 Task: How's the traffic on the Stevenson Expressway (I-55)?
Action: Key pressed <Key.caps_lock>D<Key.backspace><Key.caps_lock><Key.caps_lock>S<Key.caps_lock>tev
Screenshot: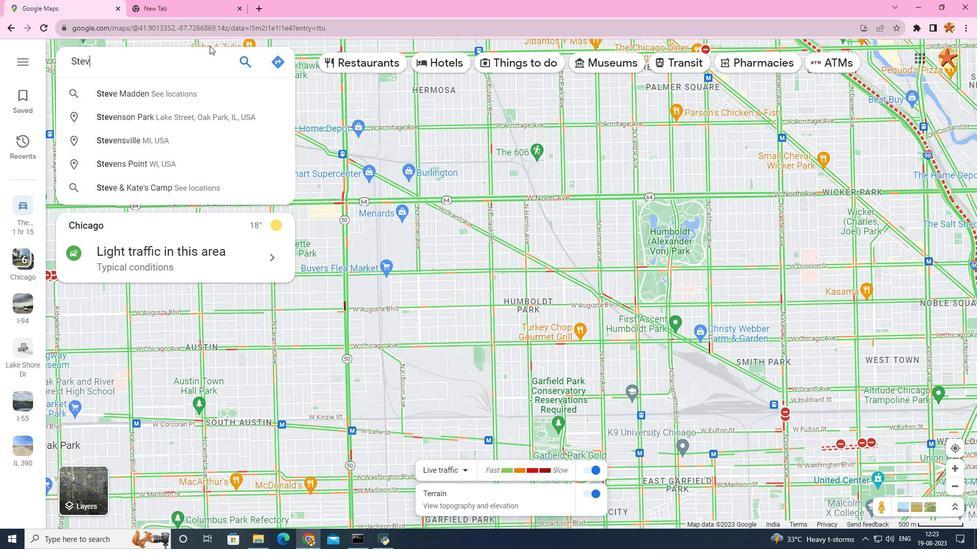 
Action: Mouse moved to (224, 59)
Screenshot: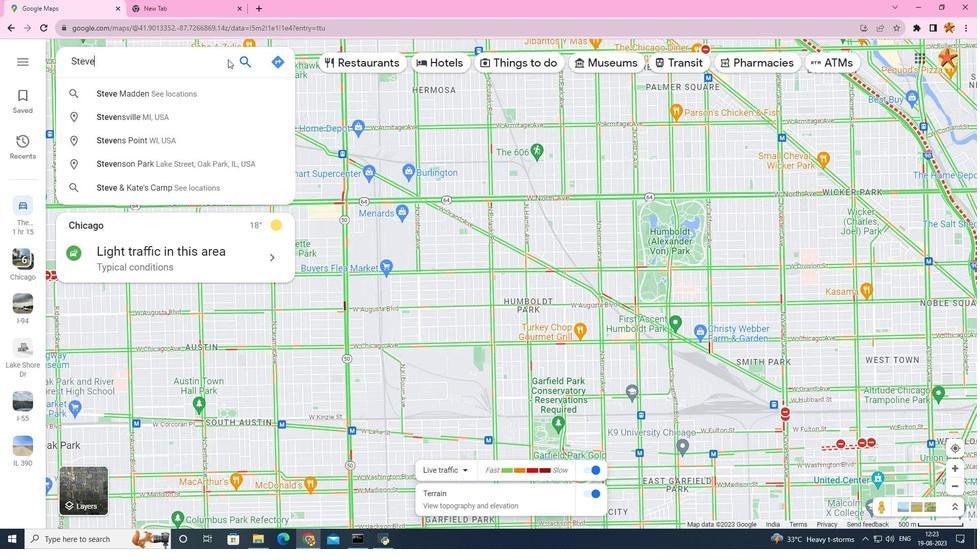 
Action: Key pressed e
Screenshot: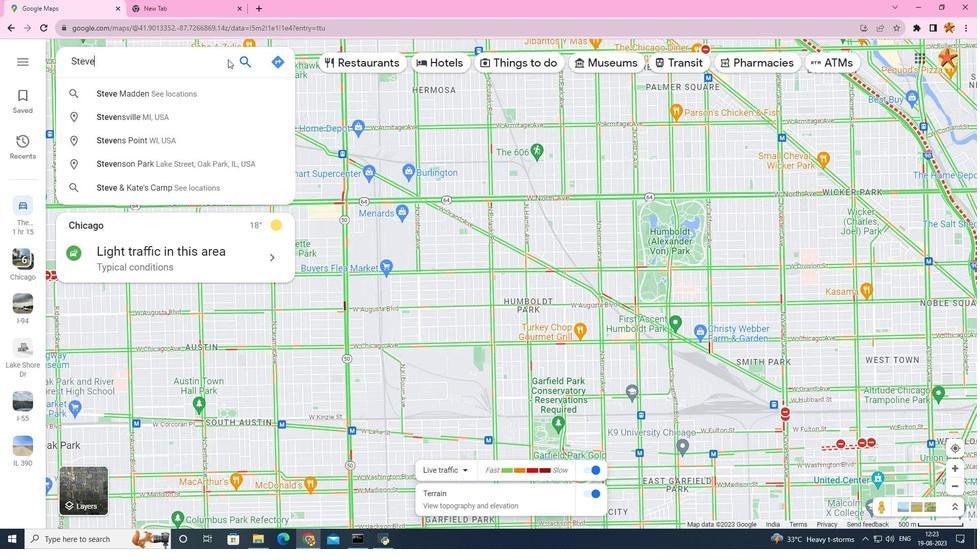
Action: Mouse moved to (228, 59)
Screenshot: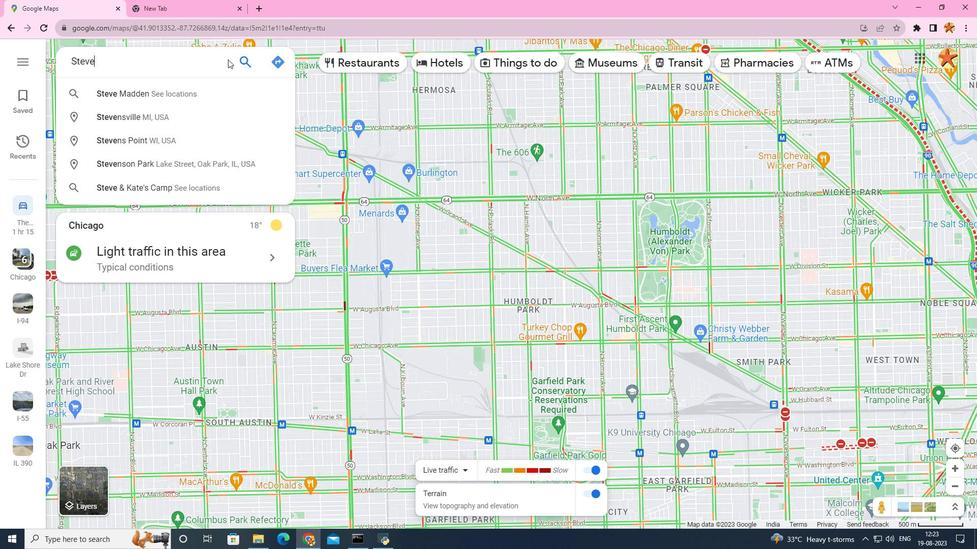 
Action: Key pressed nson<Key.space><Key.caps_lock>E<Key.caps_lock>x
Screenshot: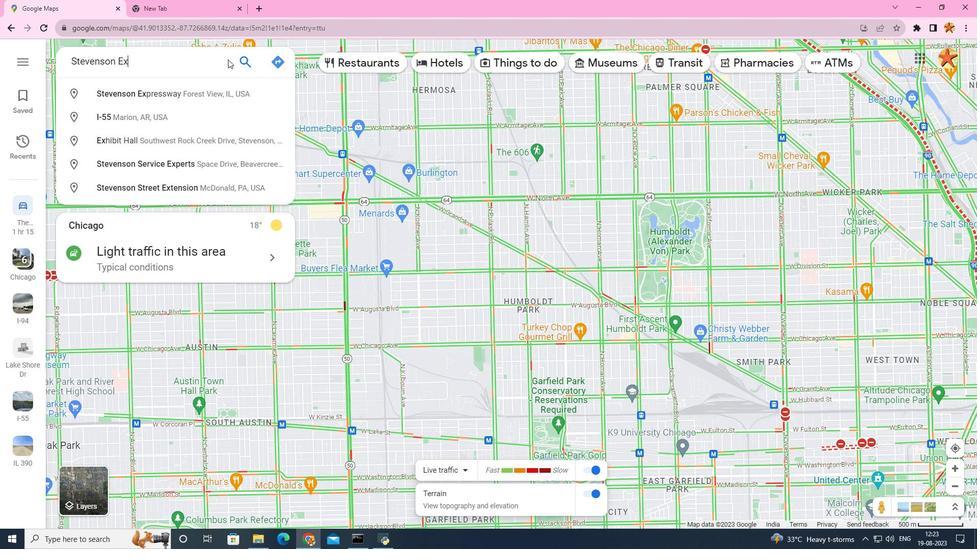 
Action: Mouse moved to (263, 90)
Screenshot: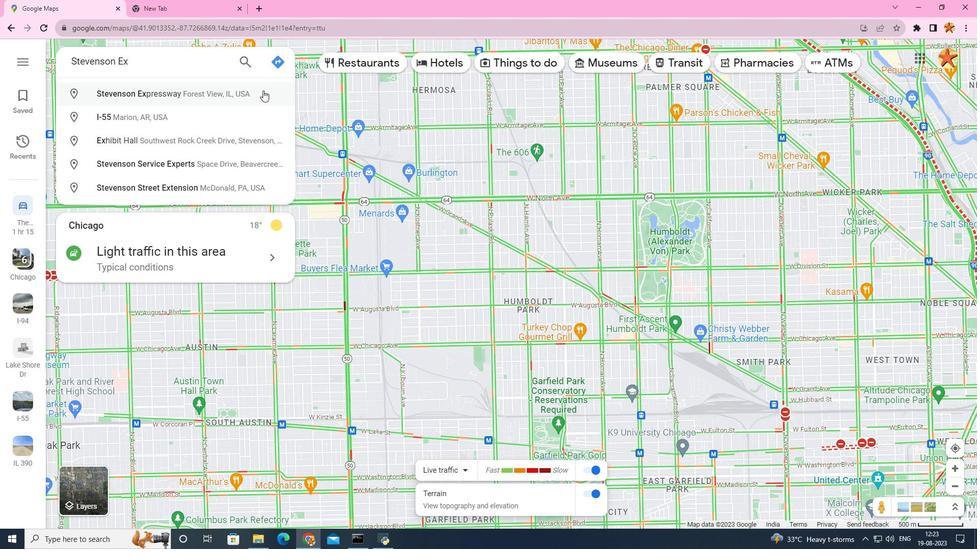 
Action: Mouse pressed left at (263, 90)
Screenshot: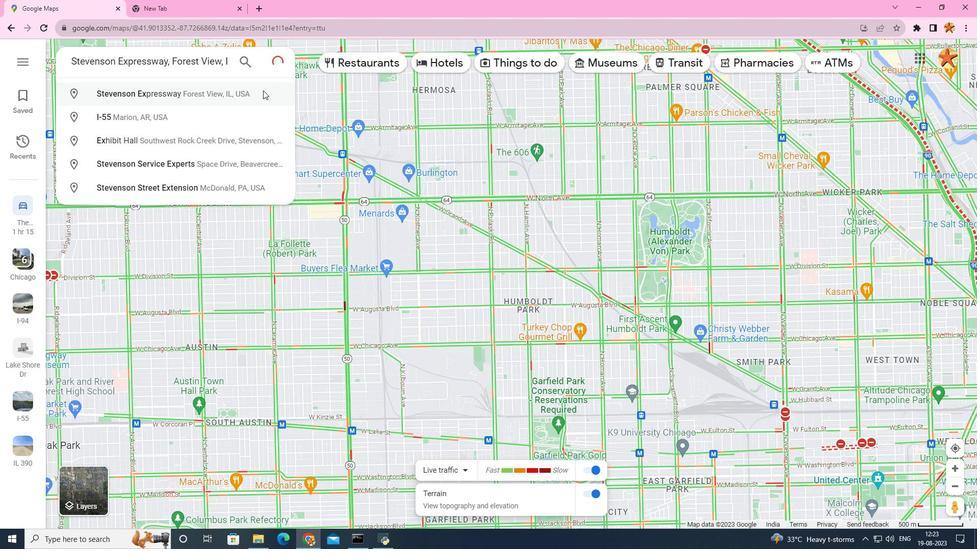 
Action: Mouse moved to (351, 495)
Screenshot: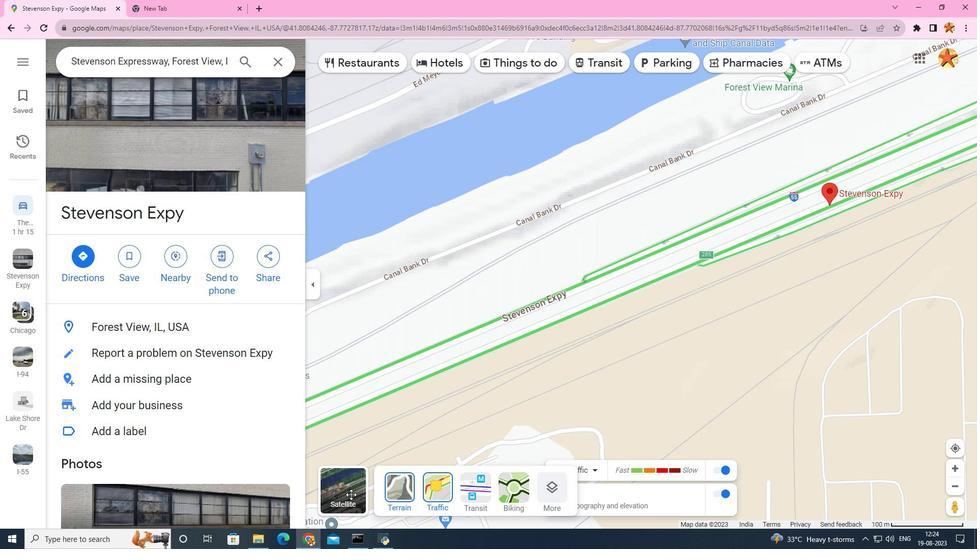 
Action: Mouse pressed left at (351, 495)
Screenshot: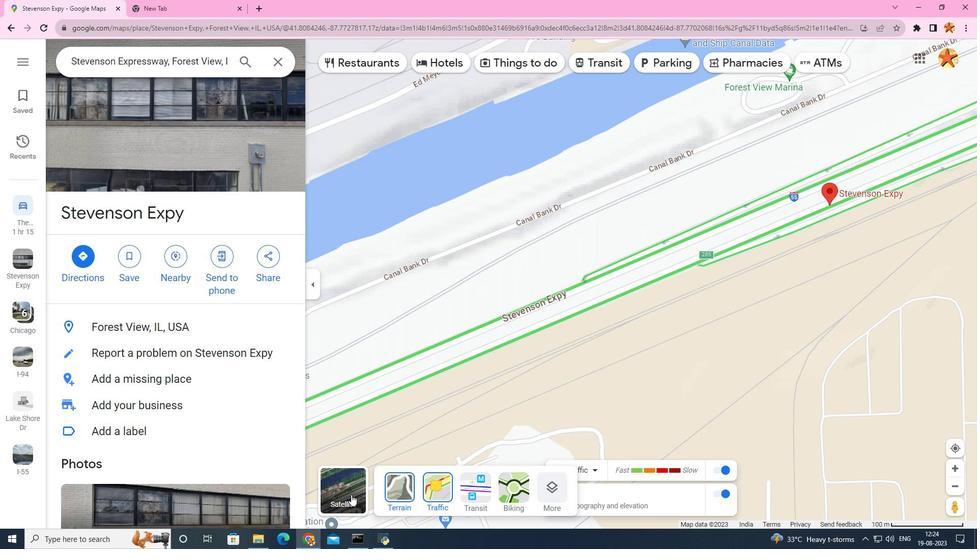 
Action: Mouse moved to (444, 487)
Screenshot: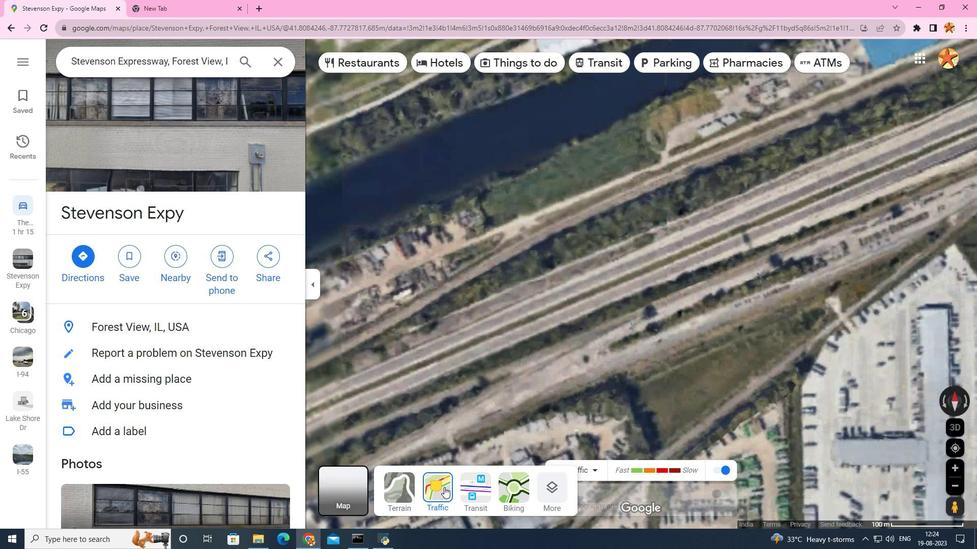 
Action: Mouse pressed left at (444, 487)
Screenshot: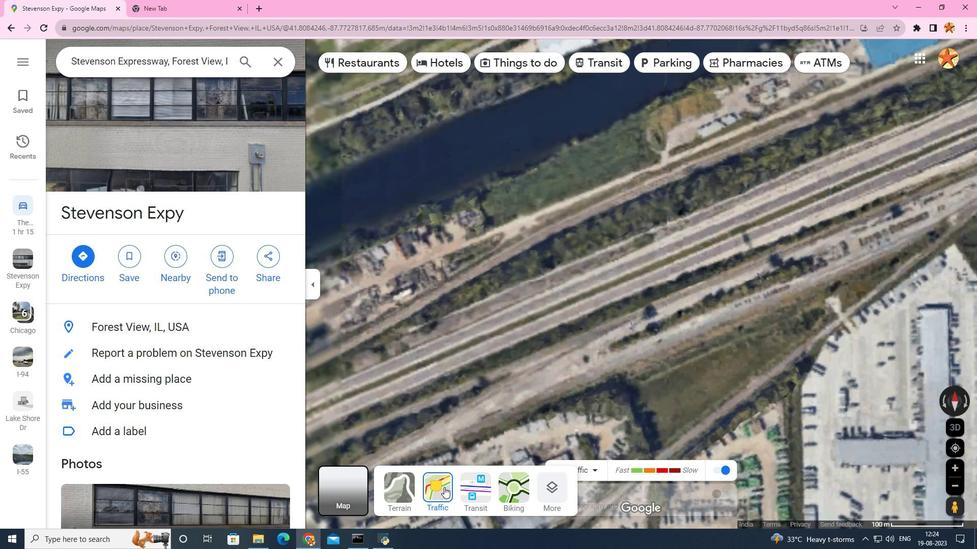 
Action: Mouse pressed left at (444, 487)
Screenshot: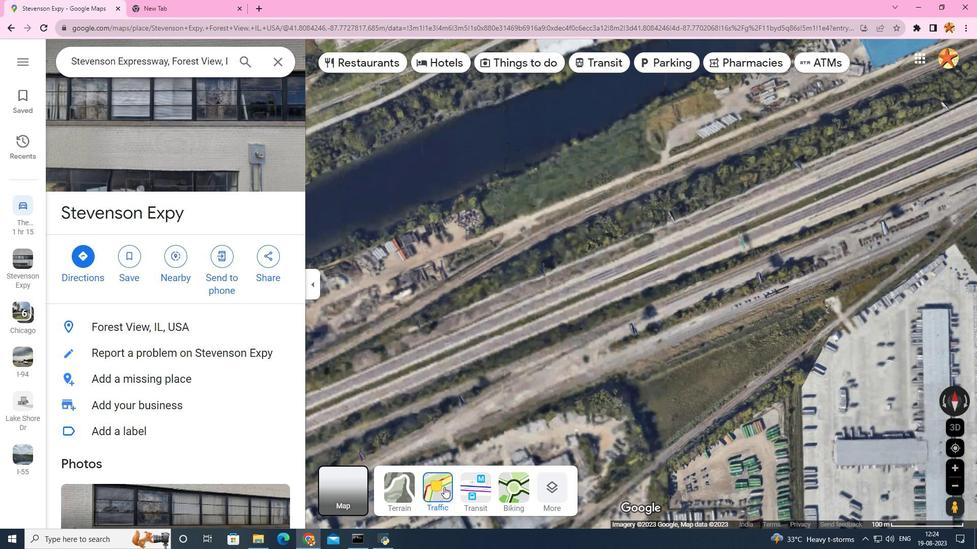 
Action: Mouse moved to (496, 378)
Screenshot: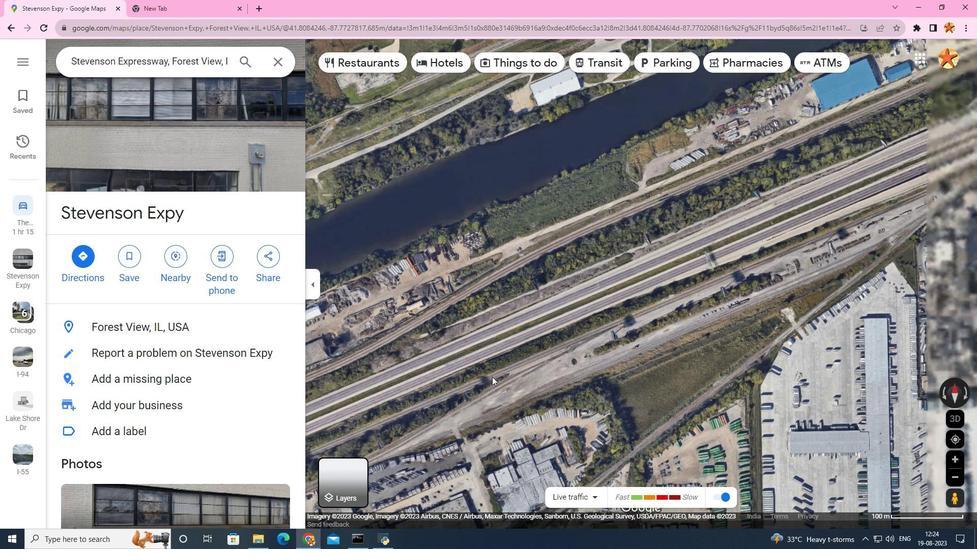 
Action: Mouse scrolled (496, 378) with delta (0, 0)
Screenshot: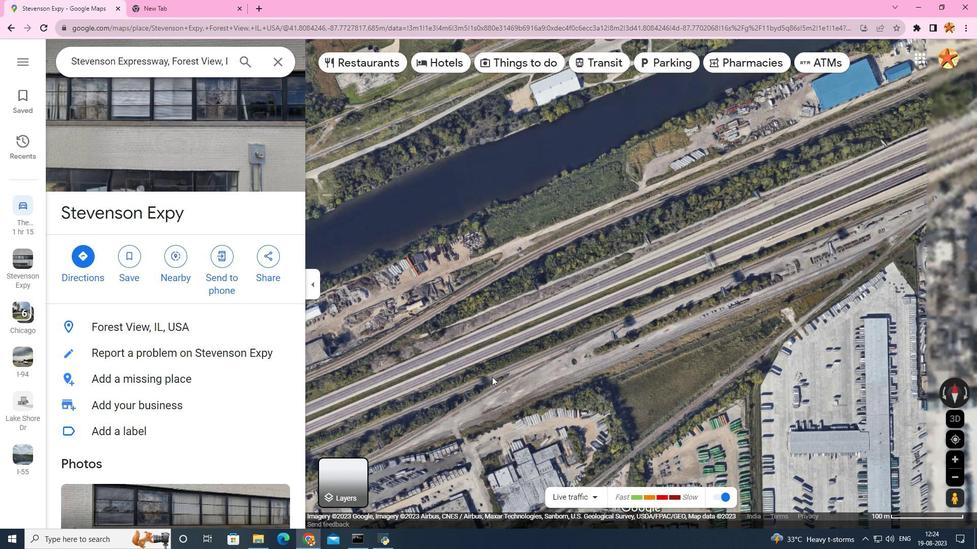 
Action: Mouse moved to (496, 378)
Screenshot: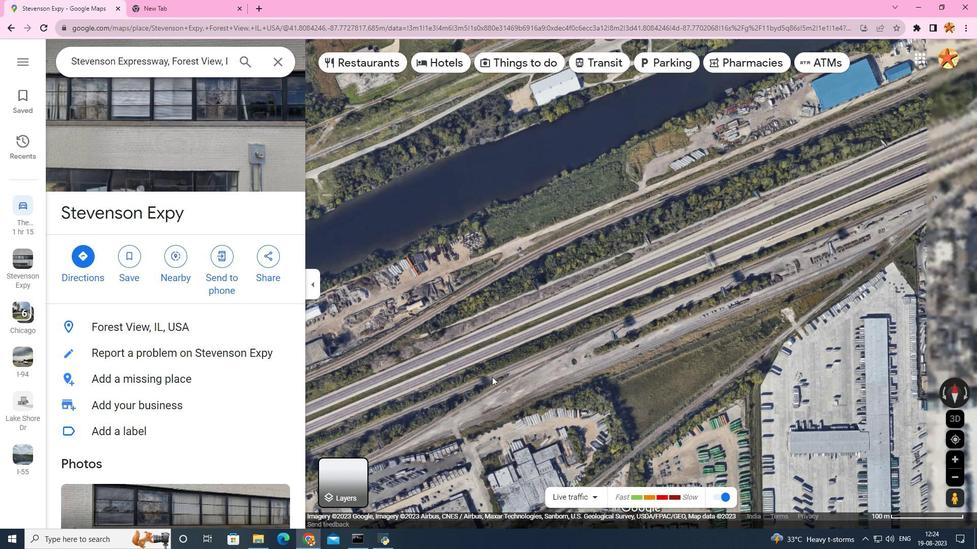 
Action: Mouse scrolled (496, 378) with delta (0, 0)
Screenshot: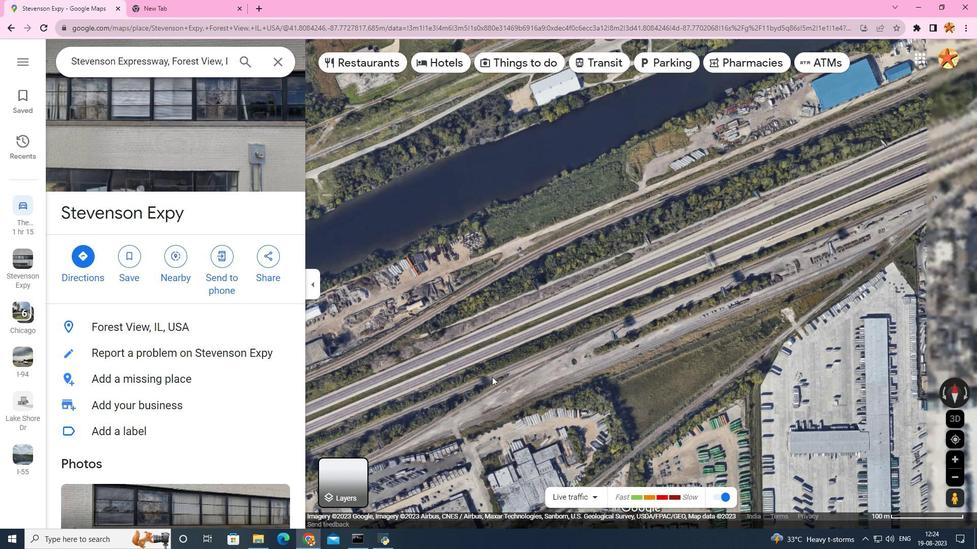 
Action: Mouse moved to (495, 378)
Screenshot: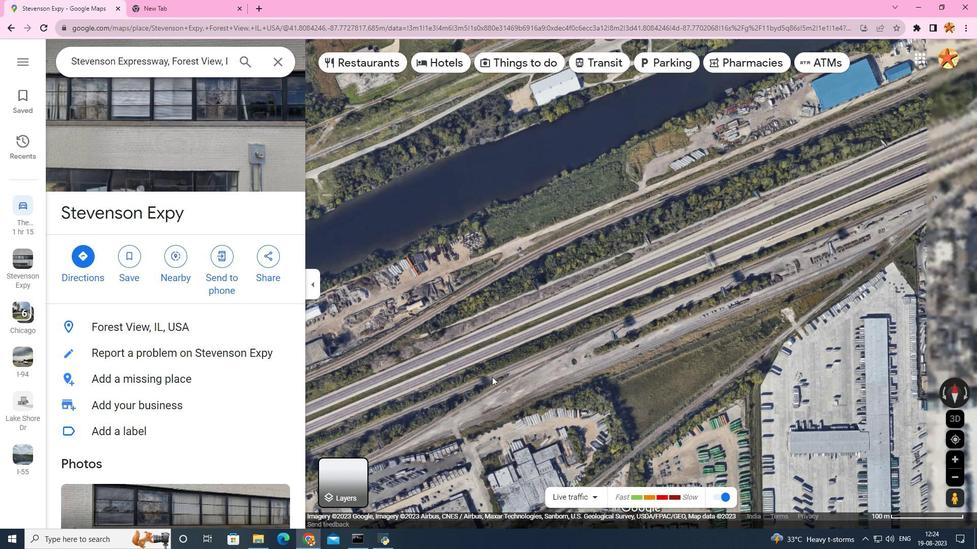
Action: Mouse scrolled (495, 378) with delta (0, 0)
Screenshot: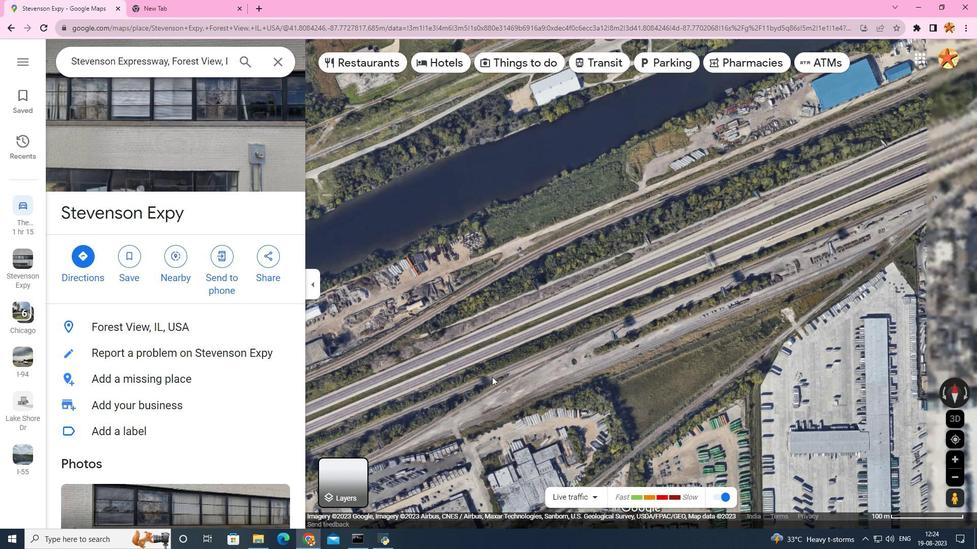 
Action: Mouse scrolled (495, 378) with delta (0, 0)
Screenshot: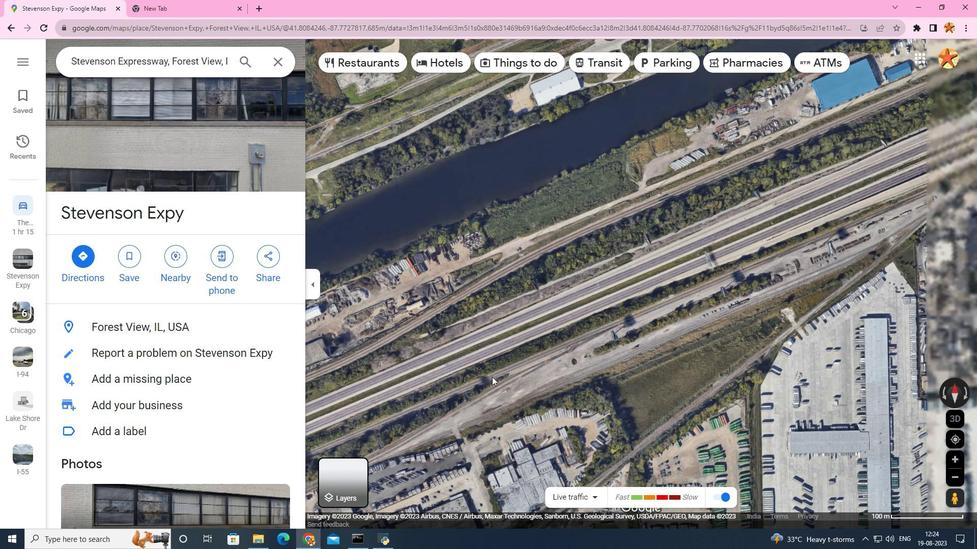 
Action: Mouse moved to (494, 378)
Screenshot: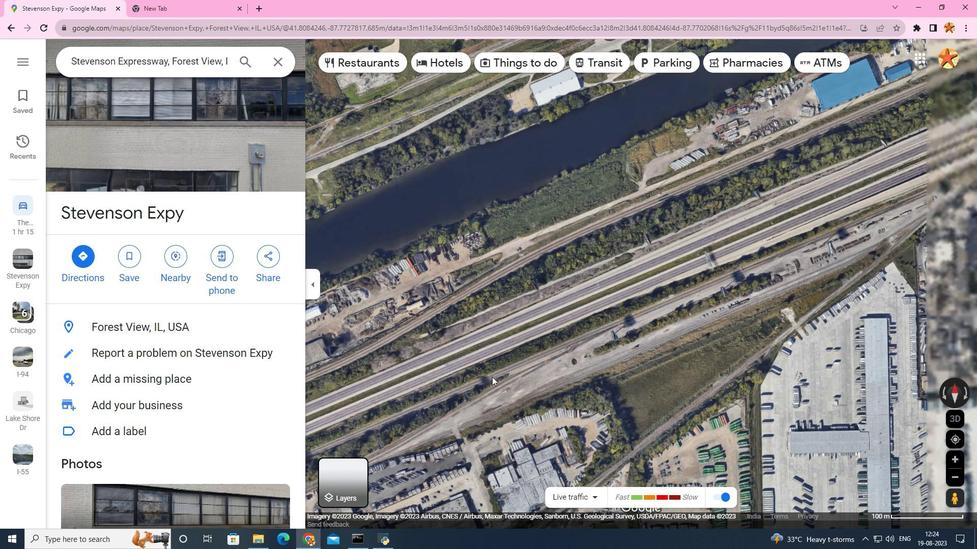 
Action: Mouse scrolled (495, 378) with delta (0, 0)
Screenshot: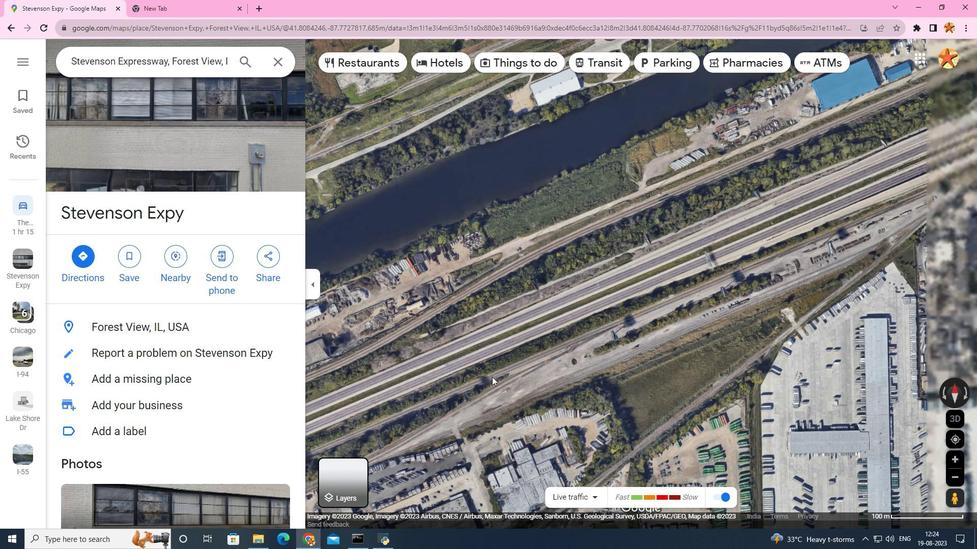
Action: Mouse moved to (493, 378)
Screenshot: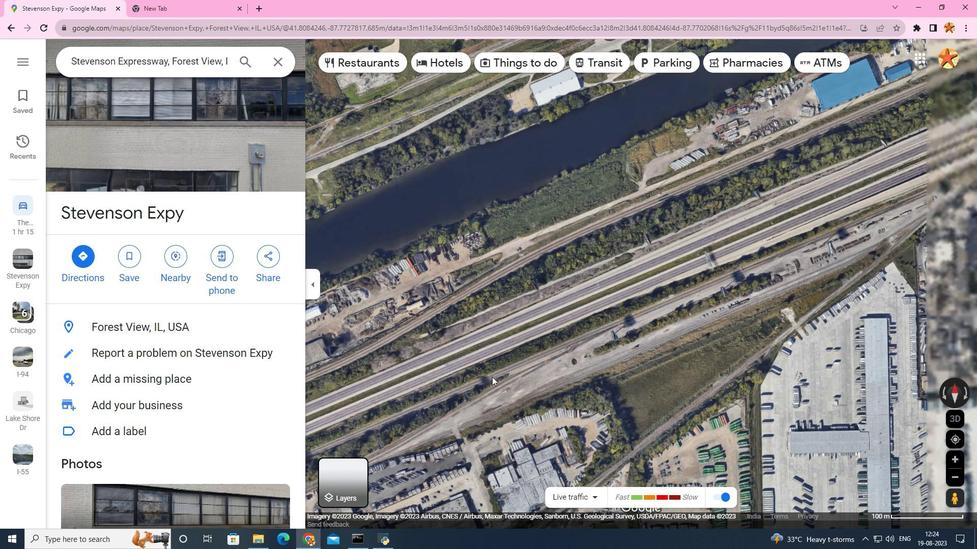 
Action: Mouse scrolled (494, 378) with delta (0, 0)
Screenshot: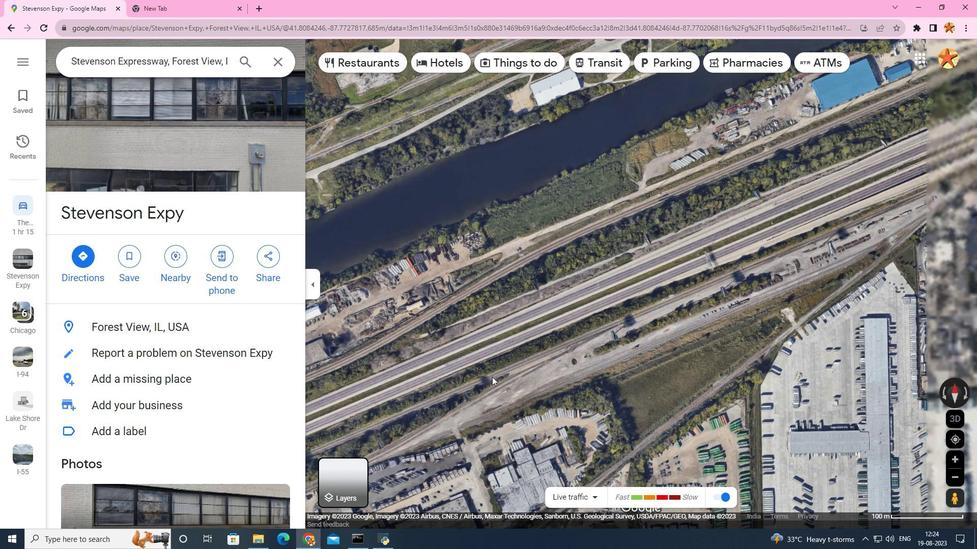 
Action: Mouse moved to (493, 378)
Screenshot: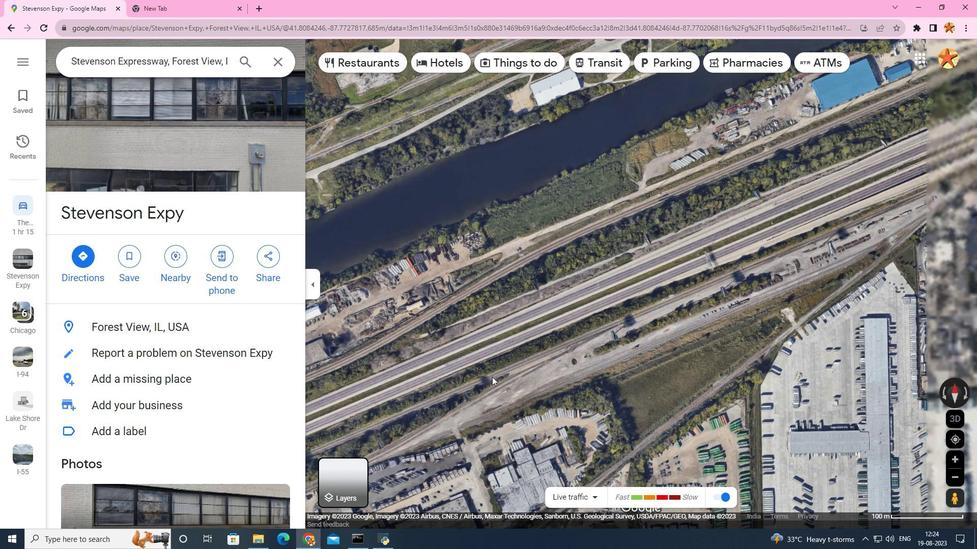 
Action: Mouse scrolled (493, 378) with delta (0, 0)
Screenshot: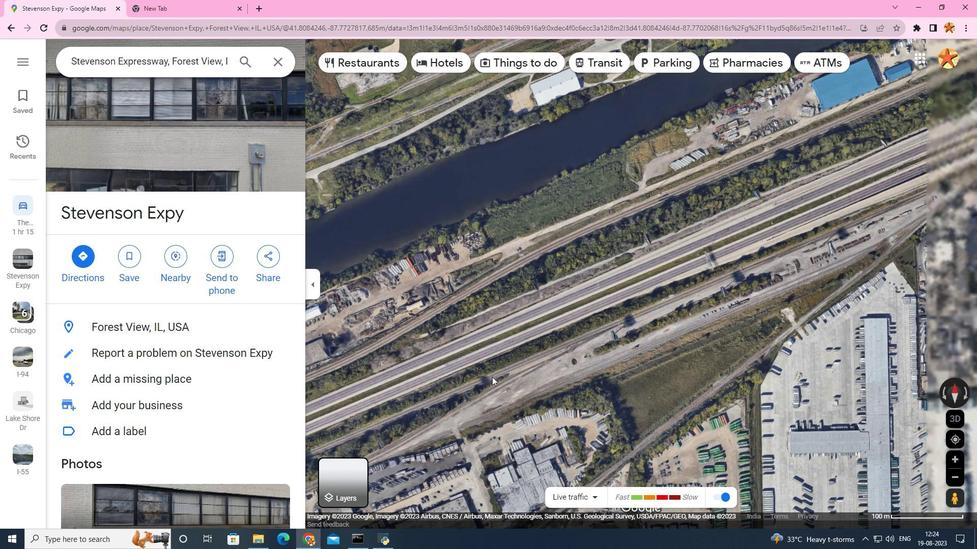 
Action: Mouse scrolled (493, 378) with delta (0, 0)
Screenshot: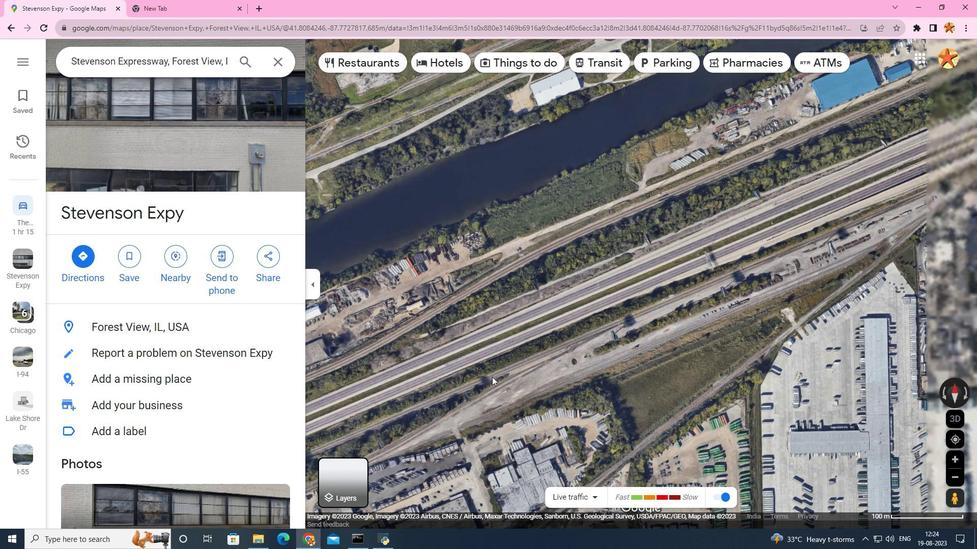 
Action: Mouse moved to (492, 376)
Screenshot: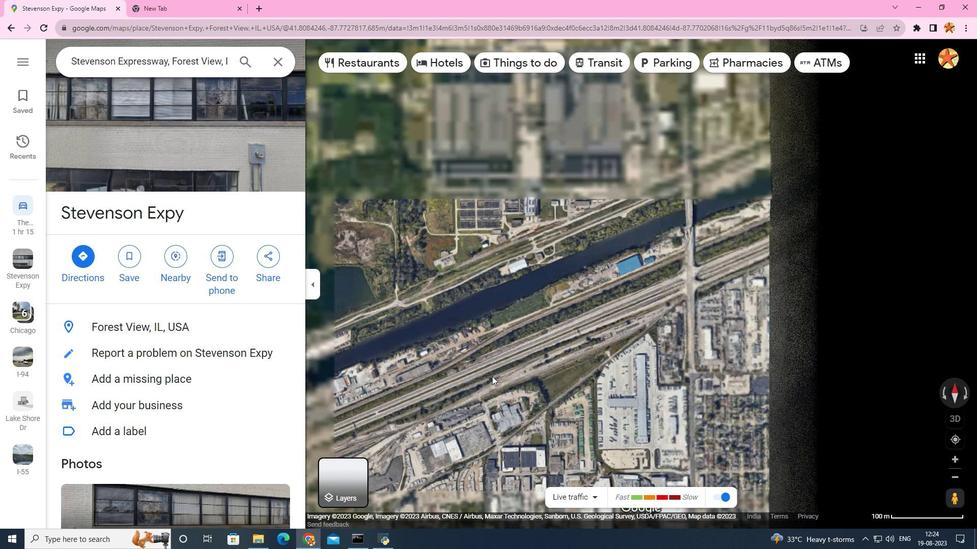 
Action: Mouse scrolled (492, 376) with delta (0, 0)
Screenshot: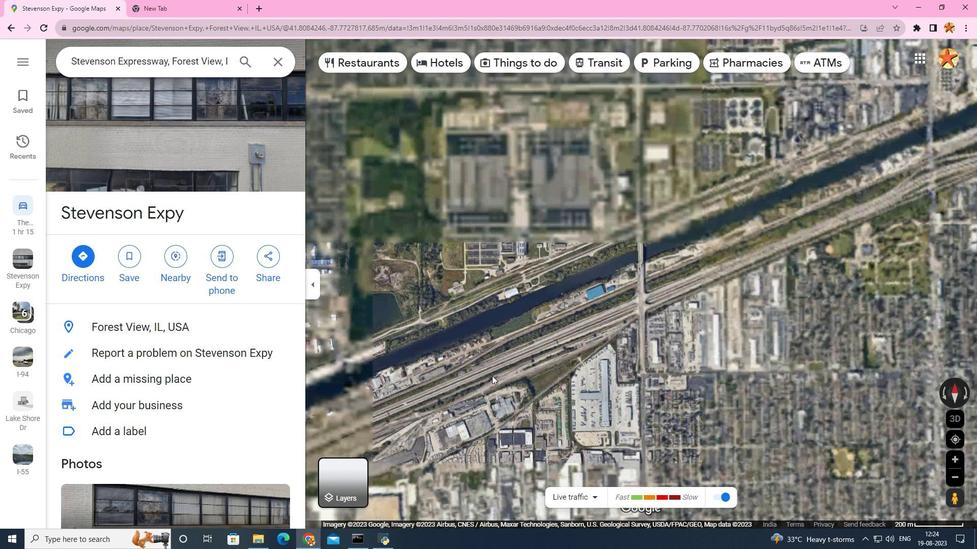 
Action: Mouse scrolled (492, 376) with delta (0, 0)
Screenshot: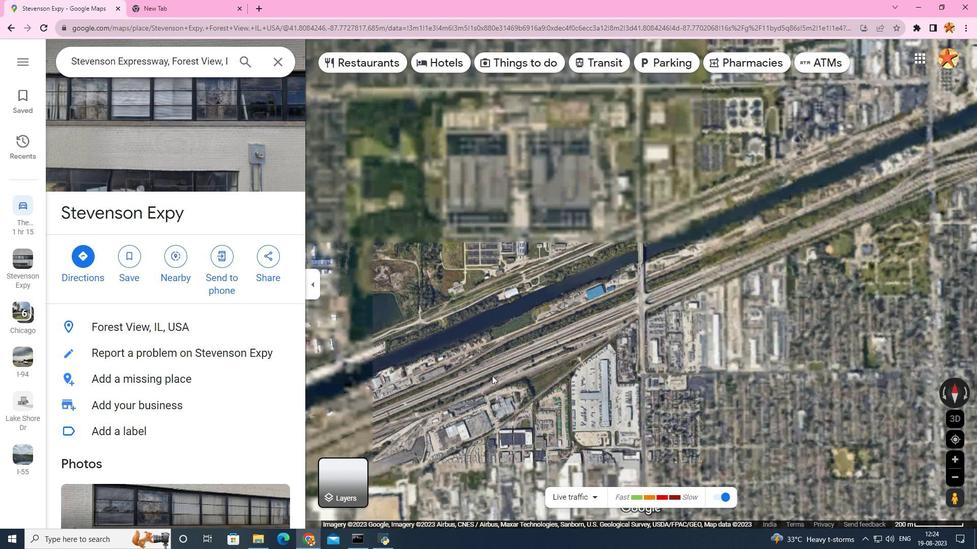 
Action: Mouse scrolled (492, 376) with delta (0, 0)
Screenshot: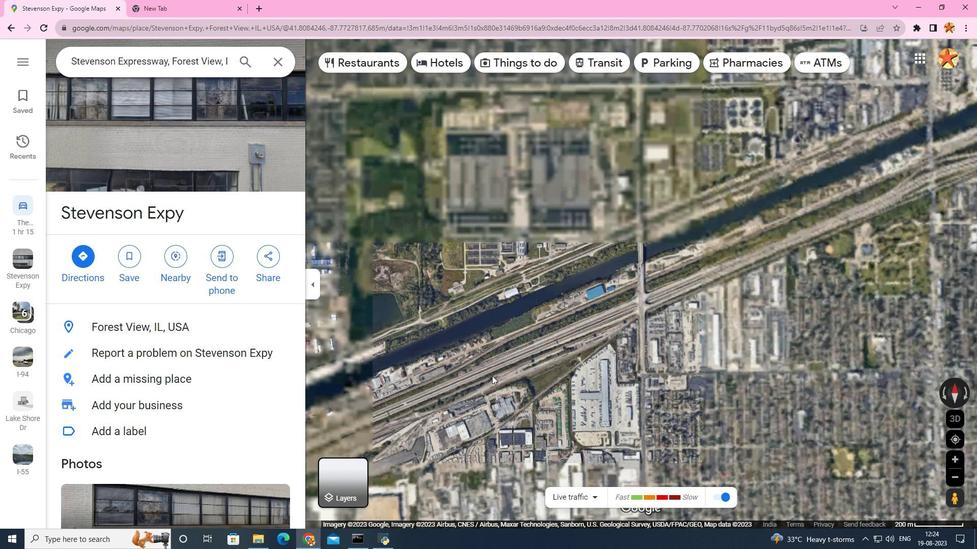
Action: Mouse scrolled (492, 376) with delta (0, 0)
Screenshot: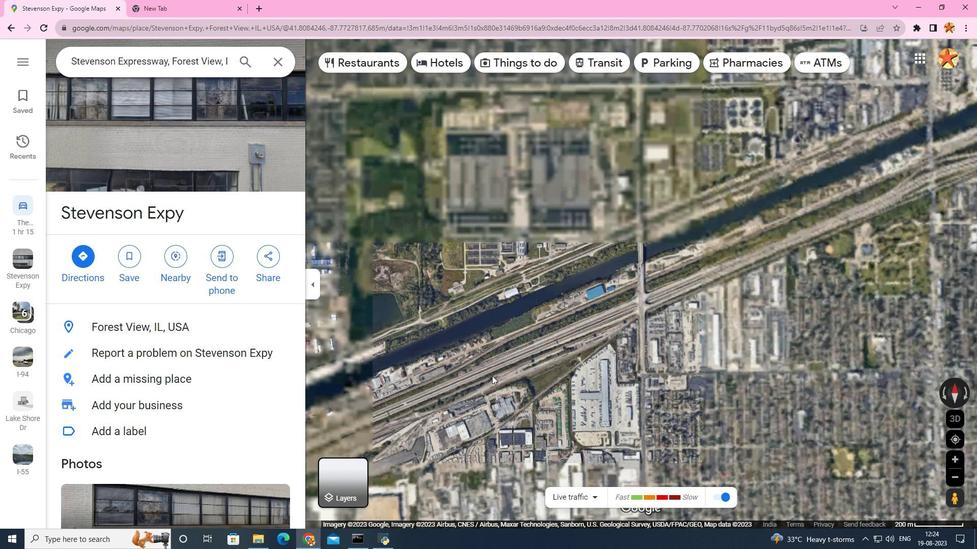 
Action: Mouse scrolled (492, 376) with delta (0, 0)
Screenshot: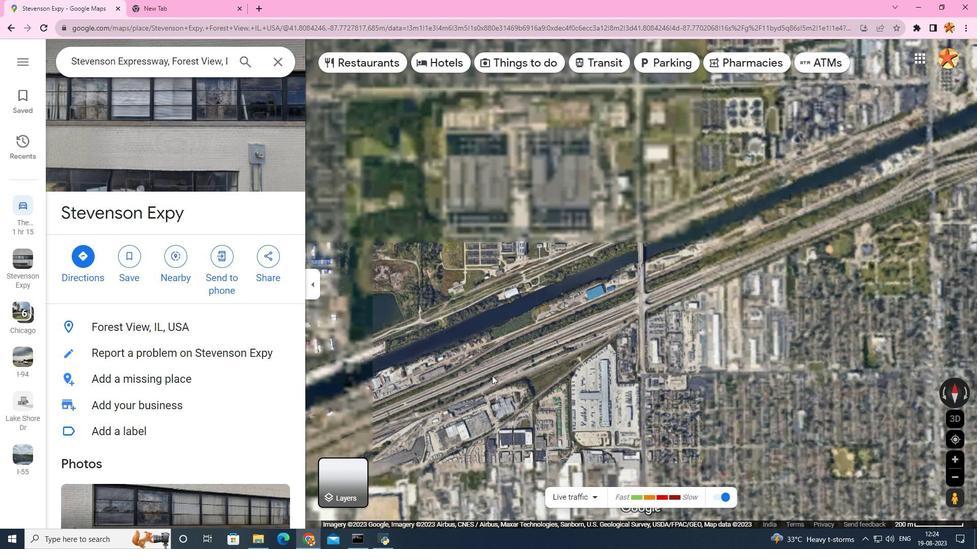 
Action: Mouse scrolled (492, 376) with delta (0, 0)
Screenshot: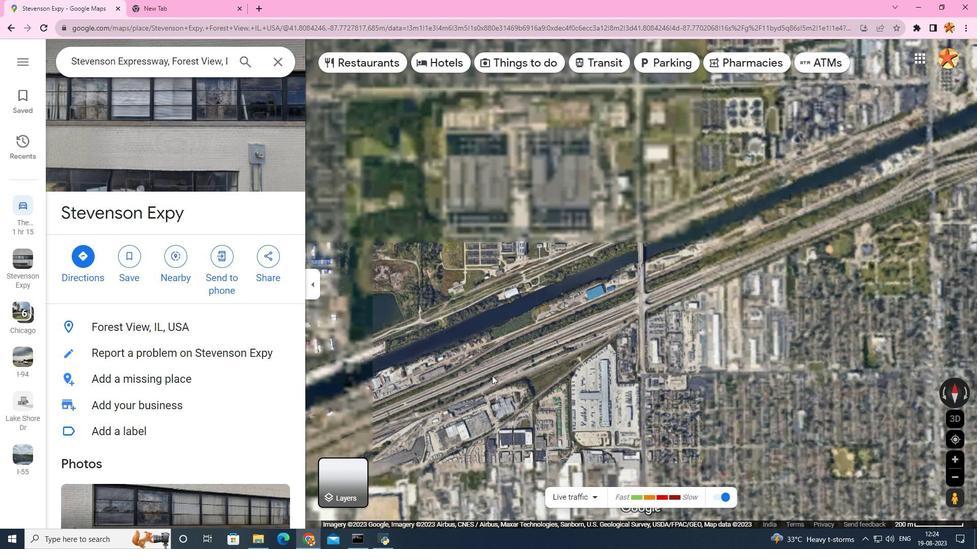 
Action: Mouse scrolled (492, 376) with delta (0, 0)
Screenshot: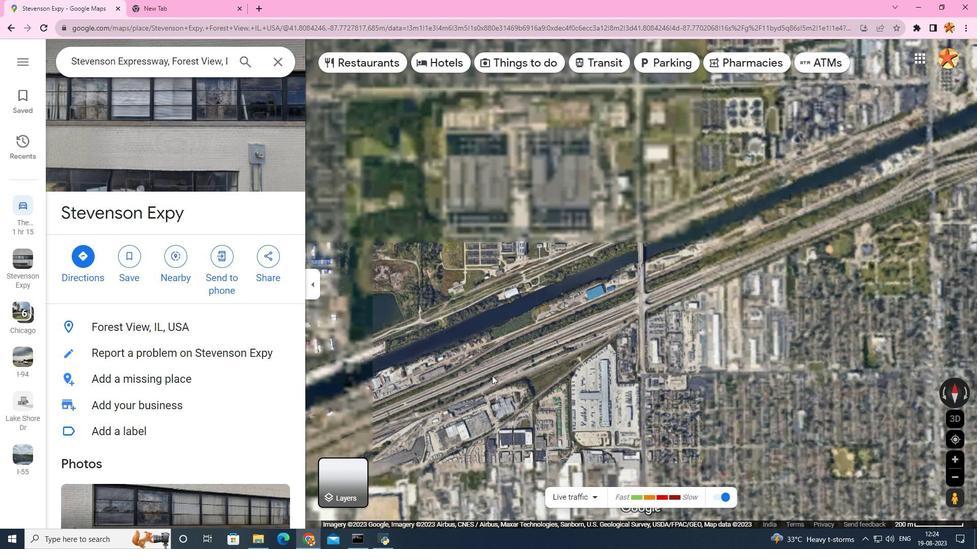 
Action: Mouse scrolled (492, 376) with delta (0, 0)
Screenshot: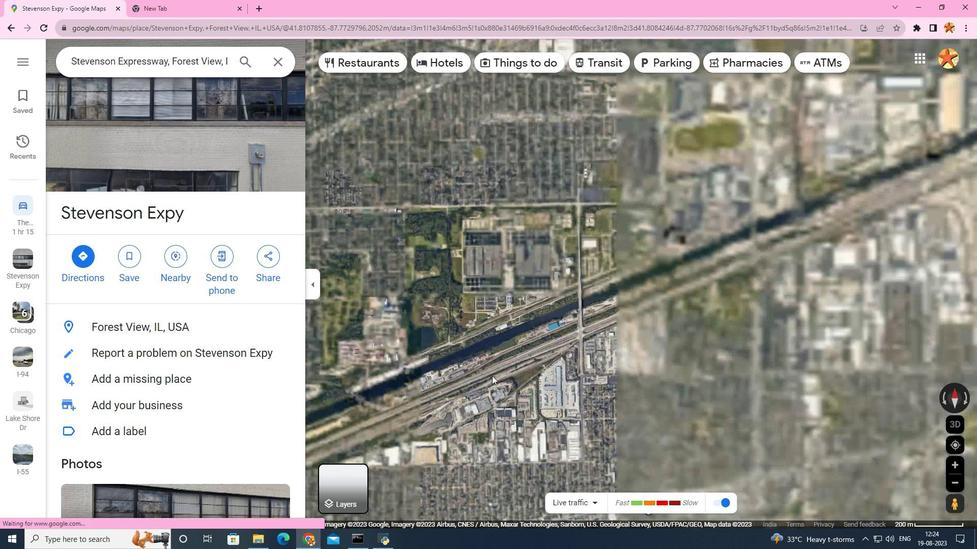 
Action: Mouse moved to (433, 477)
Screenshot: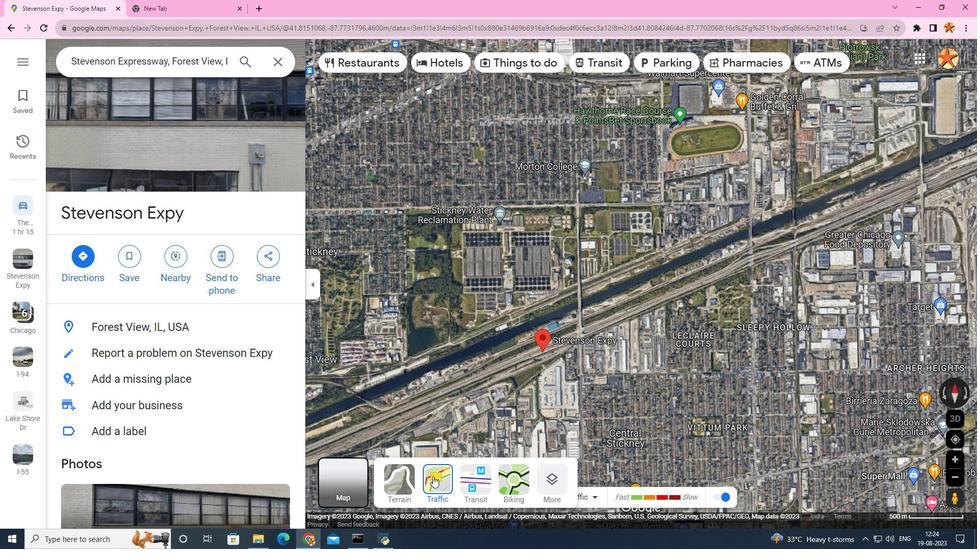 
Action: Mouse pressed left at (433, 477)
Screenshot: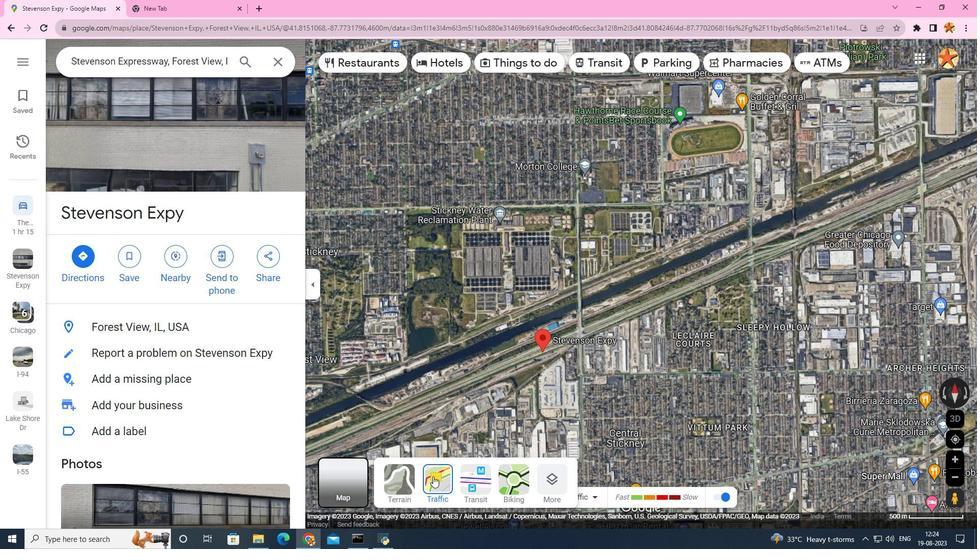 
Action: Mouse moved to (512, 336)
Screenshot: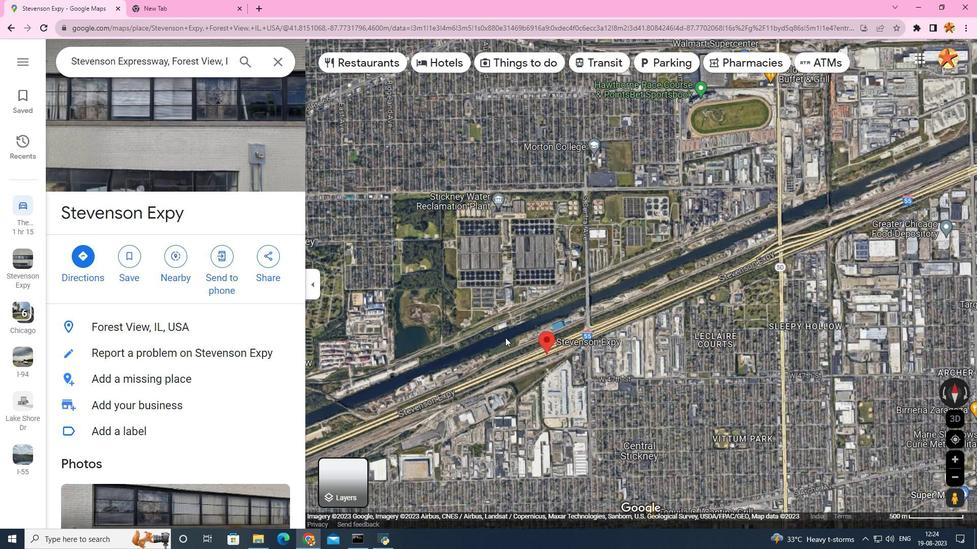 
Action: Mouse scrolled (512, 336) with delta (0, 0)
Screenshot: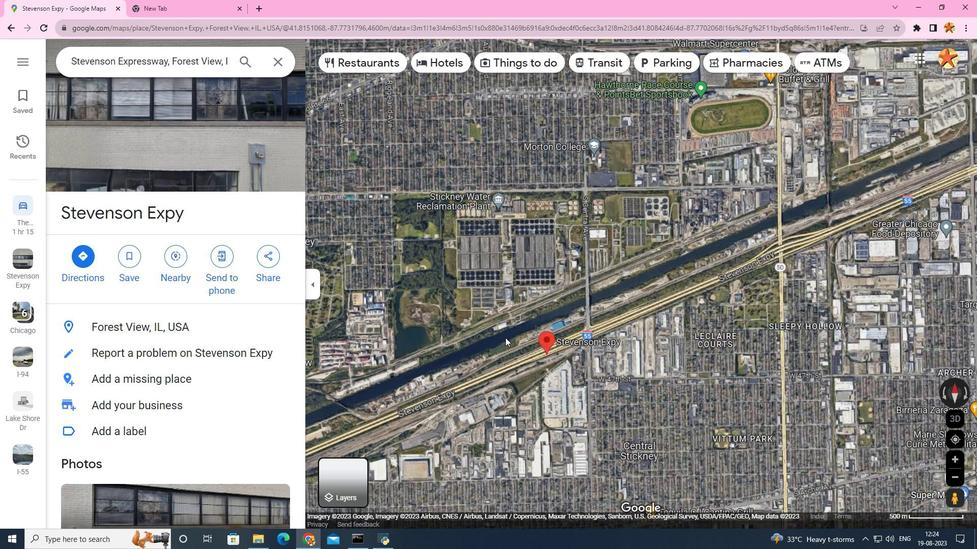 
Action: Mouse moved to (507, 337)
Screenshot: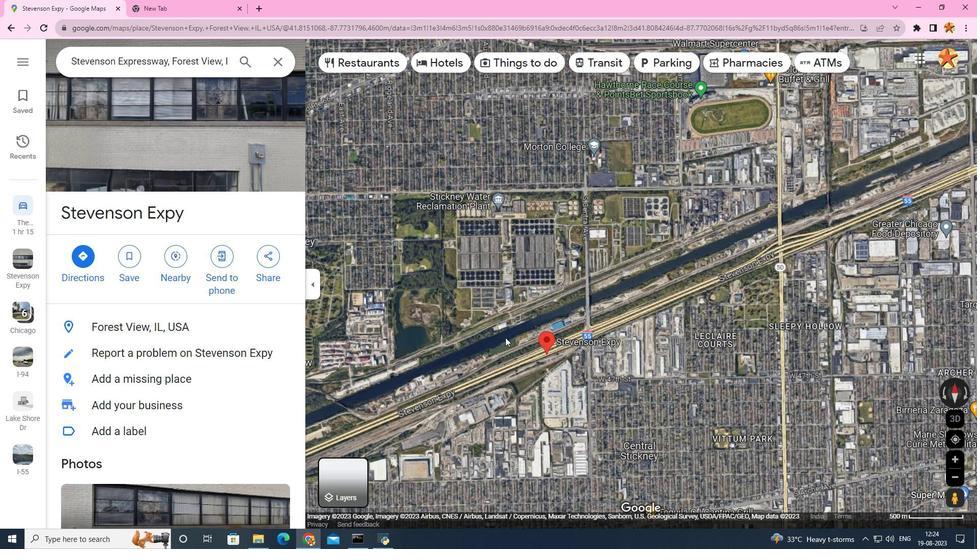 
Action: Mouse scrolled (510, 336) with delta (0, 0)
Screenshot: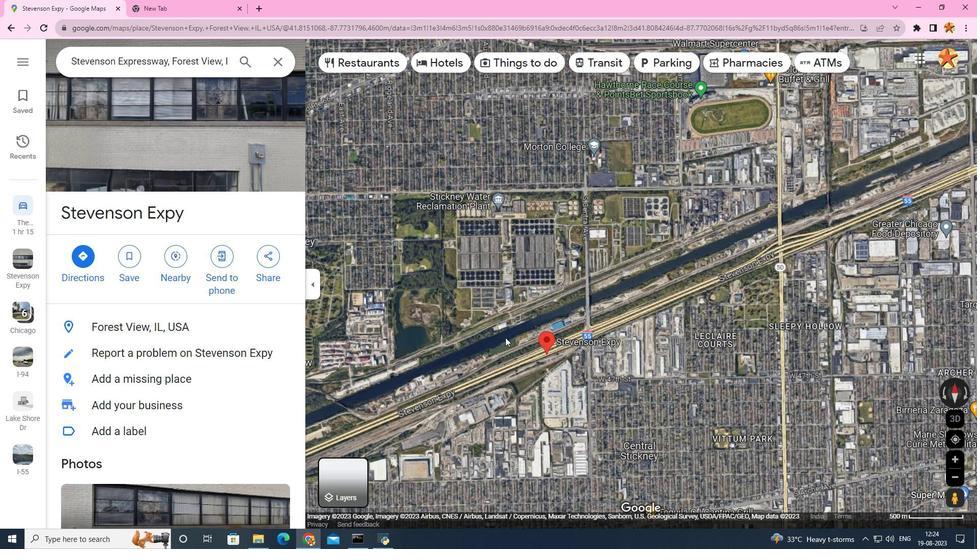 
Action: Mouse moved to (507, 337)
Screenshot: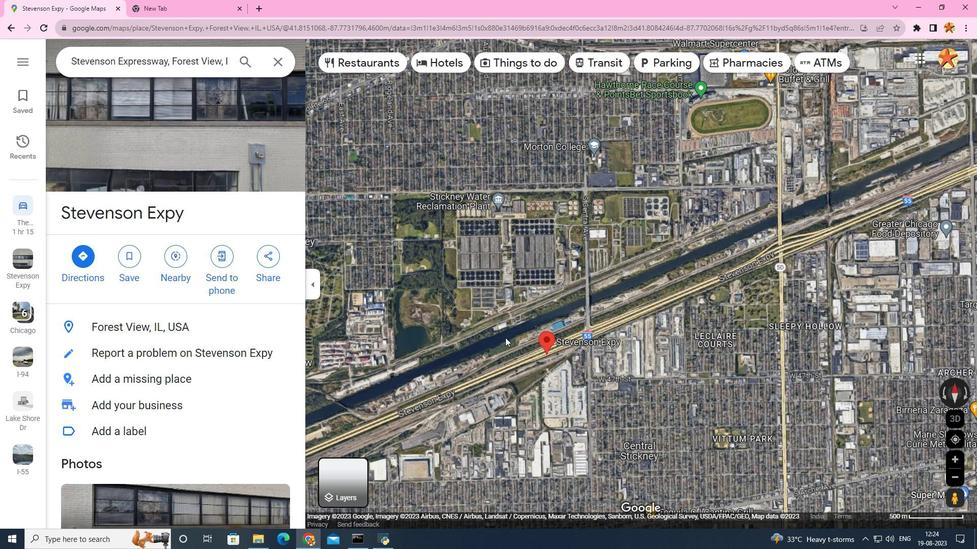
Action: Mouse scrolled (507, 337) with delta (0, 0)
Screenshot: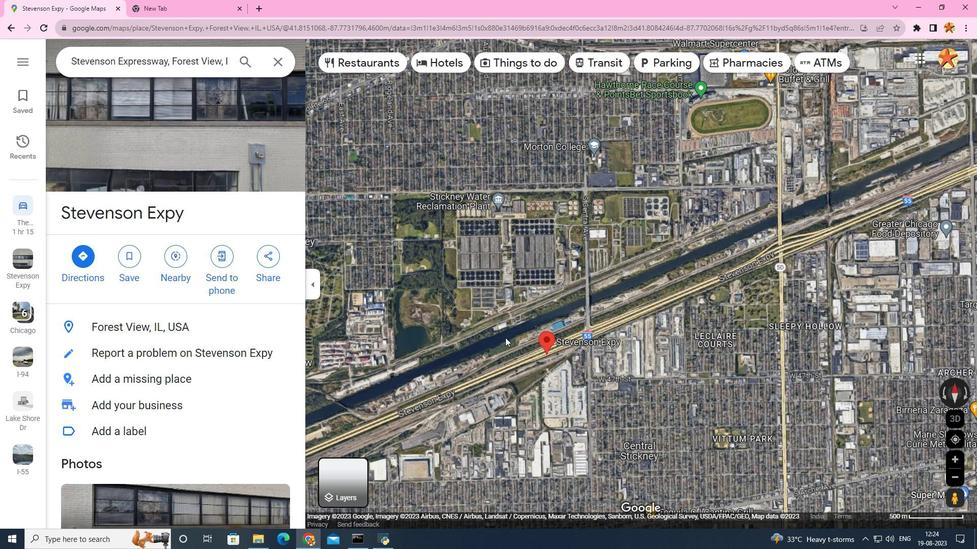 
Action: Mouse moved to (507, 337)
Screenshot: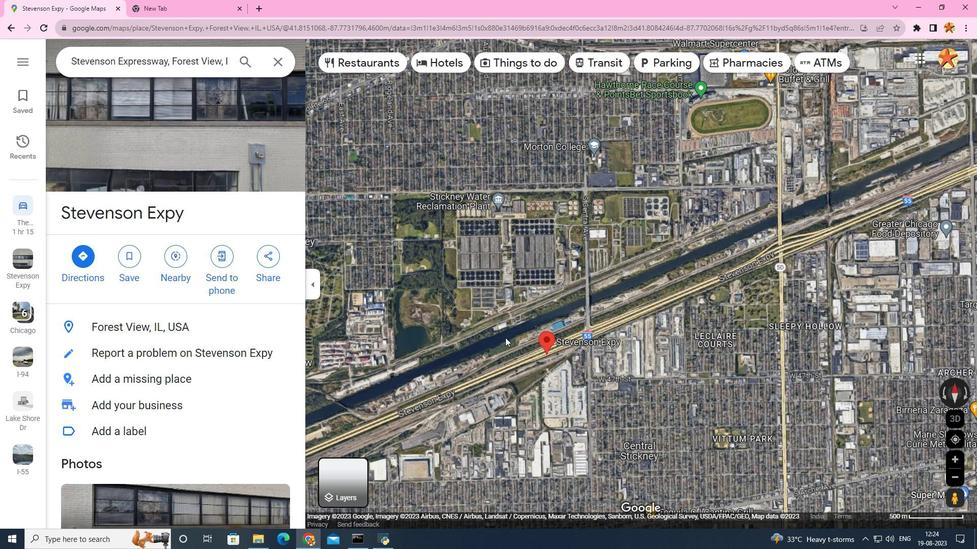 
Action: Mouse scrolled (507, 337) with delta (0, 0)
Screenshot: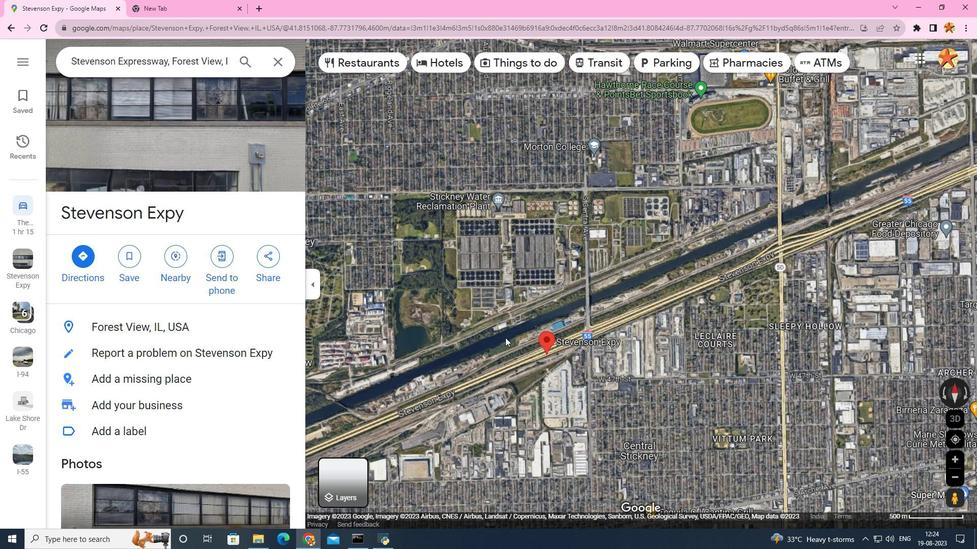 
Action: Mouse moved to (506, 338)
Screenshot: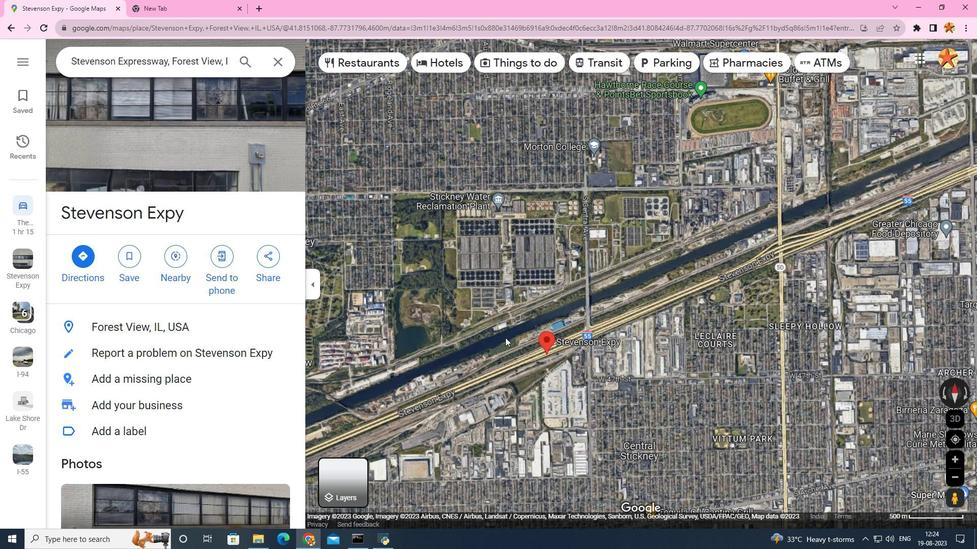 
Action: Mouse scrolled (506, 338) with delta (0, 0)
Screenshot: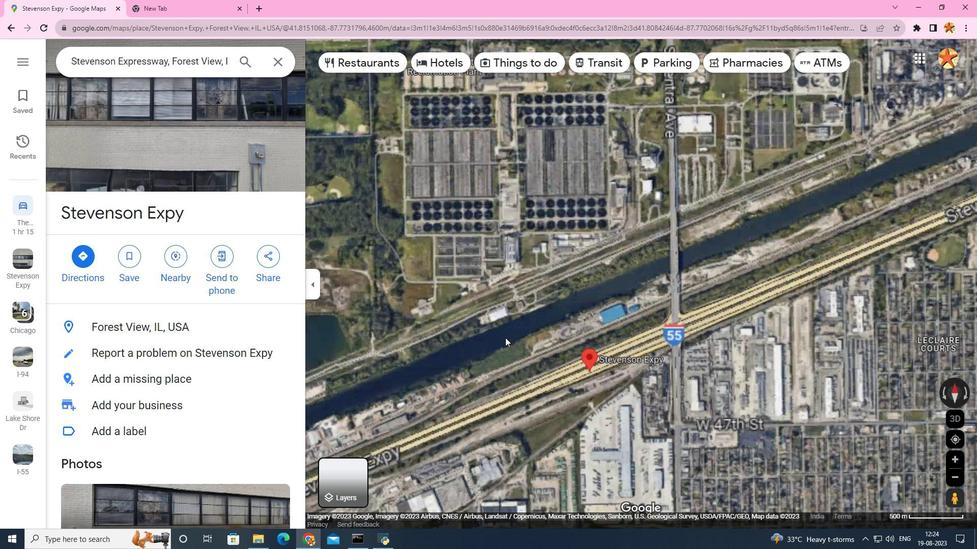 
Action: Mouse moved to (505, 338)
Screenshot: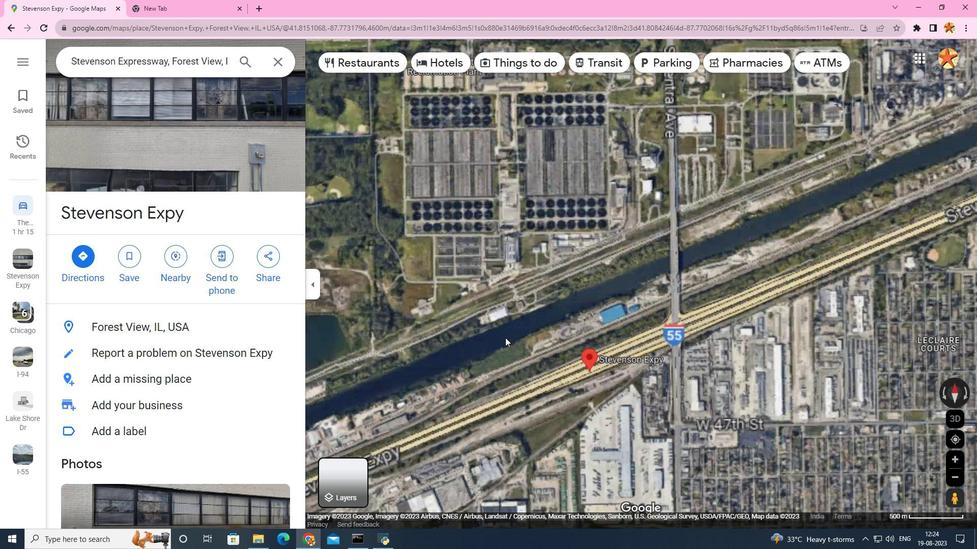 
Action: Mouse scrolled (505, 338) with delta (0, 0)
Screenshot: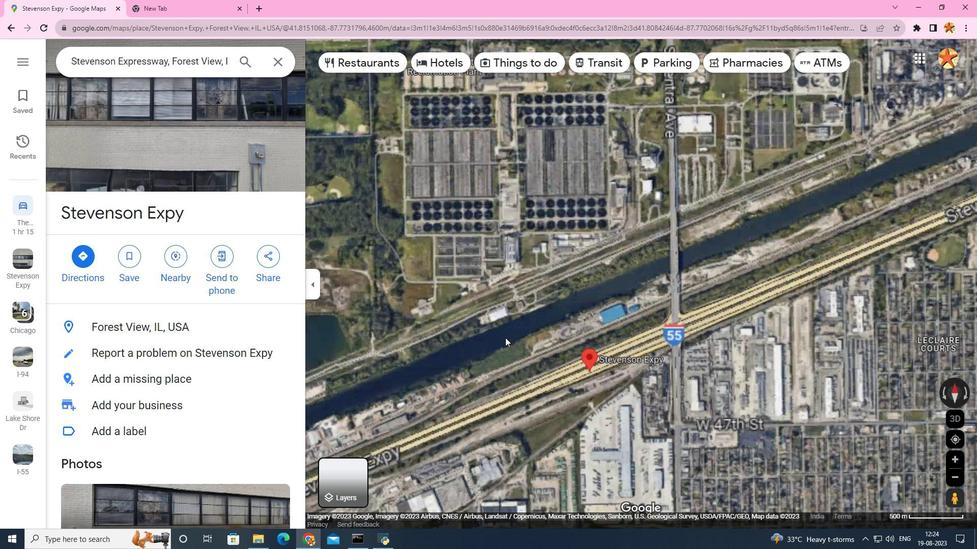 
Action: Mouse scrolled (505, 338) with delta (0, 0)
Screenshot: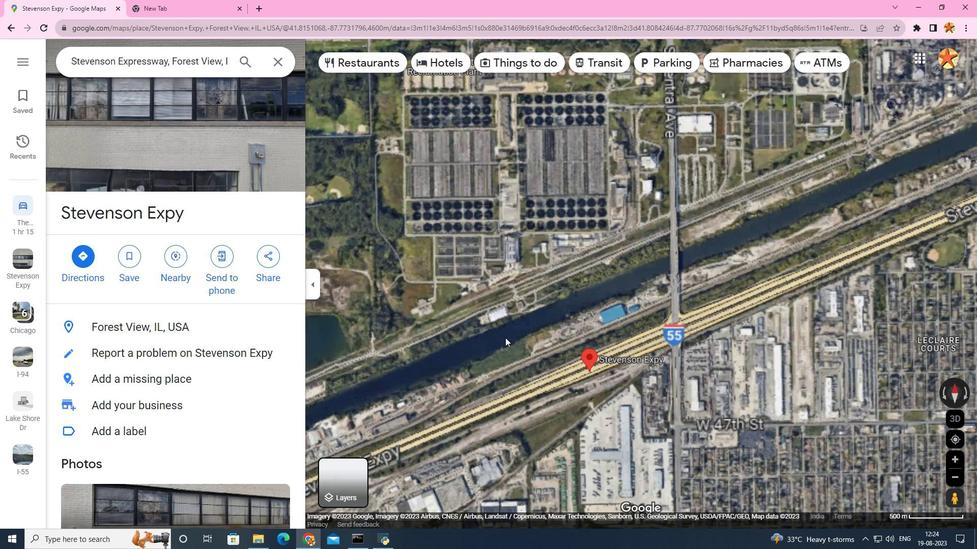 
Action: Mouse moved to (505, 340)
Screenshot: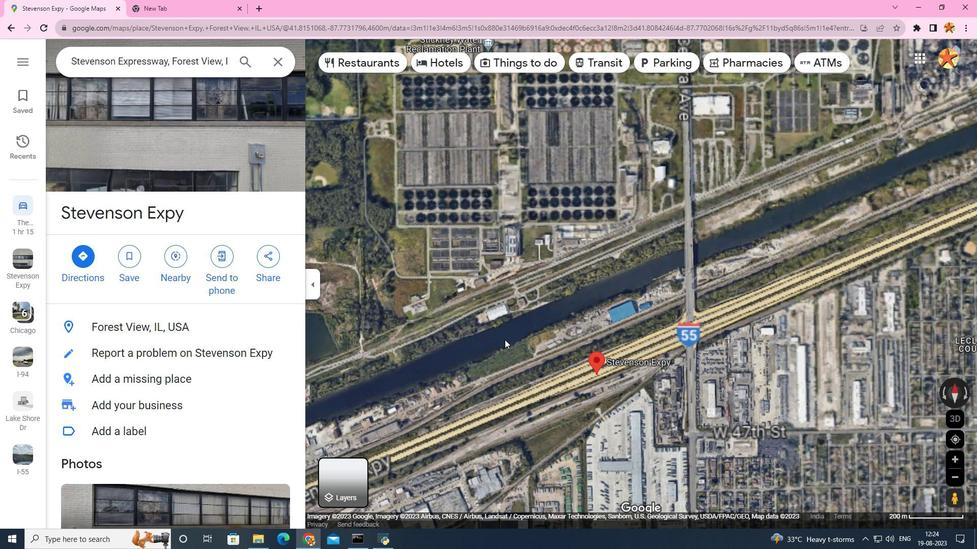 
Action: Mouse scrolled (505, 340) with delta (0, 0)
Screenshot: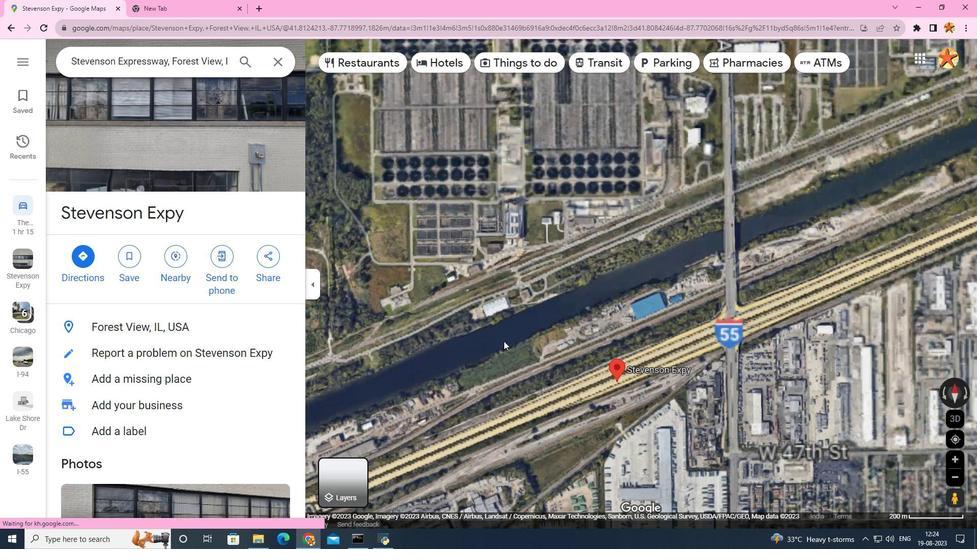 
Action: Mouse scrolled (505, 340) with delta (0, 0)
Screenshot: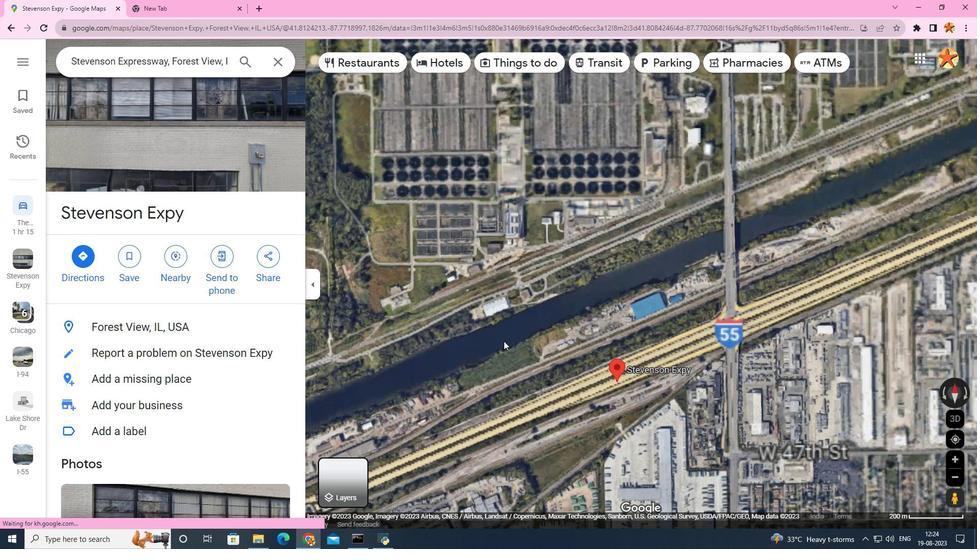 
Action: Mouse moved to (505, 340)
Screenshot: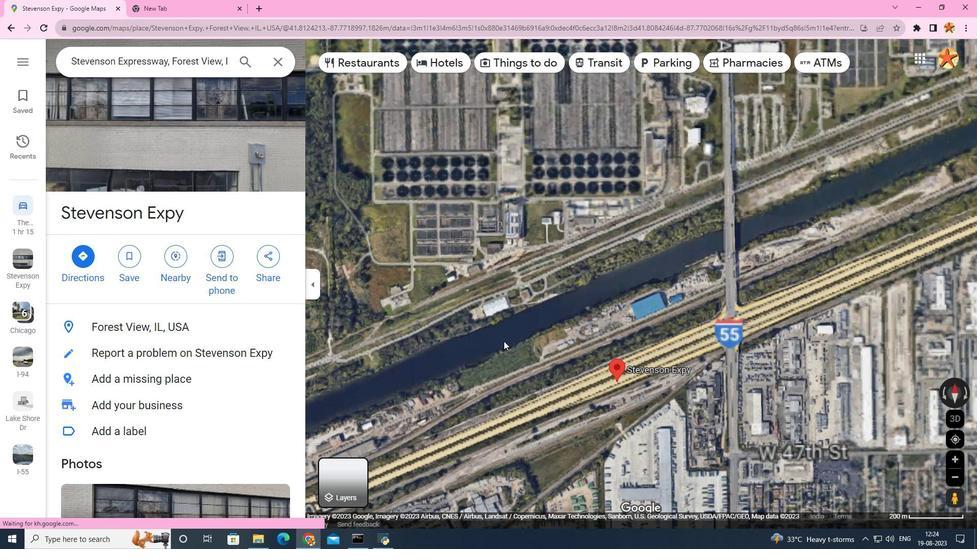 
Action: Mouse scrolled (505, 341) with delta (0, 0)
Screenshot: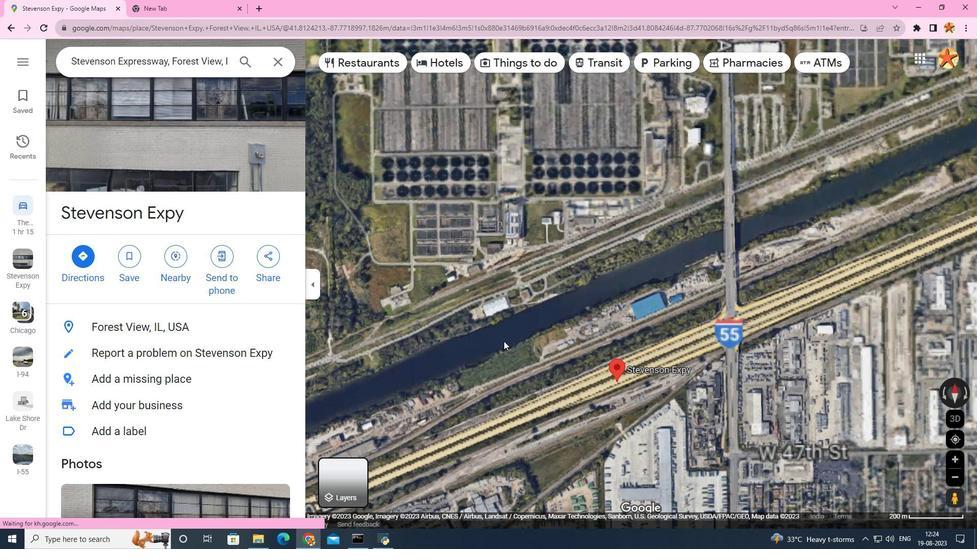 
Action: Mouse moved to (504, 341)
Screenshot: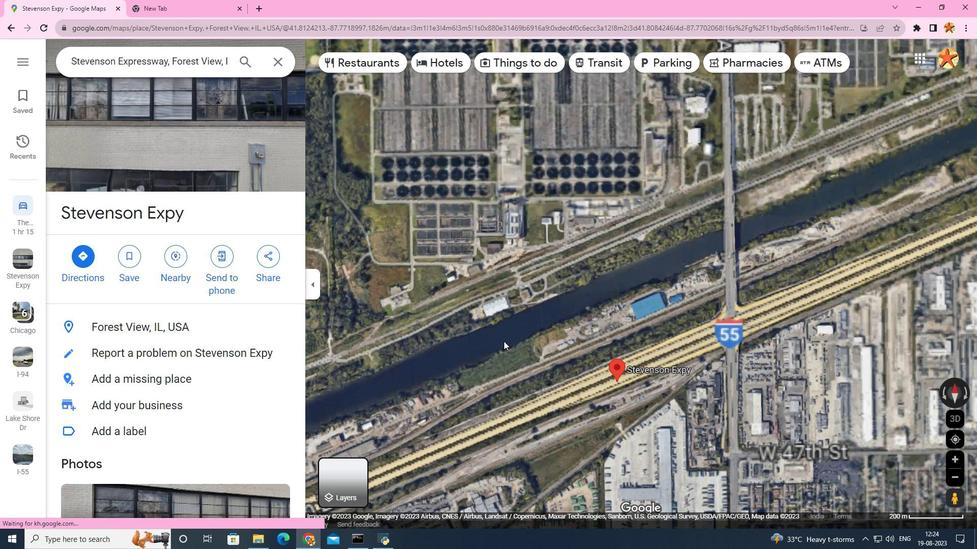 
Action: Mouse scrolled (504, 341) with delta (0, 0)
Screenshot: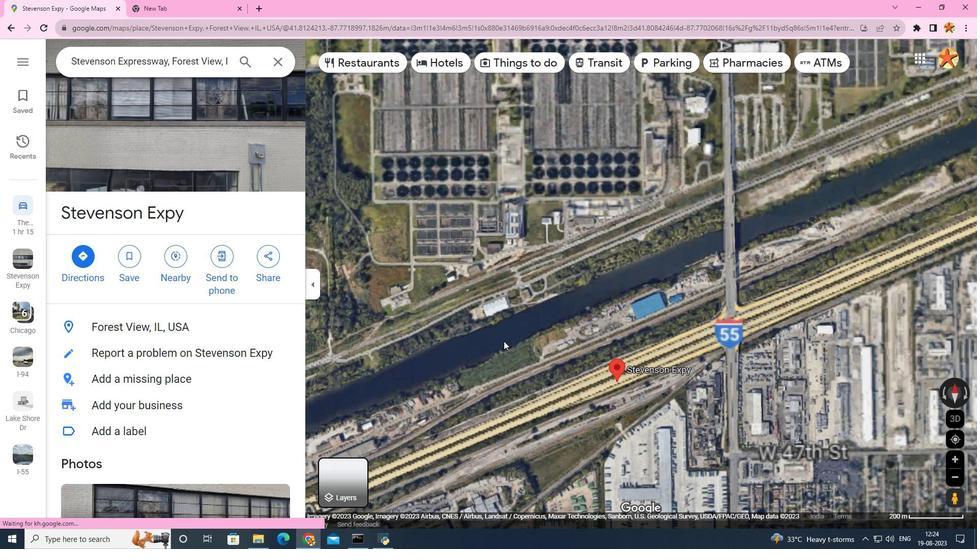 
Action: Mouse moved to (504, 341)
Screenshot: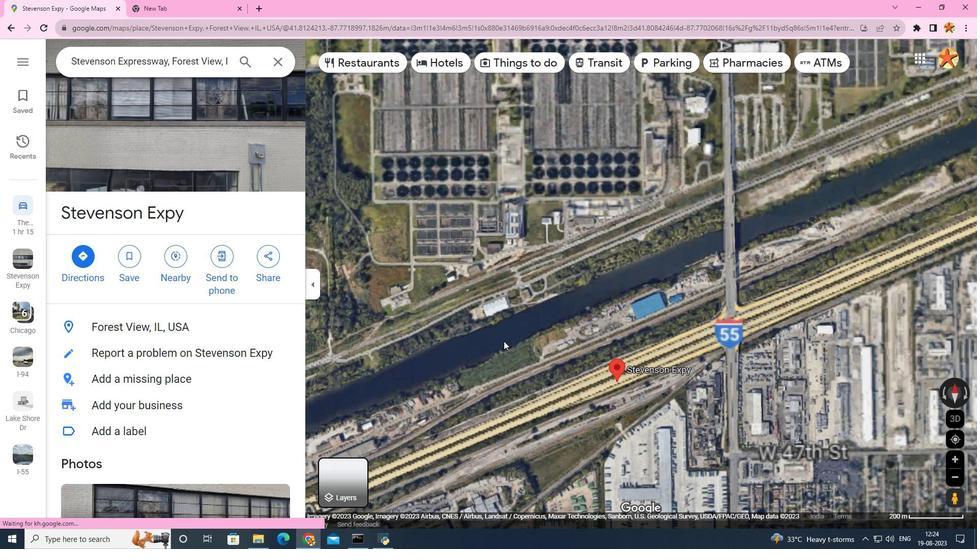 
Action: Mouse scrolled (504, 342) with delta (0, 0)
Screenshot: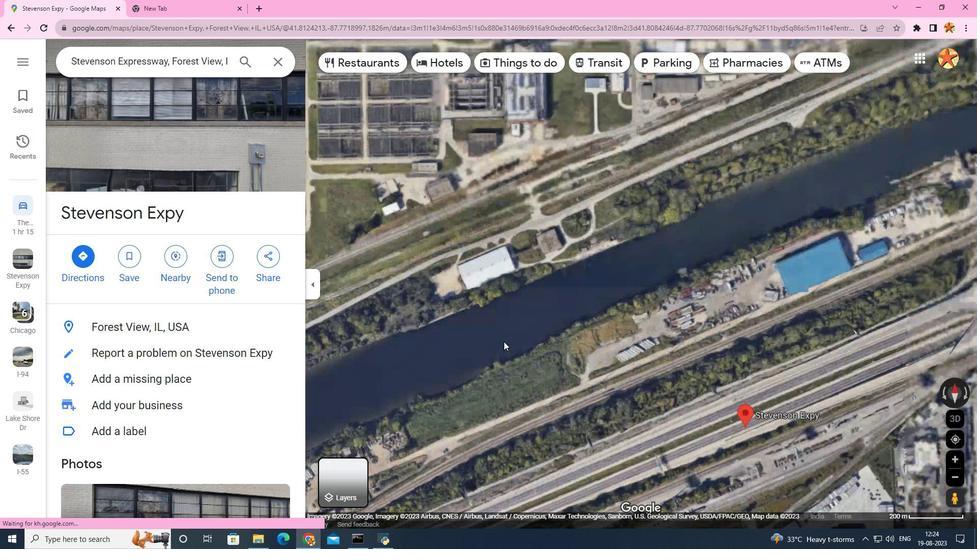 
Action: Mouse moved to (504, 342)
Screenshot: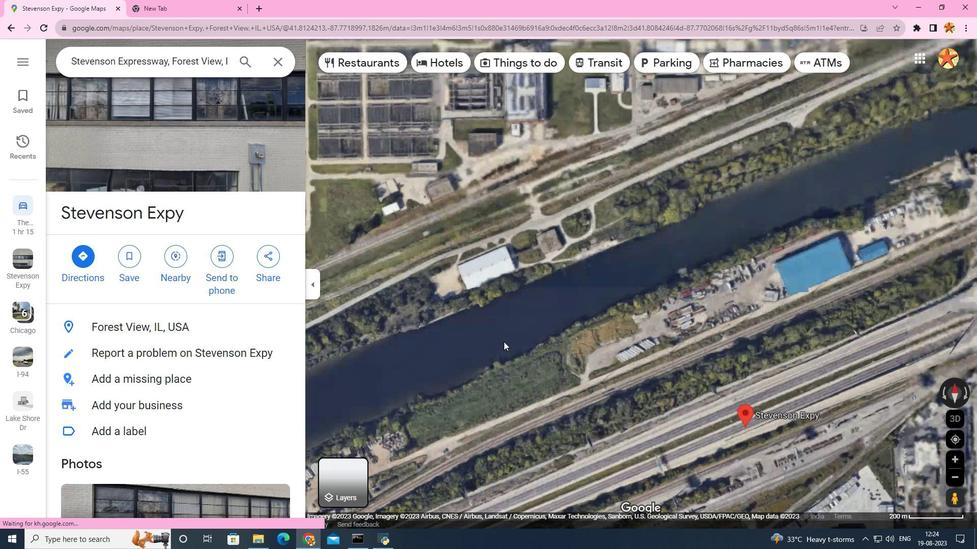 
Action: Mouse scrolled (504, 342) with delta (0, 0)
Screenshot: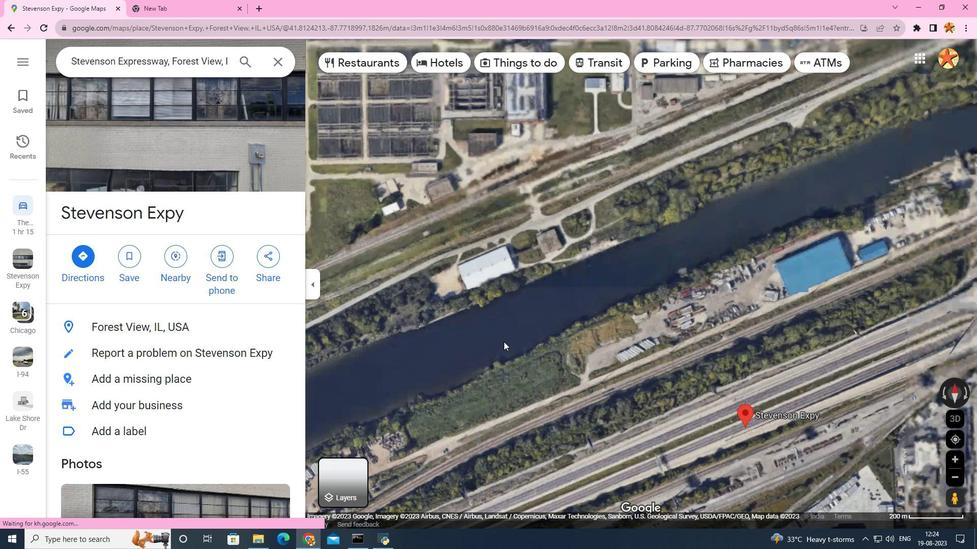 
Action: Mouse scrolled (504, 341) with delta (0, 0)
Screenshot: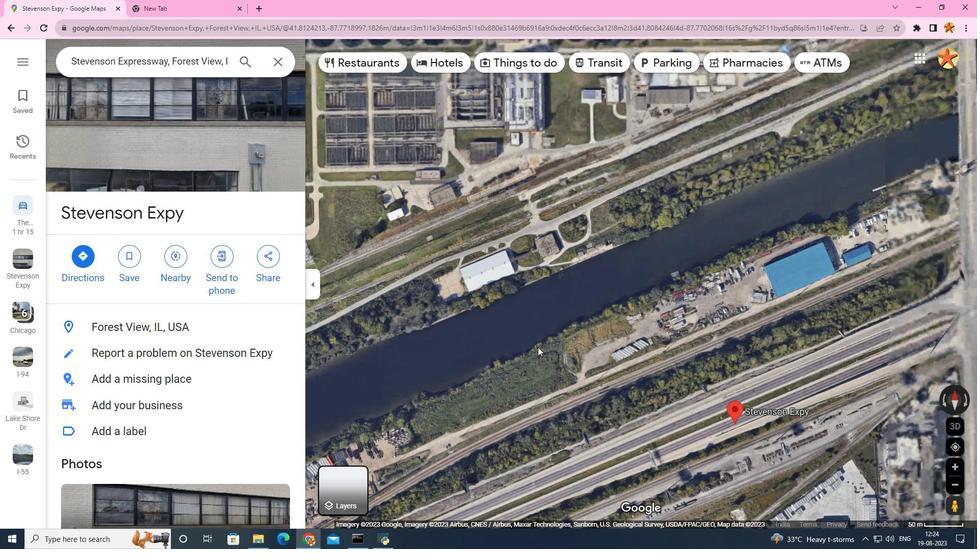 
Action: Mouse moved to (800, 367)
Screenshot: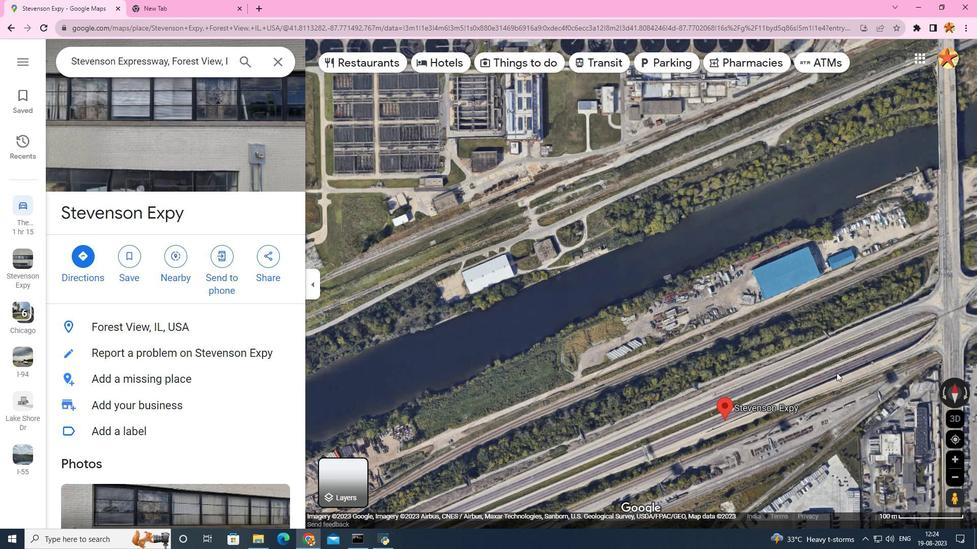
Action: Mouse scrolled (800, 366) with delta (0, 0)
Screenshot: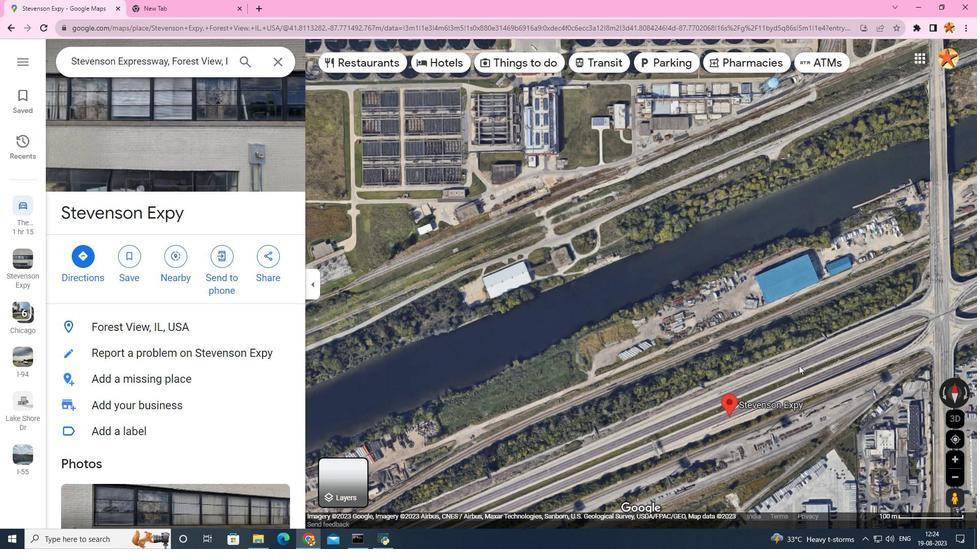 
Action: Mouse scrolled (800, 366) with delta (0, 0)
Screenshot: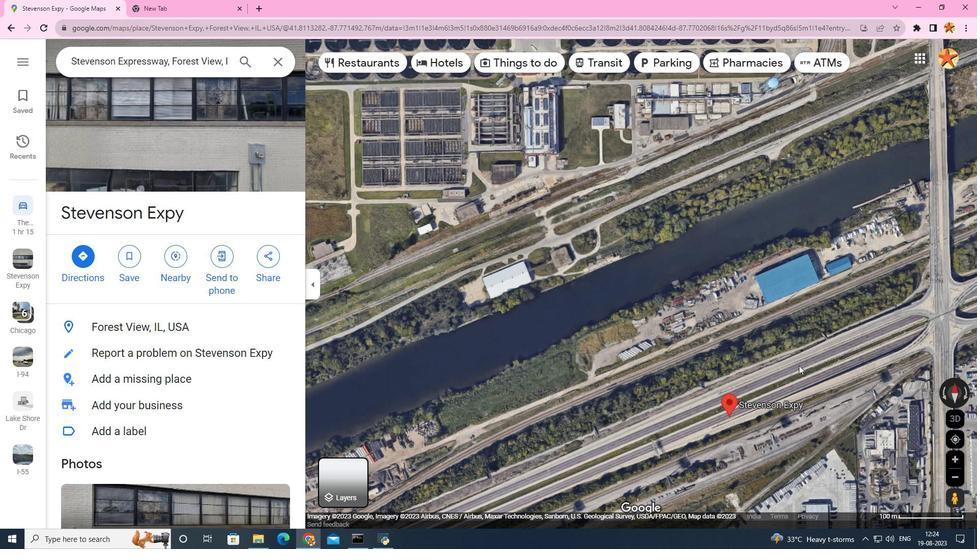 
Action: Mouse scrolled (800, 366) with delta (0, 0)
Screenshot: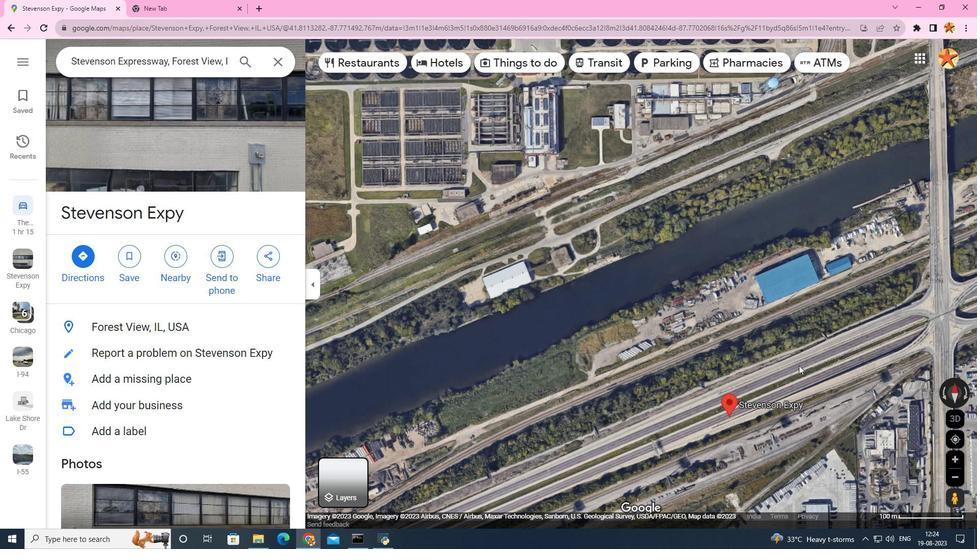 
Action: Mouse scrolled (800, 366) with delta (0, 0)
Screenshot: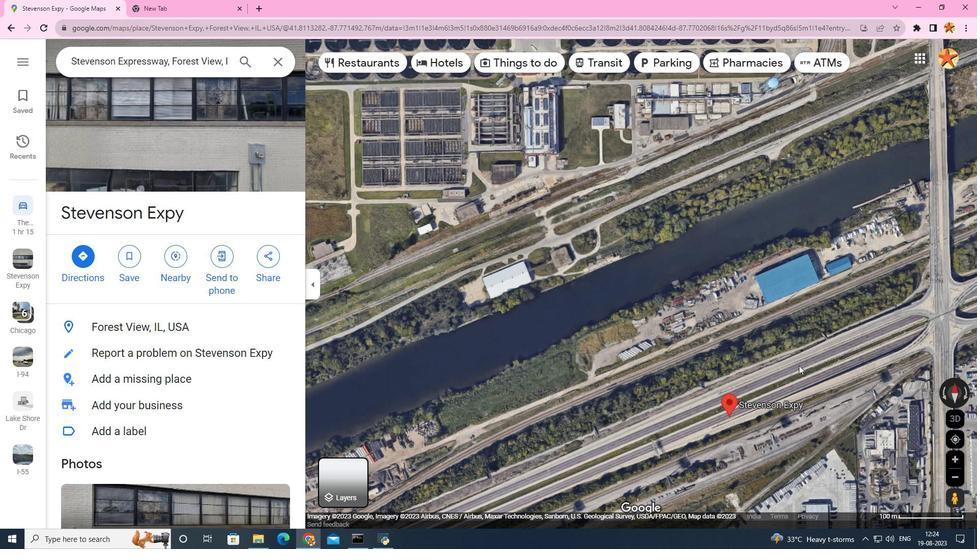 
Action: Mouse scrolled (800, 366) with delta (0, 0)
Screenshot: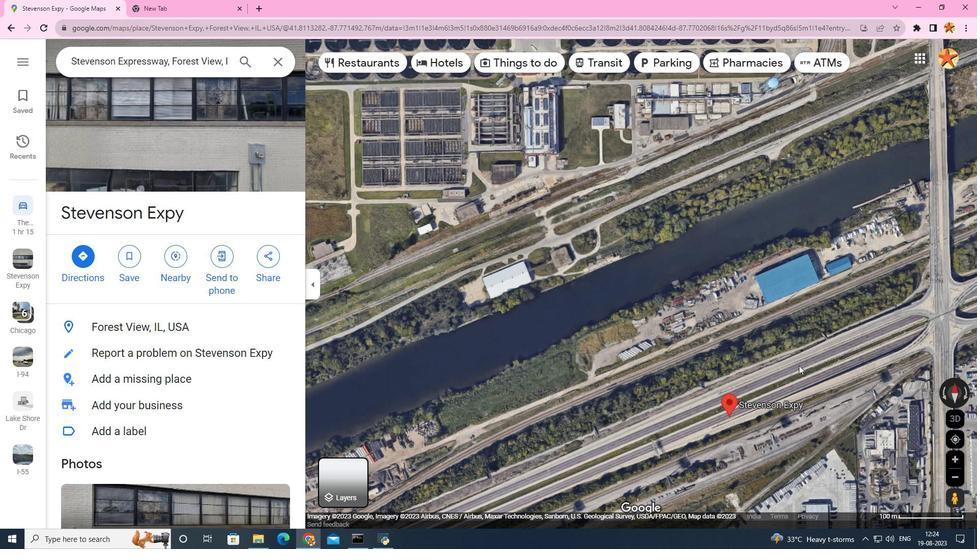 
Action: Mouse scrolled (800, 366) with delta (0, 0)
Screenshot: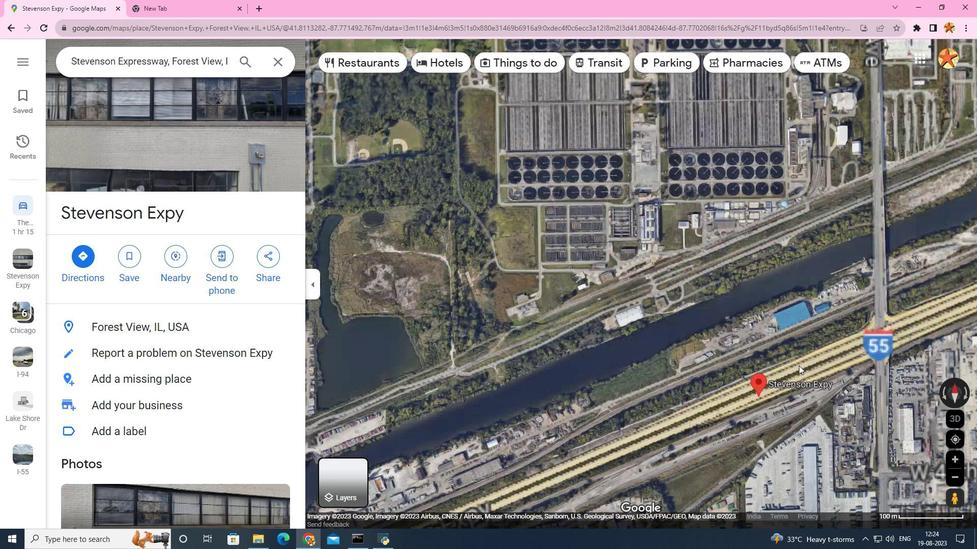 
Action: Mouse scrolled (800, 366) with delta (0, 0)
Screenshot: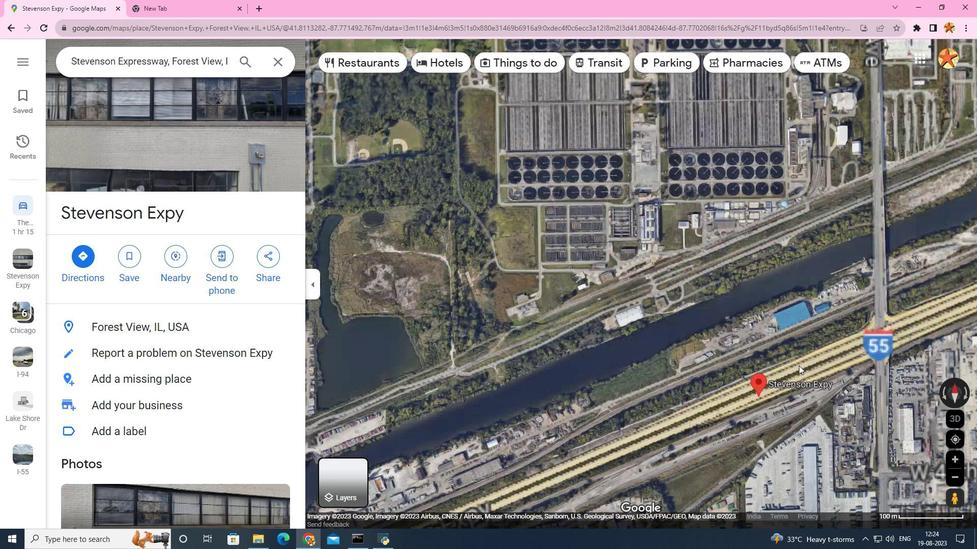 
Action: Mouse moved to (799, 365)
Screenshot: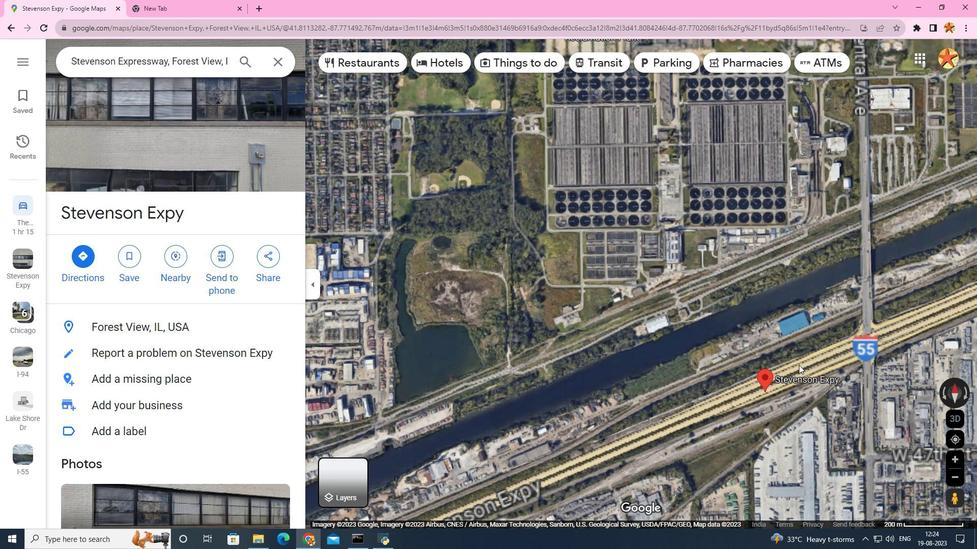 
Action: Mouse scrolled (799, 365) with delta (0, 0)
Screenshot: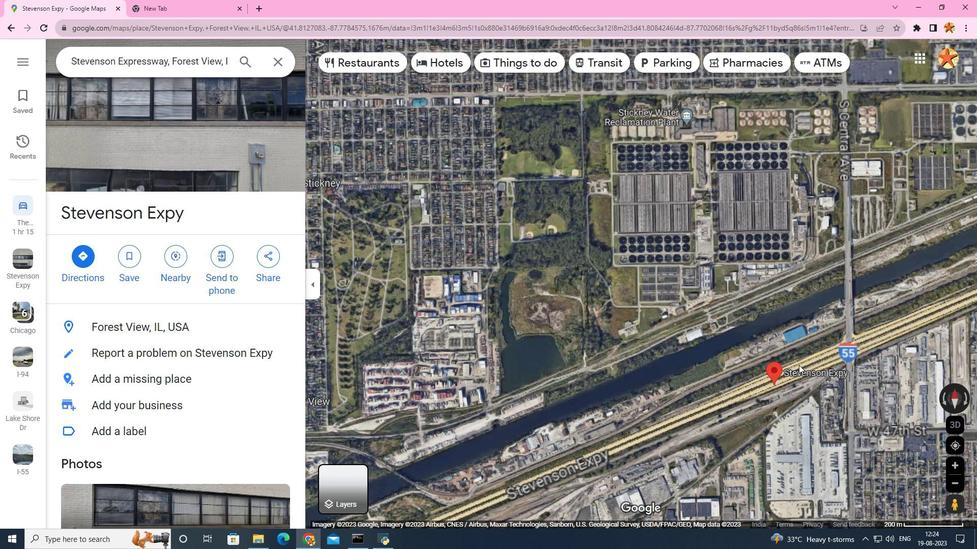 
Action: Mouse scrolled (799, 365) with delta (0, 0)
Screenshot: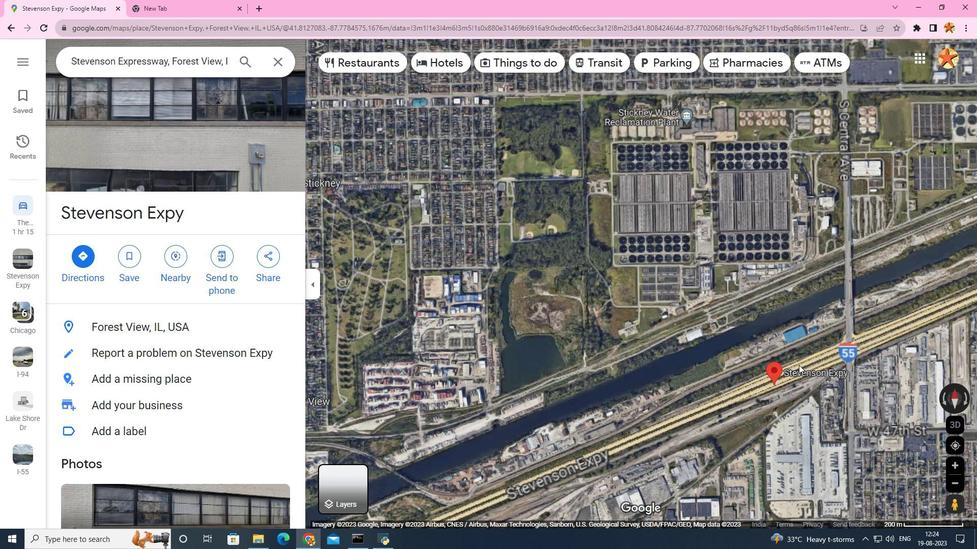 
Action: Mouse scrolled (799, 365) with delta (0, 0)
Screenshot: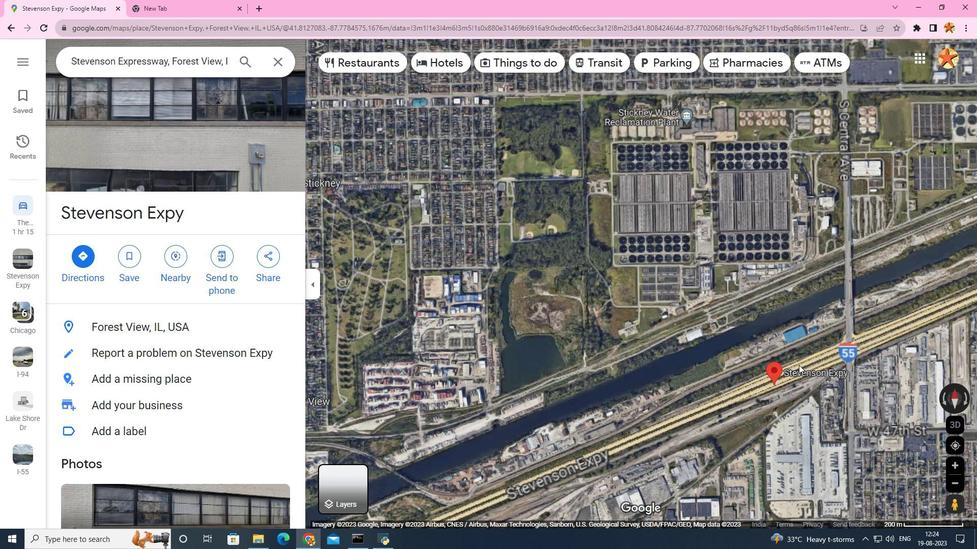 
Action: Mouse scrolled (799, 365) with delta (0, 0)
Screenshot: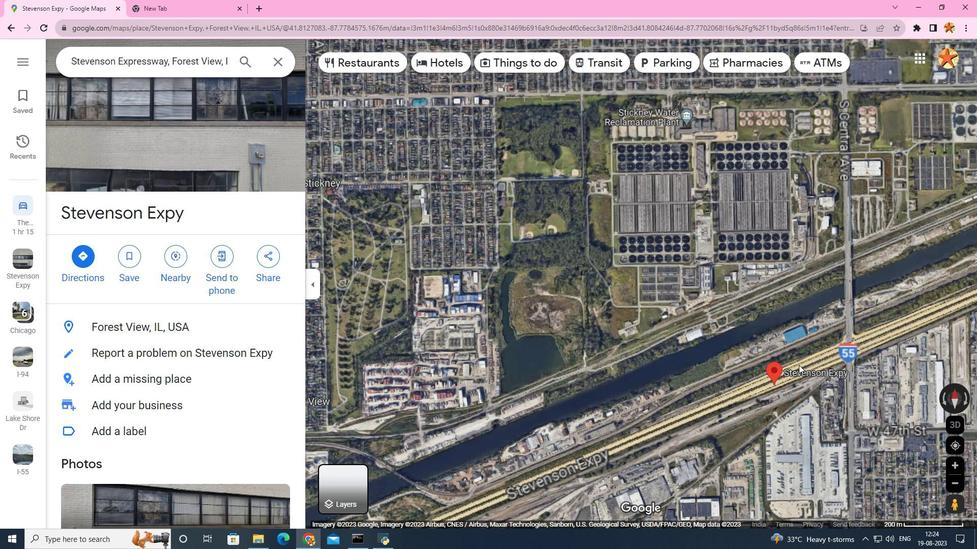 
Action: Mouse scrolled (799, 365) with delta (0, 0)
Screenshot: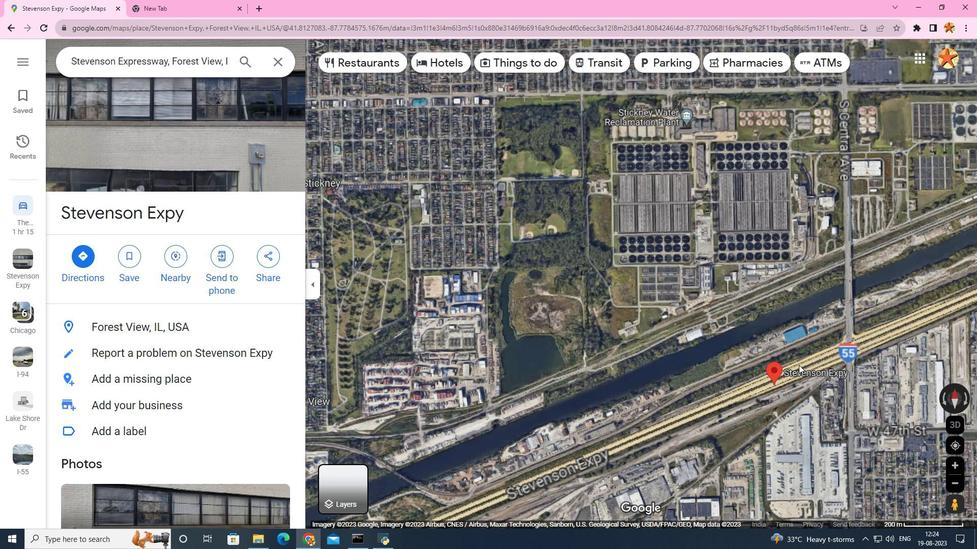 
Action: Mouse scrolled (799, 365) with delta (0, 0)
Screenshot: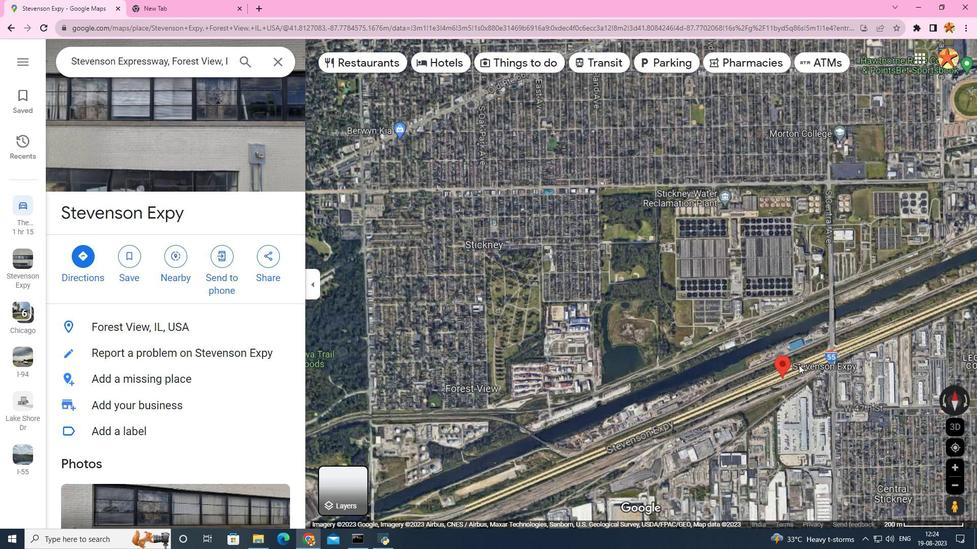 
Action: Mouse scrolled (799, 365) with delta (0, 0)
Screenshot: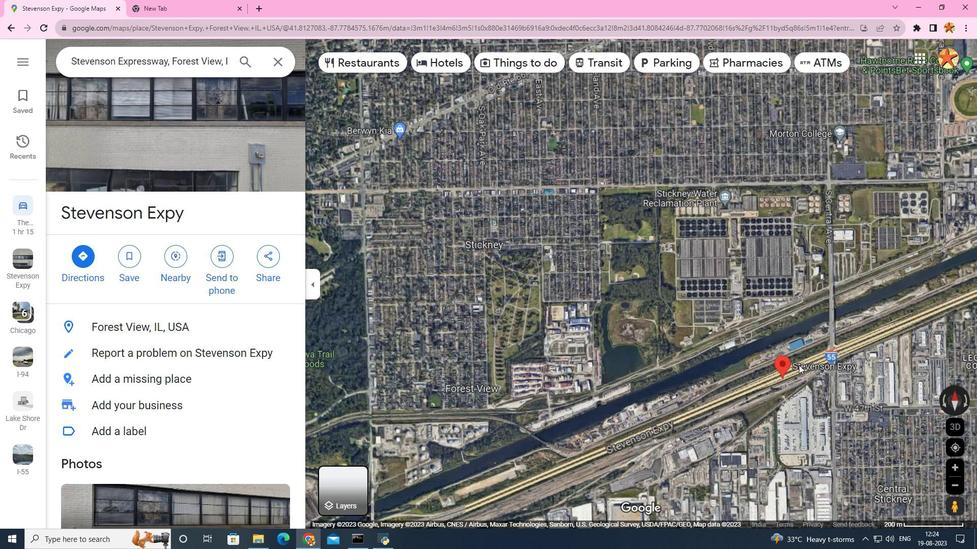 
Action: Mouse moved to (169, 401)
Screenshot: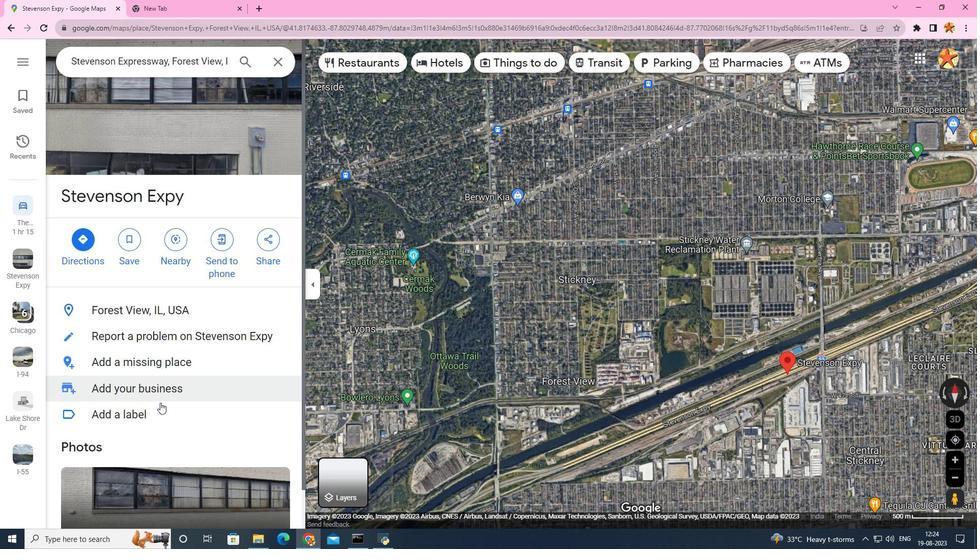 
Action: Mouse scrolled (171, 400) with delta (0, 0)
Screenshot: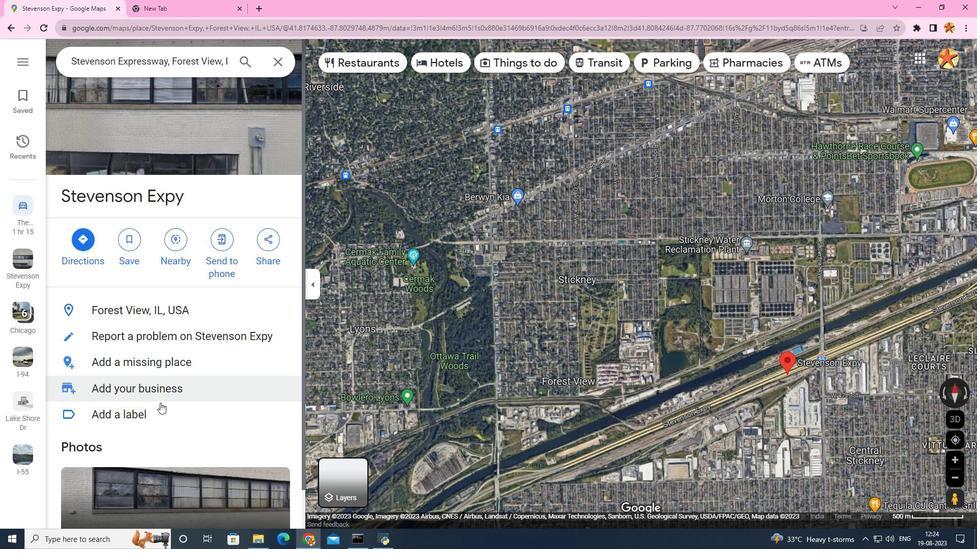 
Action: Mouse moved to (164, 402)
Screenshot: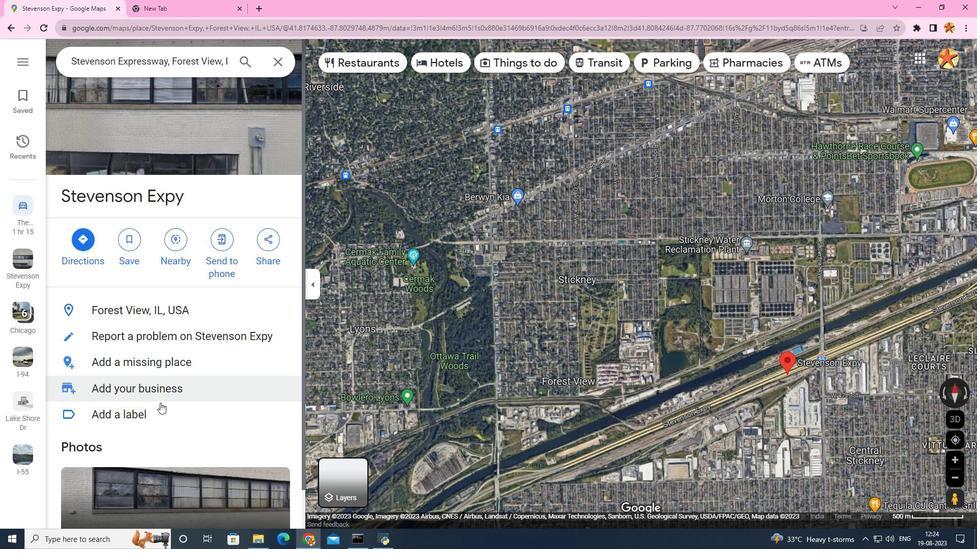 
Action: Mouse scrolled (167, 401) with delta (0, 0)
Screenshot: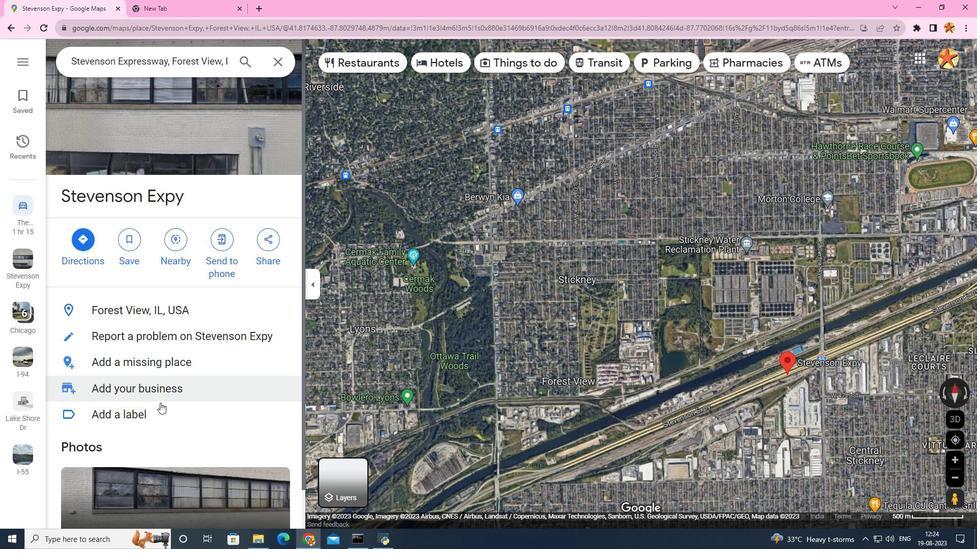 
Action: Mouse moved to (161, 403)
Screenshot: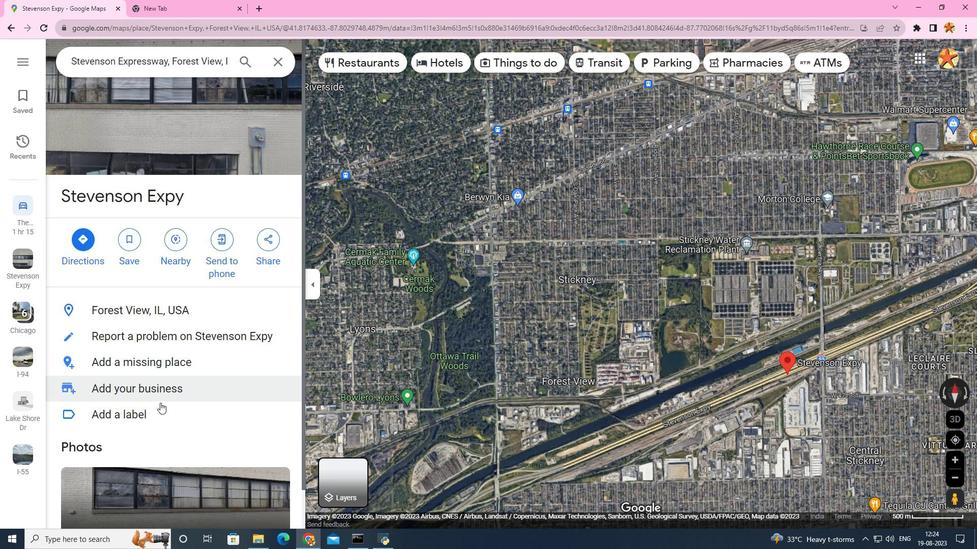 
Action: Mouse scrolled (163, 402) with delta (0, 0)
Screenshot: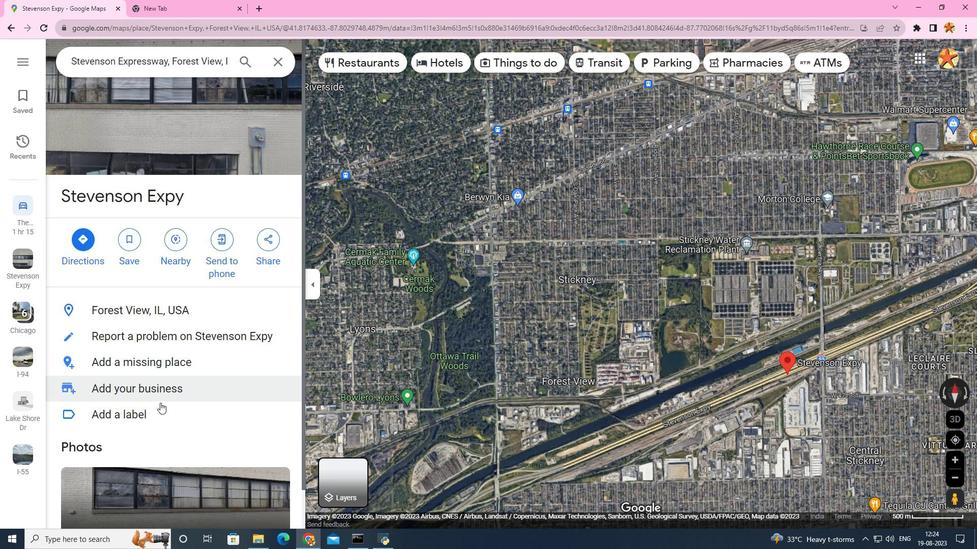 
Action: Mouse moved to (160, 403)
Screenshot: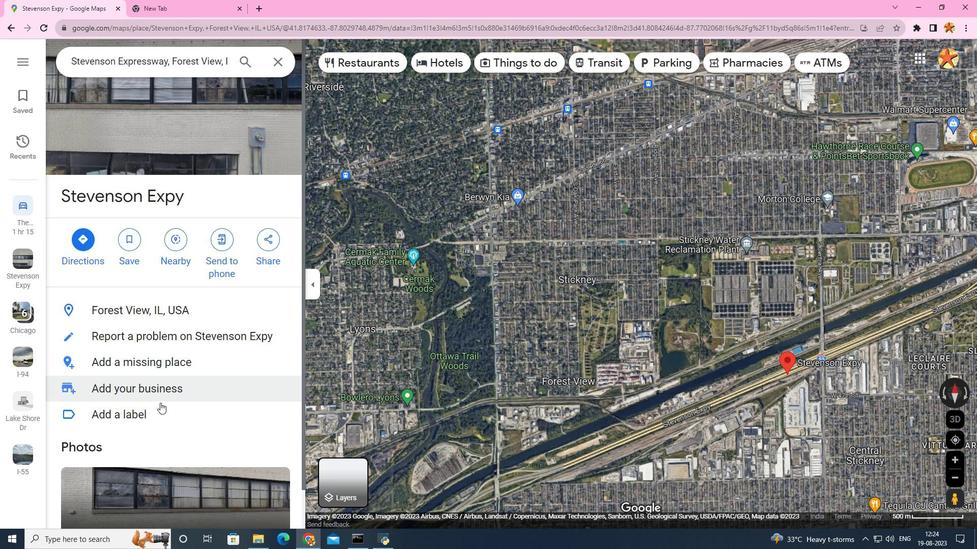 
Action: Mouse scrolled (161, 402) with delta (0, 0)
Screenshot: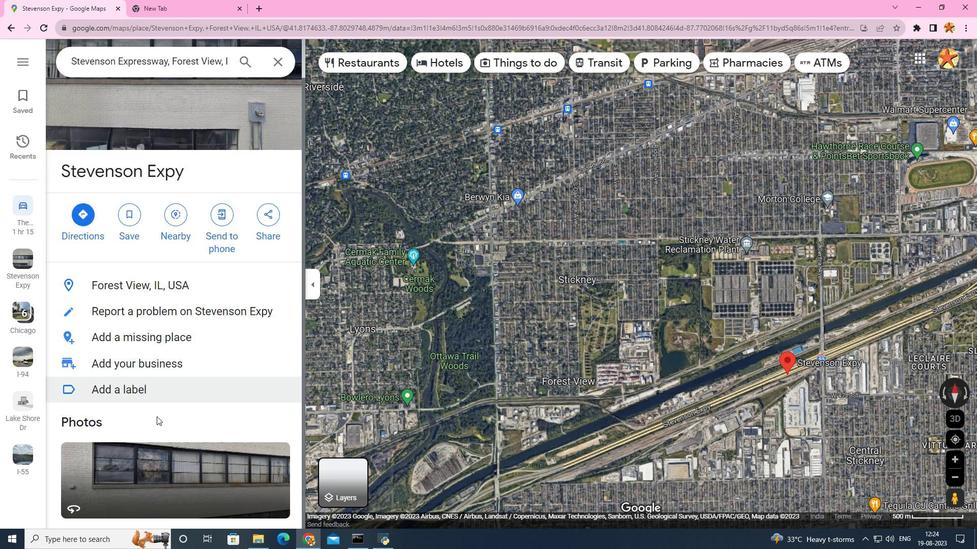 
Action: Mouse moved to (160, 403)
Screenshot: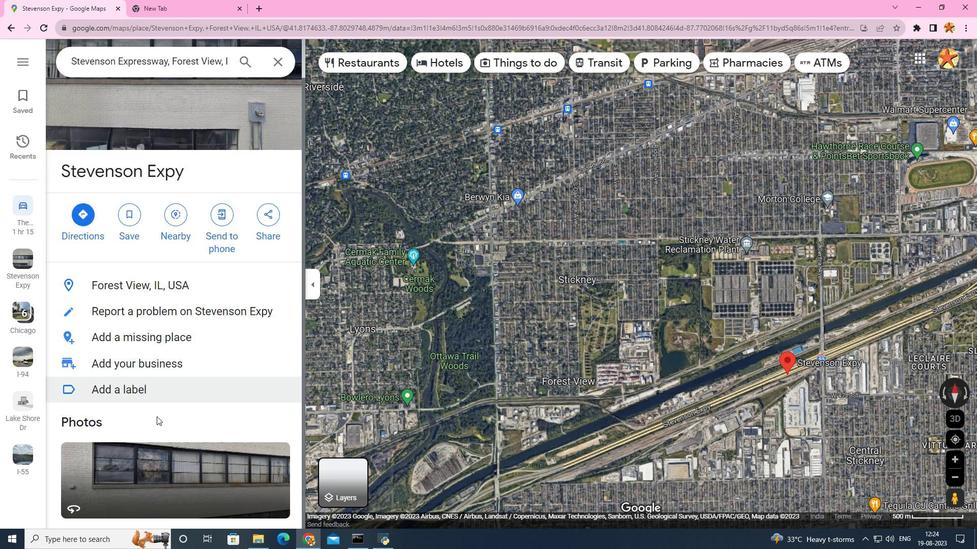 
Action: Mouse scrolled (160, 402) with delta (0, 0)
Screenshot: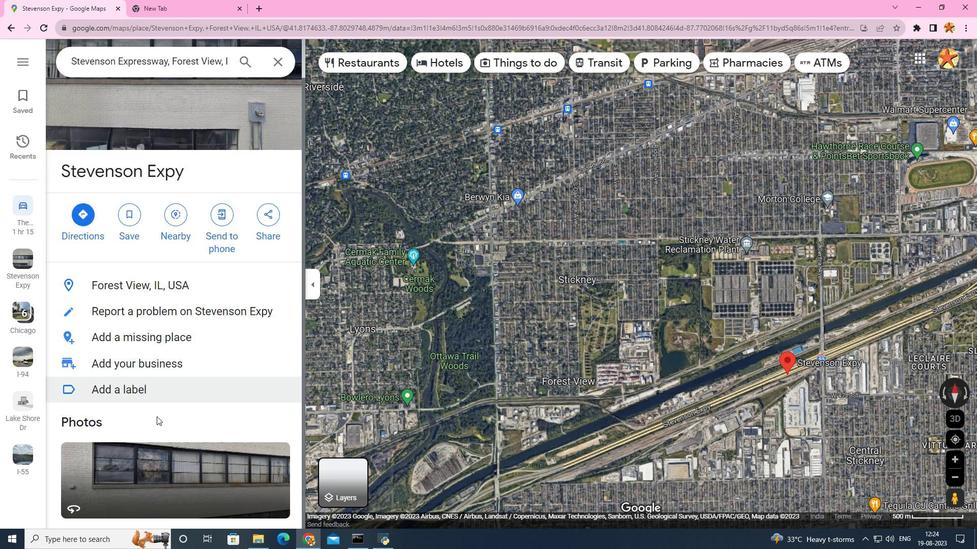 
Action: Mouse scrolled (160, 402) with delta (0, 0)
Screenshot: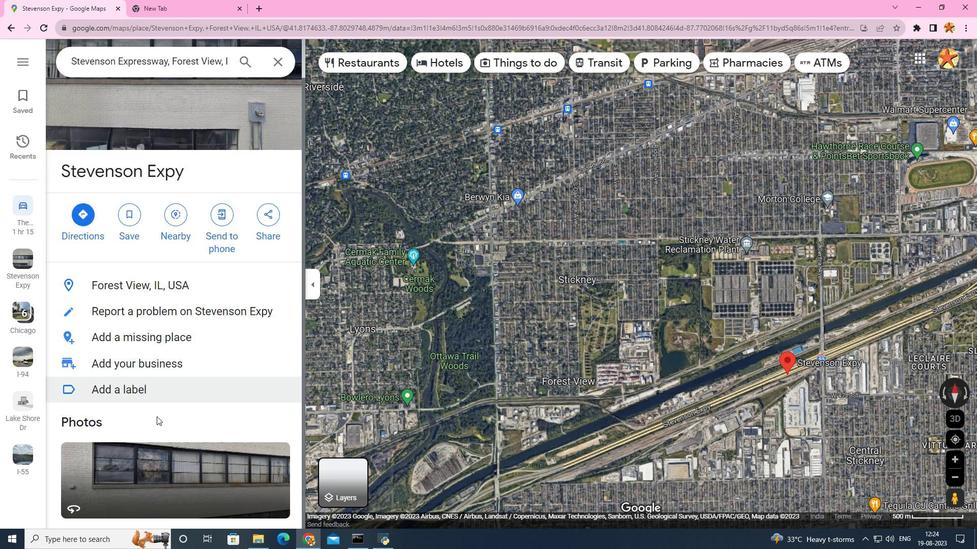 
Action: Mouse moved to (149, 463)
Screenshot: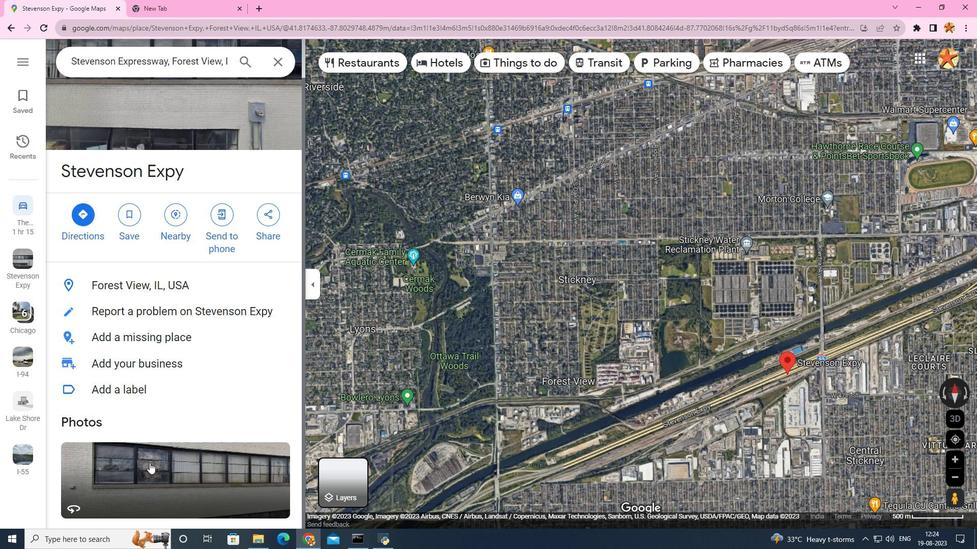 
Action: Mouse pressed left at (149, 463)
Screenshot: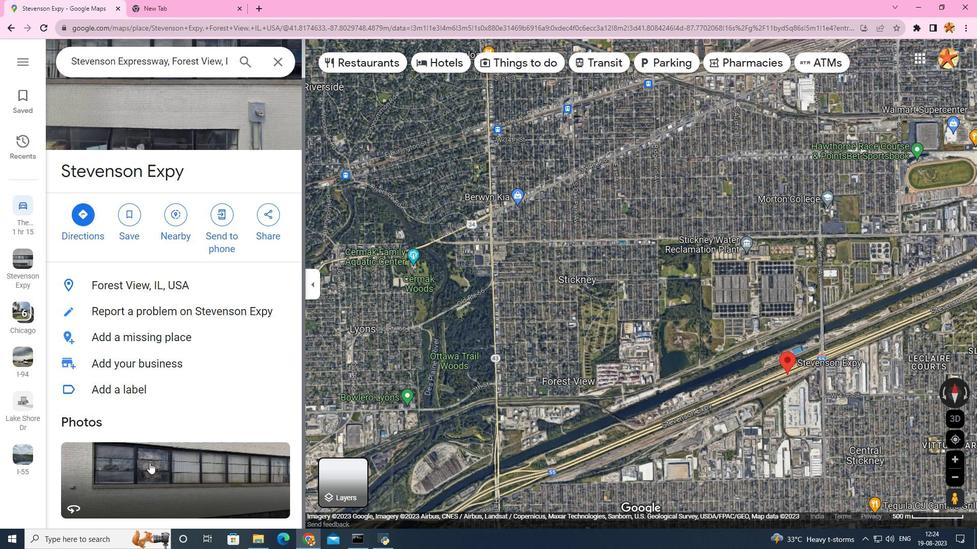 
Action: Mouse moved to (570, 303)
Screenshot: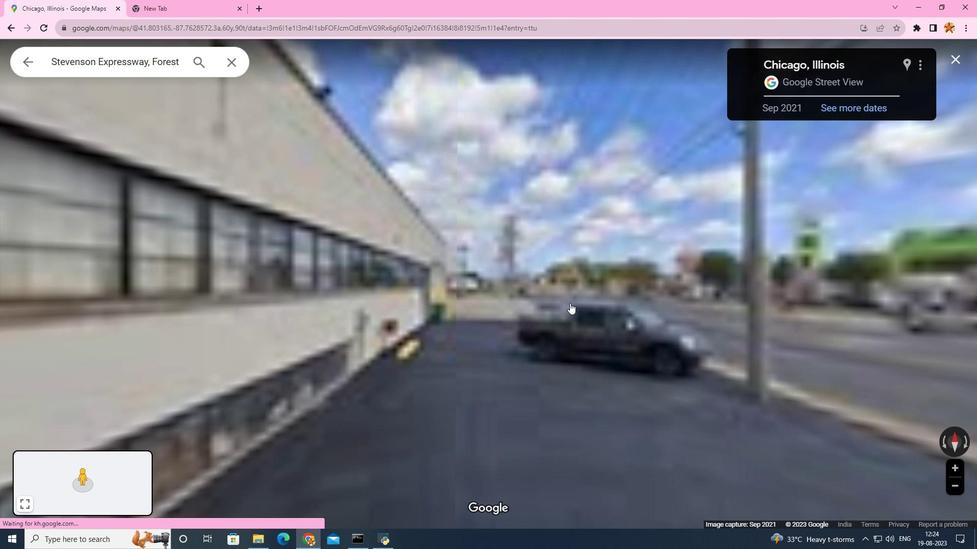 
Action: Mouse scrolled (570, 302) with delta (0, 0)
Screenshot: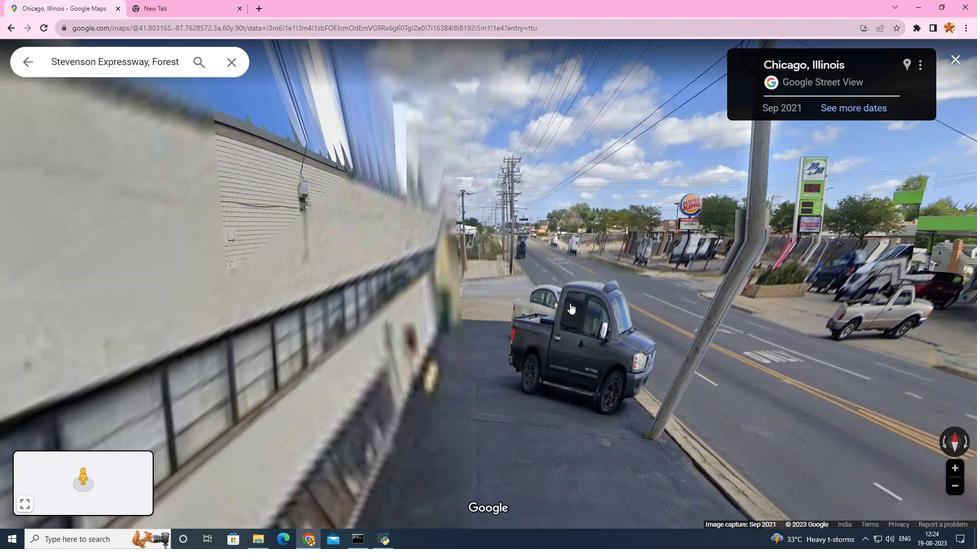 
Action: Mouse scrolled (570, 302) with delta (0, 0)
Screenshot: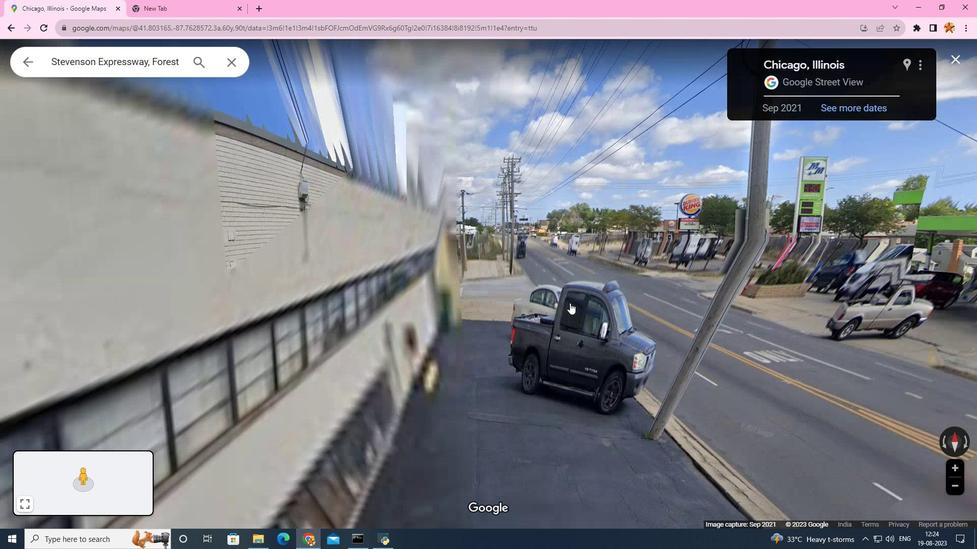 
Action: Mouse scrolled (570, 302) with delta (0, 0)
Screenshot: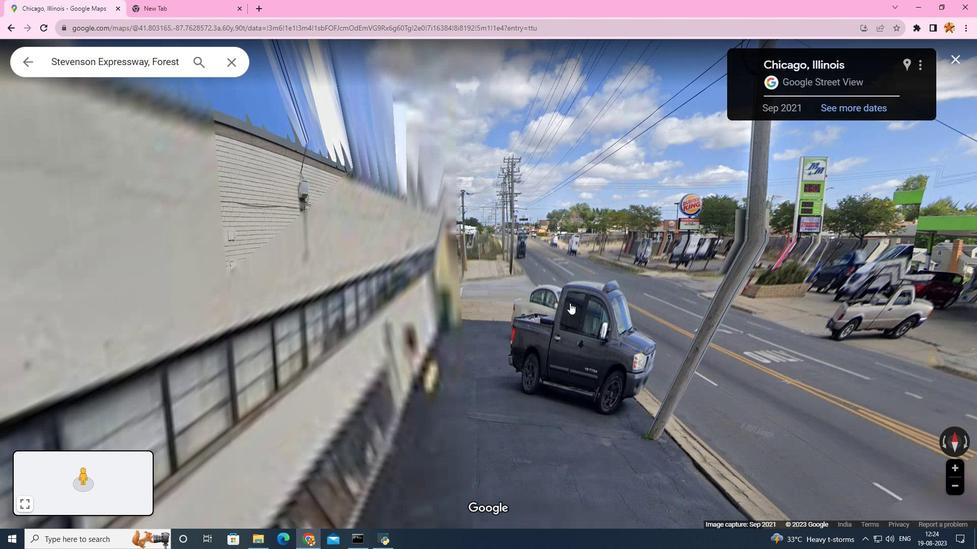 
Action: Mouse scrolled (570, 302) with delta (0, 0)
Screenshot: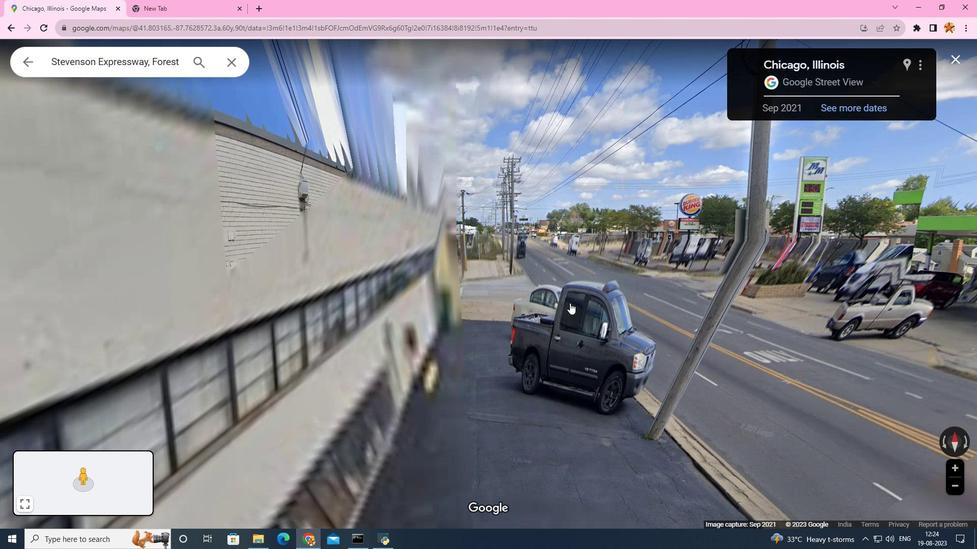 
Action: Mouse scrolled (570, 302) with delta (0, 0)
Screenshot: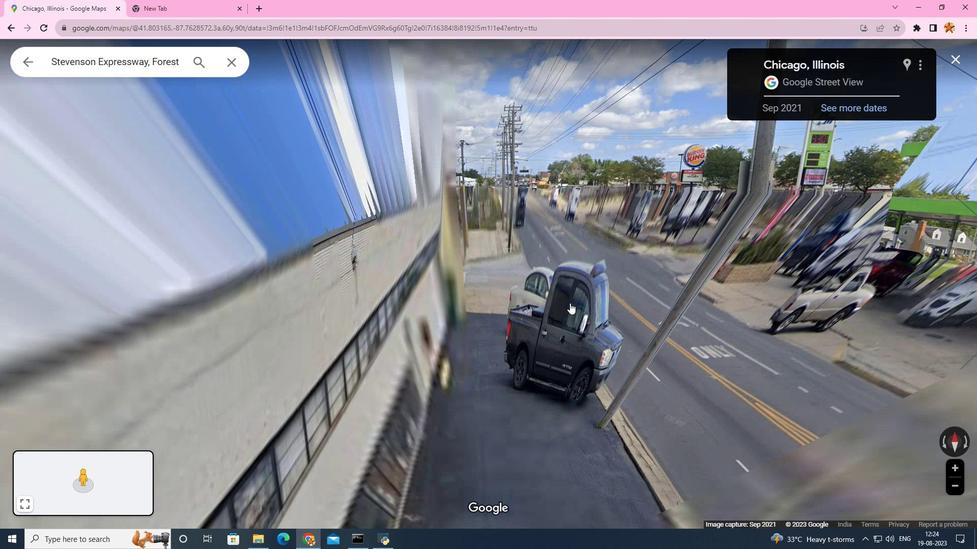 
Action: Mouse scrolled (570, 302) with delta (0, 0)
Screenshot: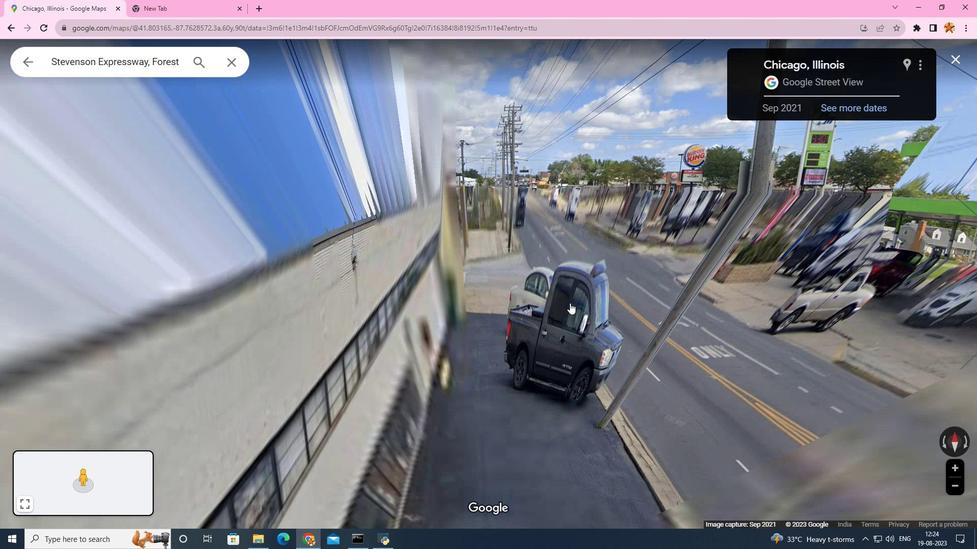 
Action: Mouse scrolled (570, 303) with delta (0, 0)
Screenshot: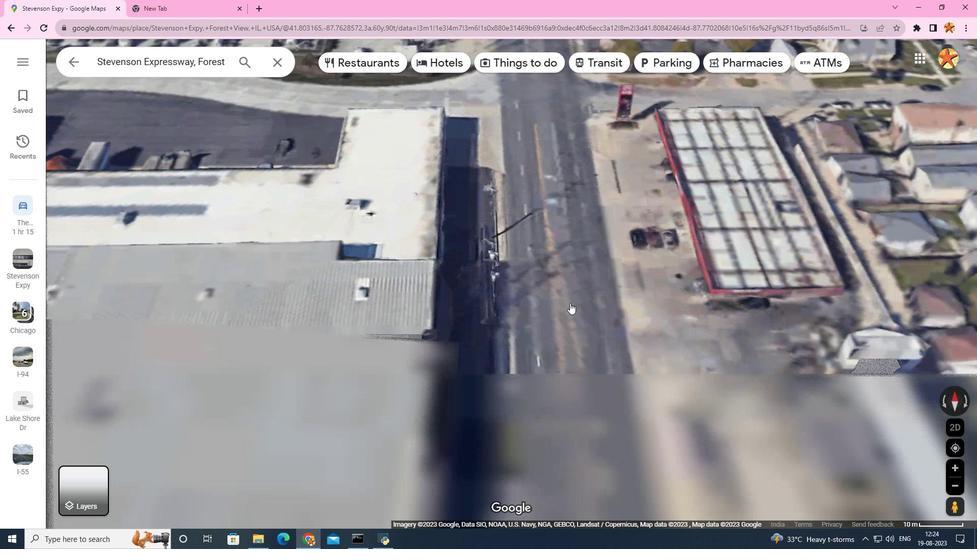 
Action: Mouse scrolled (570, 303) with delta (0, 0)
Screenshot: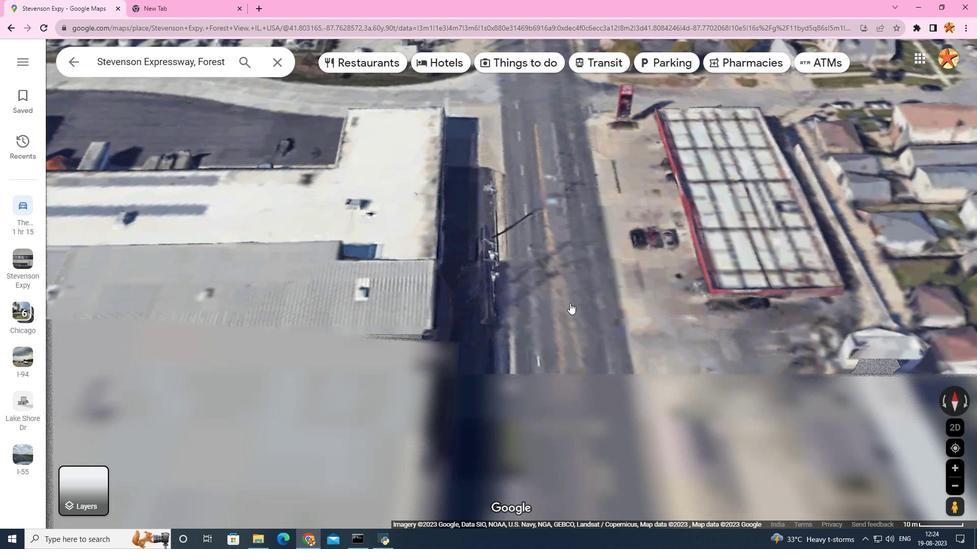 
Action: Mouse moved to (515, 293)
Screenshot: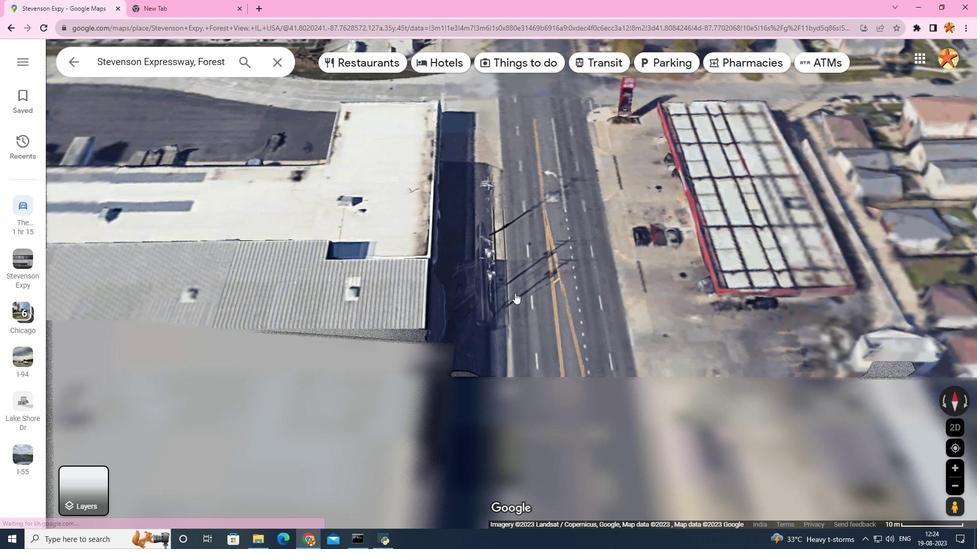 
Action: Mouse scrolled (515, 293) with delta (0, 0)
Screenshot: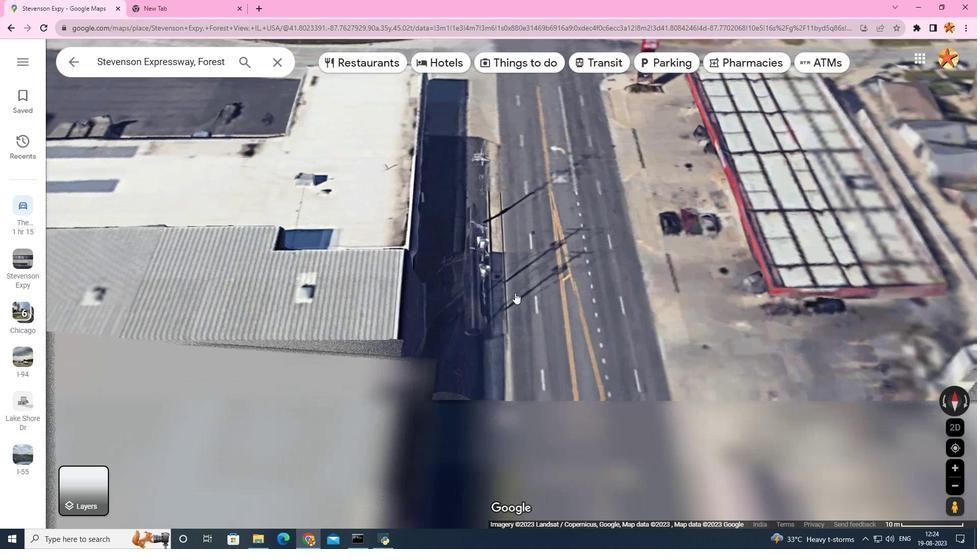 
Action: Mouse scrolled (515, 293) with delta (0, 0)
Screenshot: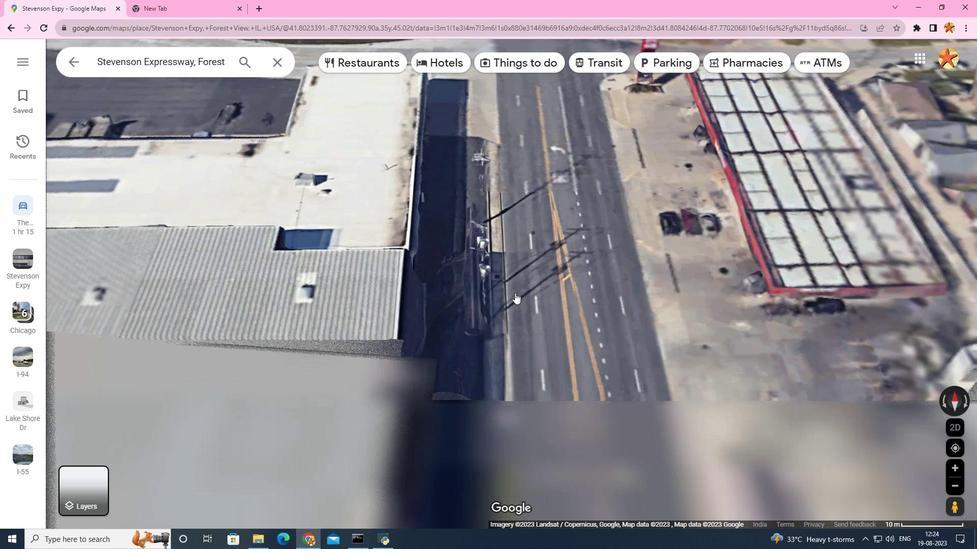 
Action: Mouse scrolled (515, 293) with delta (0, 0)
Screenshot: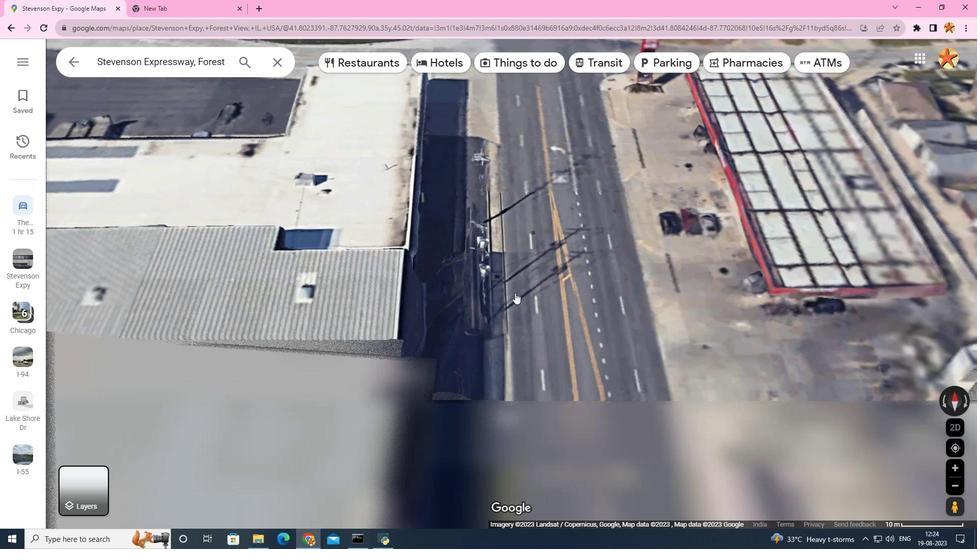 
Action: Mouse scrolled (515, 293) with delta (0, 0)
Screenshot: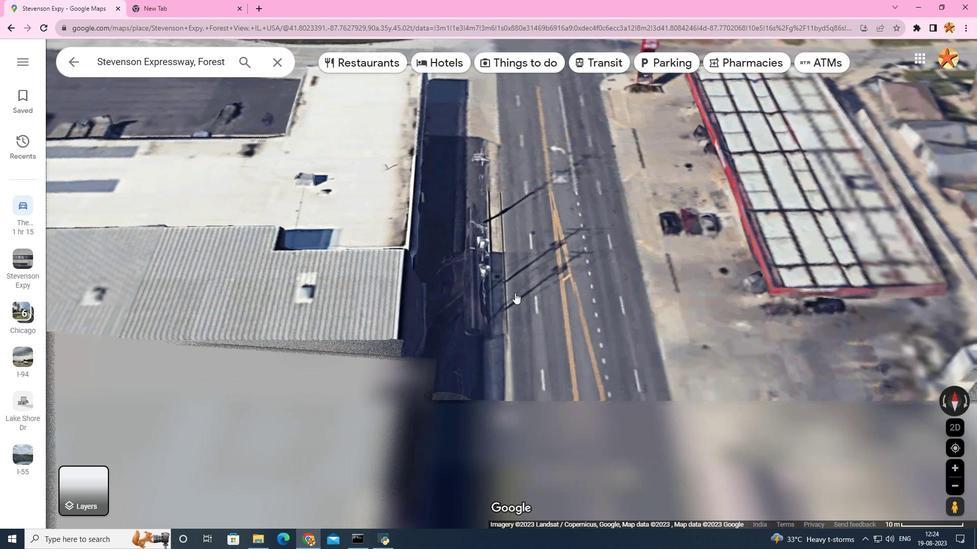 
Action: Mouse moved to (344, 241)
Screenshot: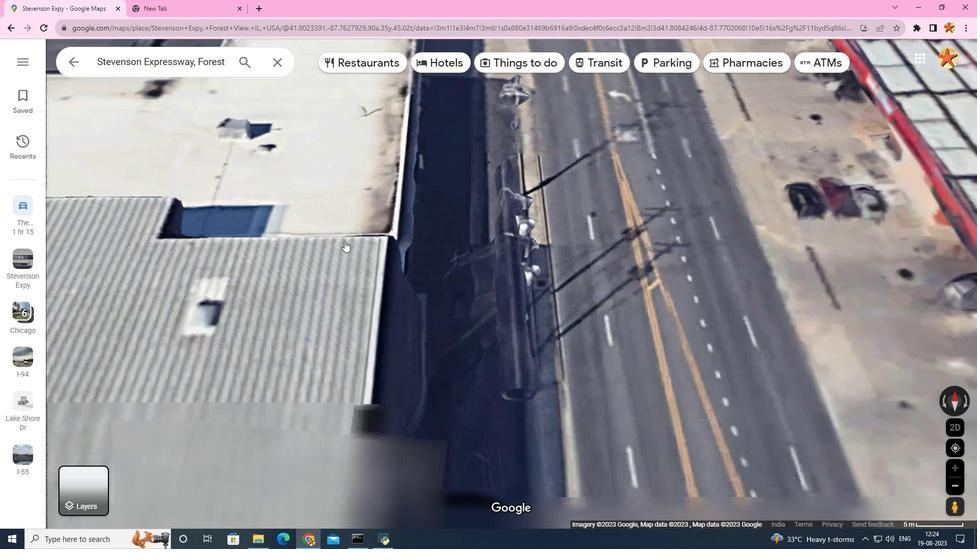 
Action: Mouse scrolled (344, 241) with delta (0, 0)
Screenshot: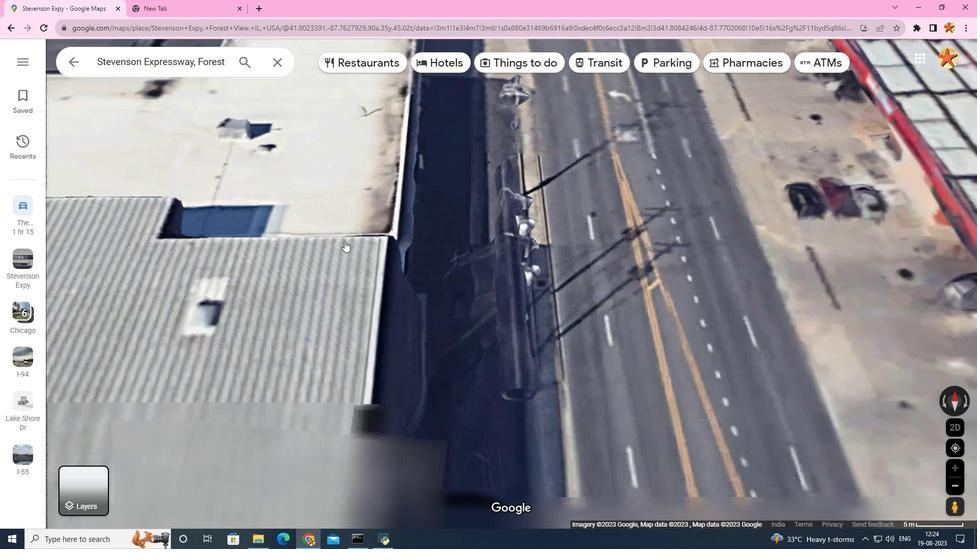 
Action: Mouse scrolled (344, 241) with delta (0, 0)
Screenshot: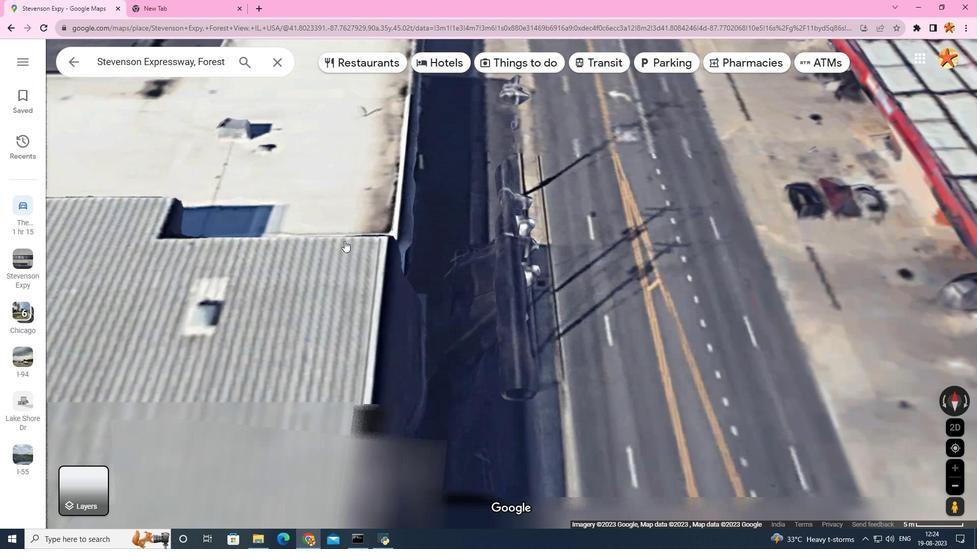 
Action: Mouse scrolled (344, 241) with delta (0, 0)
Screenshot: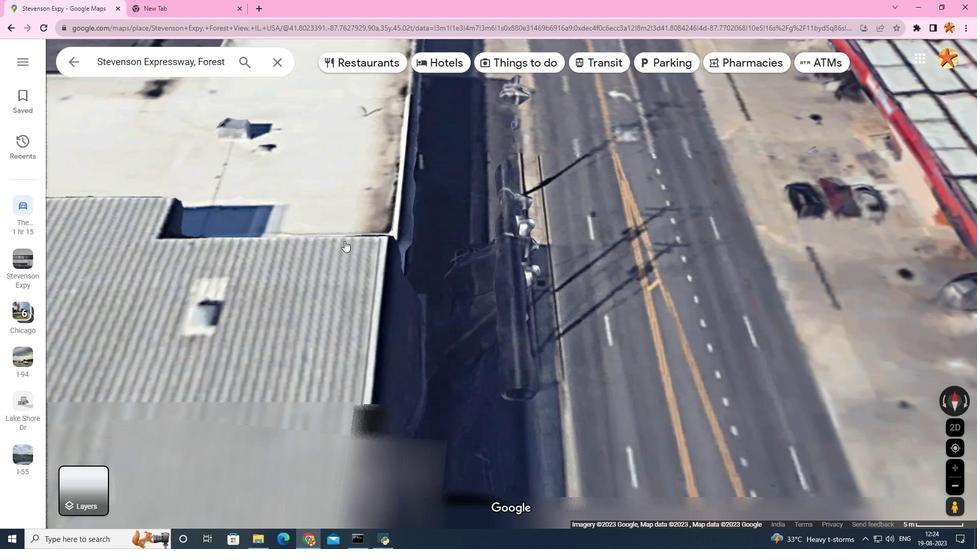 
Action: Mouse scrolled (344, 241) with delta (0, 0)
Screenshot: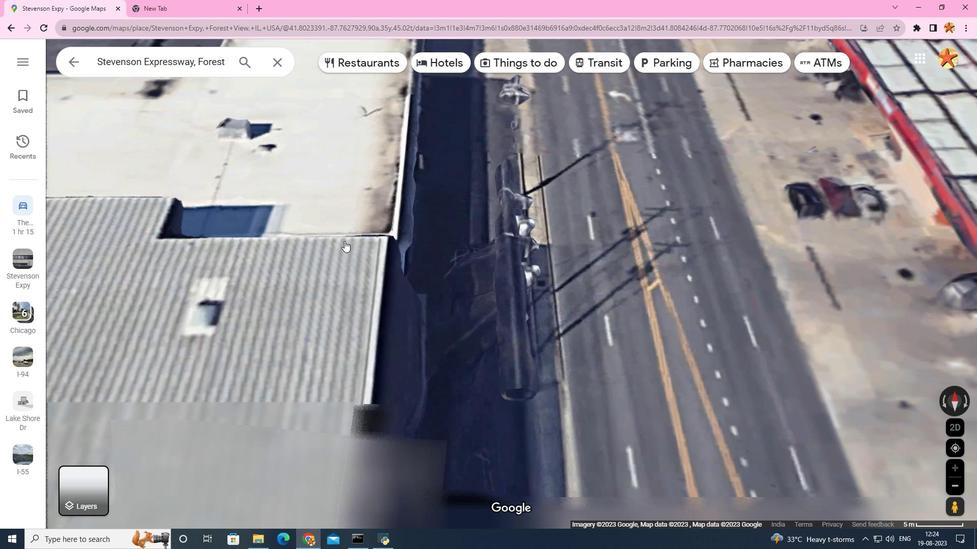 
Action: Mouse scrolled (344, 241) with delta (0, 0)
Screenshot: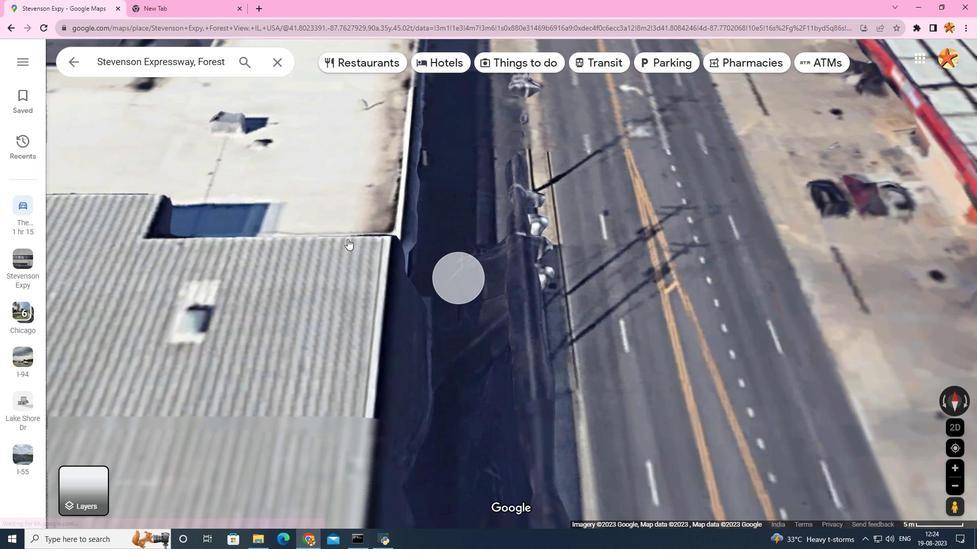
Action: Mouse moved to (367, 234)
Screenshot: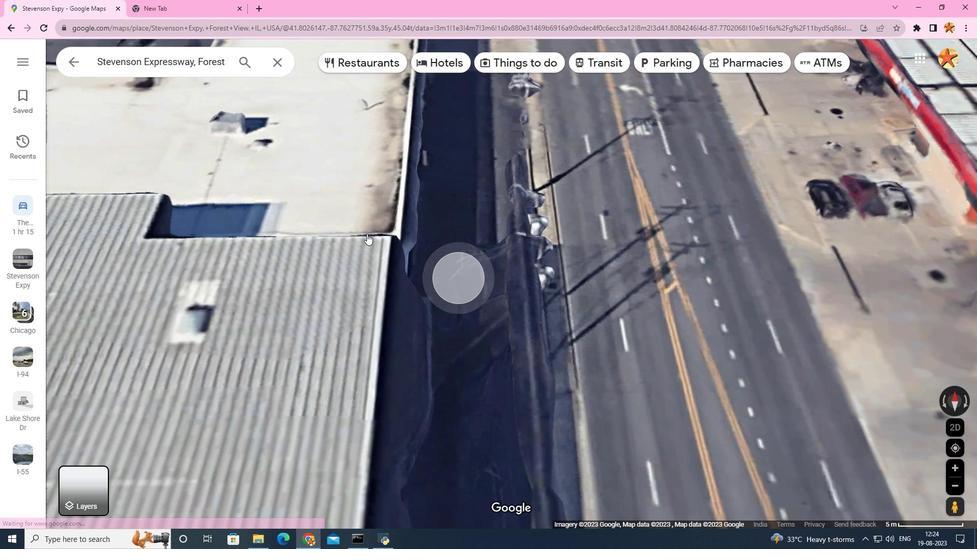 
Action: Mouse scrolled (367, 234) with delta (0, 0)
Screenshot: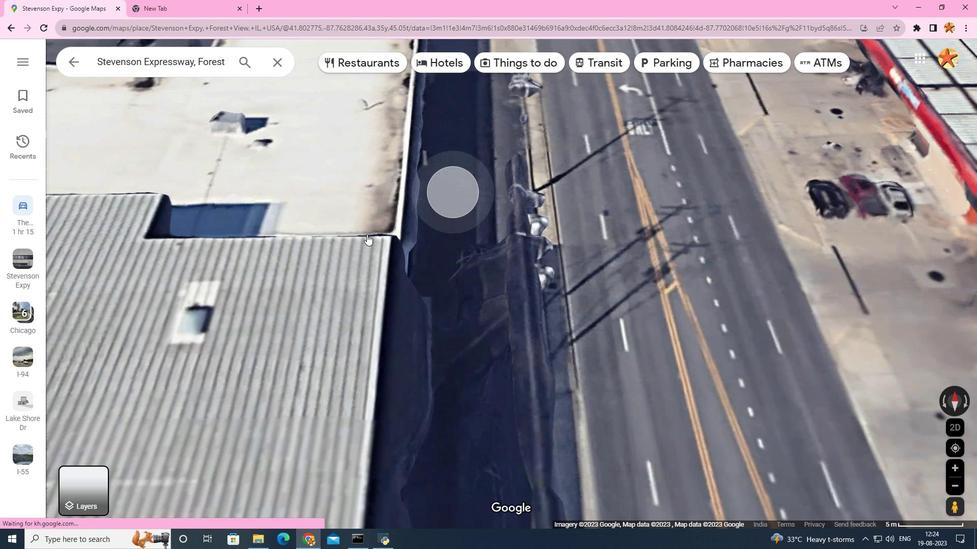 
Action: Mouse scrolled (367, 234) with delta (0, 0)
Screenshot: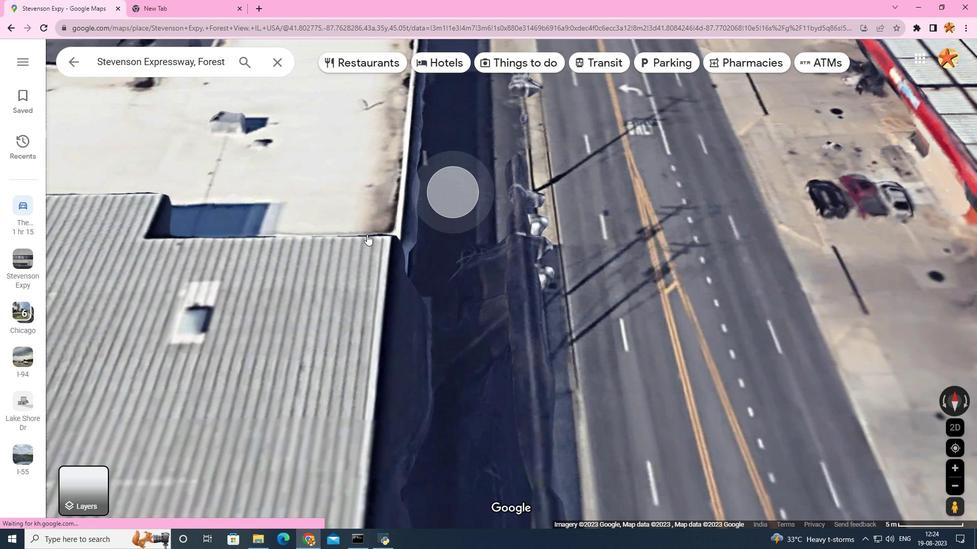 
Action: Mouse scrolled (367, 234) with delta (0, 0)
Screenshot: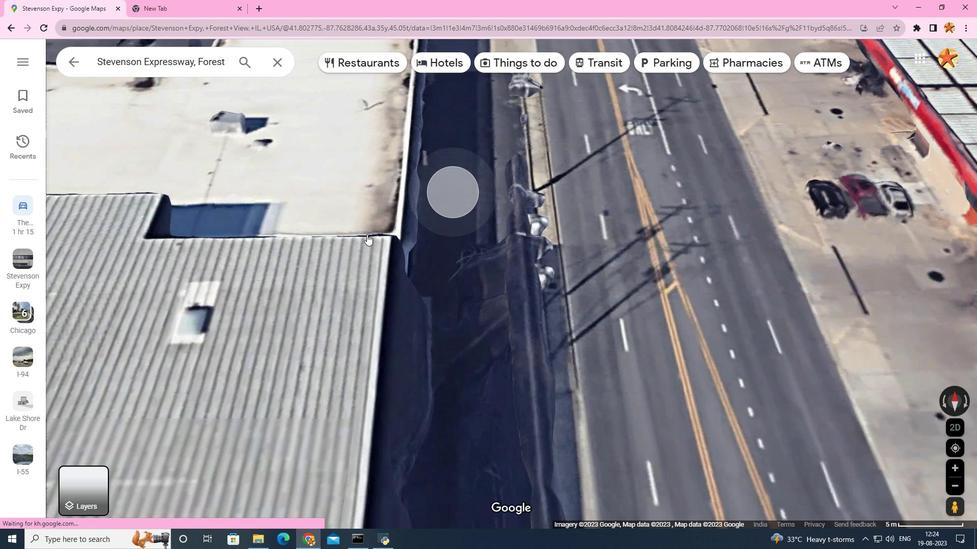 
Action: Mouse moved to (367, 234)
Screenshot: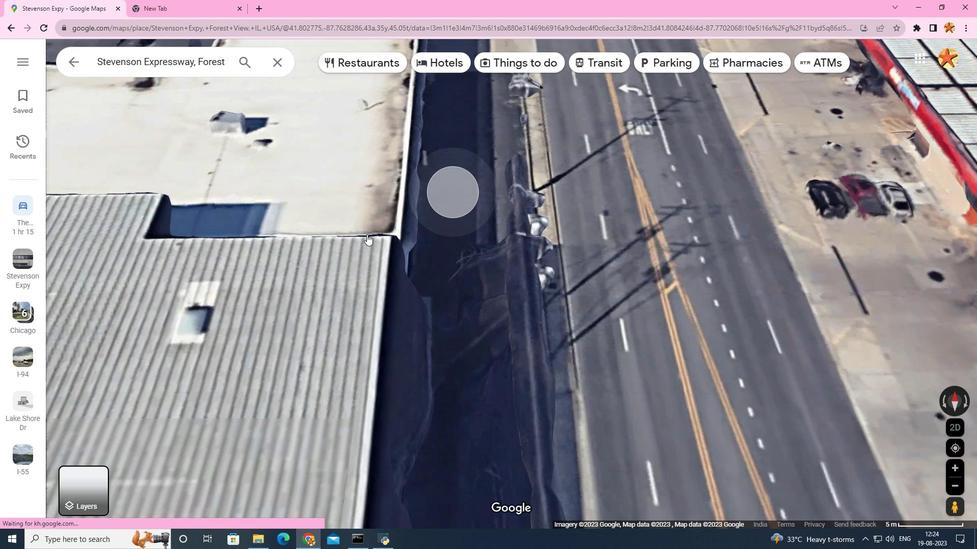
Action: Mouse scrolled (367, 234) with delta (0, 0)
Screenshot: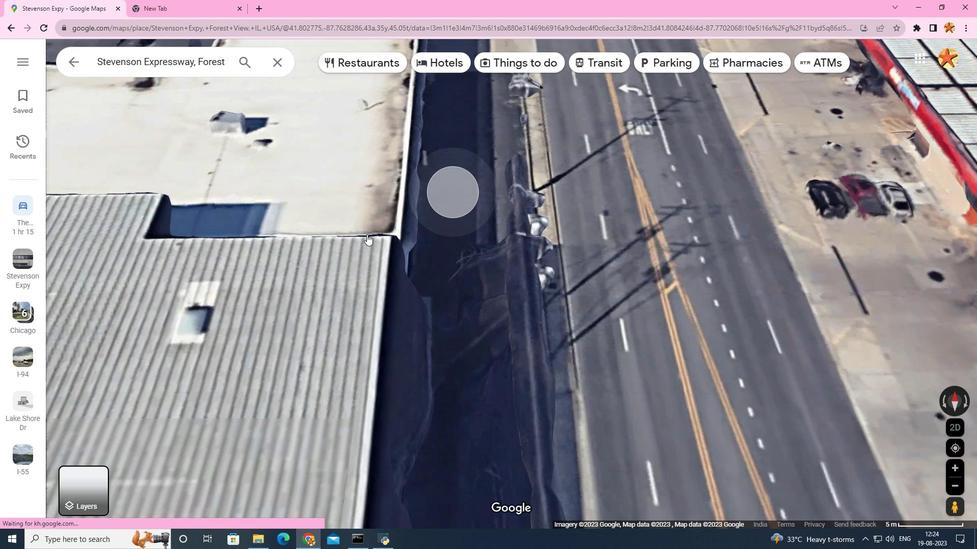 
Action: Mouse scrolled (367, 235) with delta (0, 0)
Screenshot: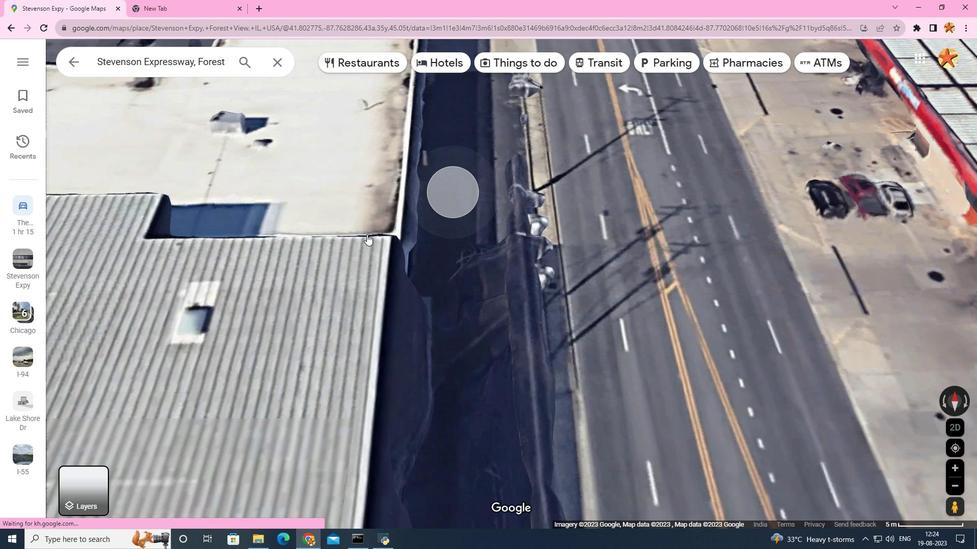 
Action: Mouse moved to (396, 238)
Screenshot: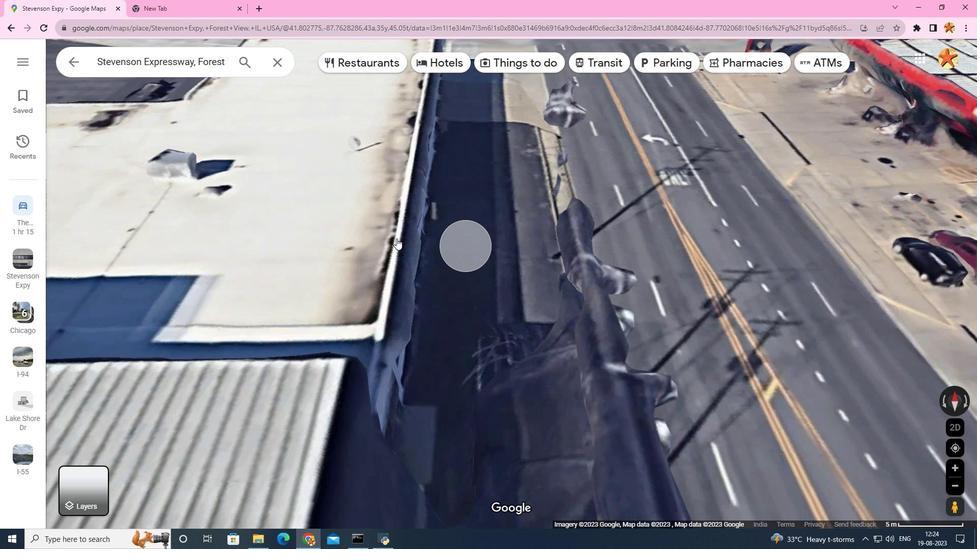 
Action: Mouse scrolled (396, 239) with delta (0, 0)
Screenshot: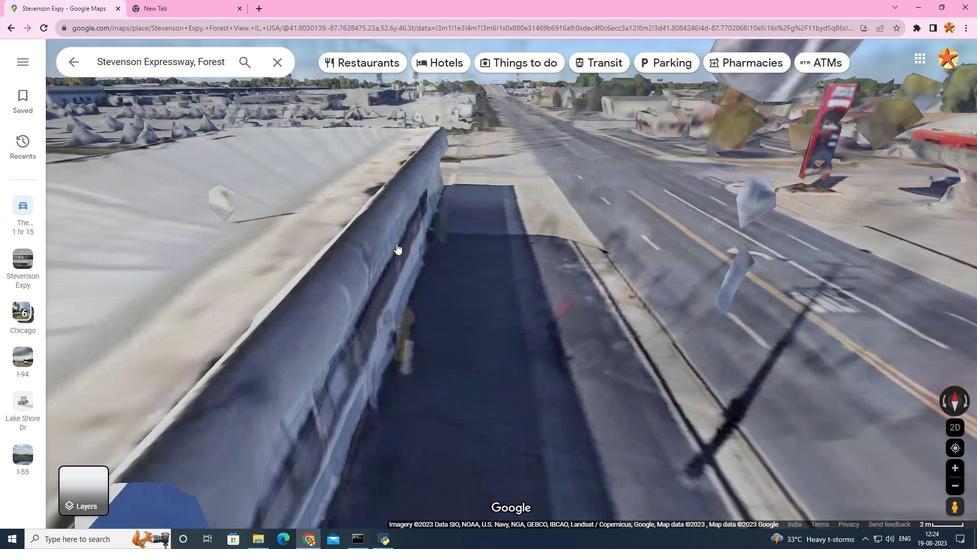 
Action: Mouse scrolled (396, 239) with delta (0, 0)
Screenshot: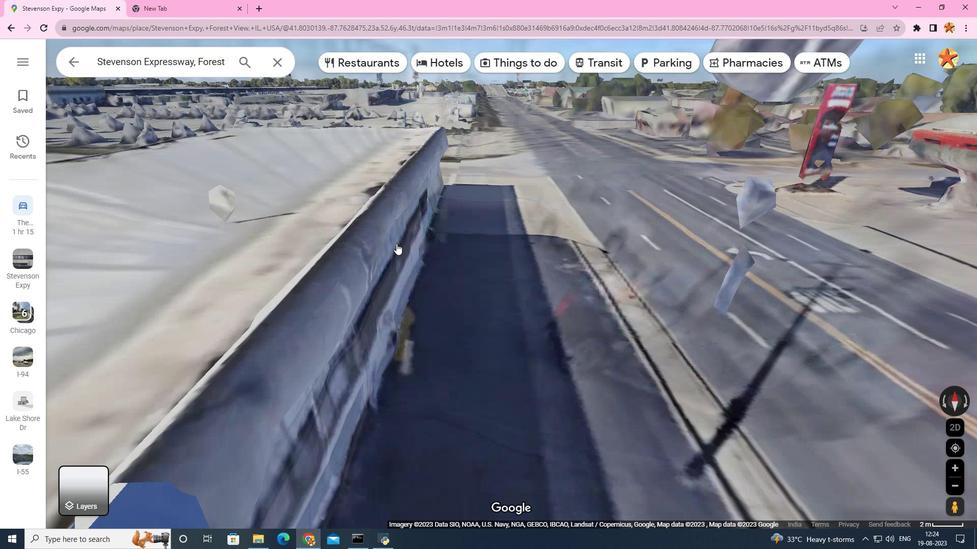 
Action: Mouse moved to (396, 241)
Screenshot: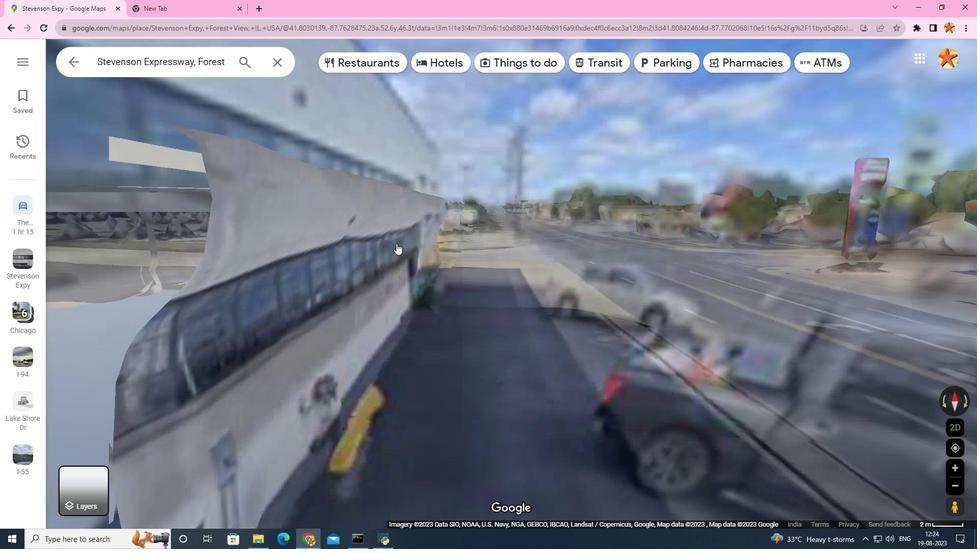 
Action: Mouse scrolled (396, 242) with delta (0, 0)
Screenshot: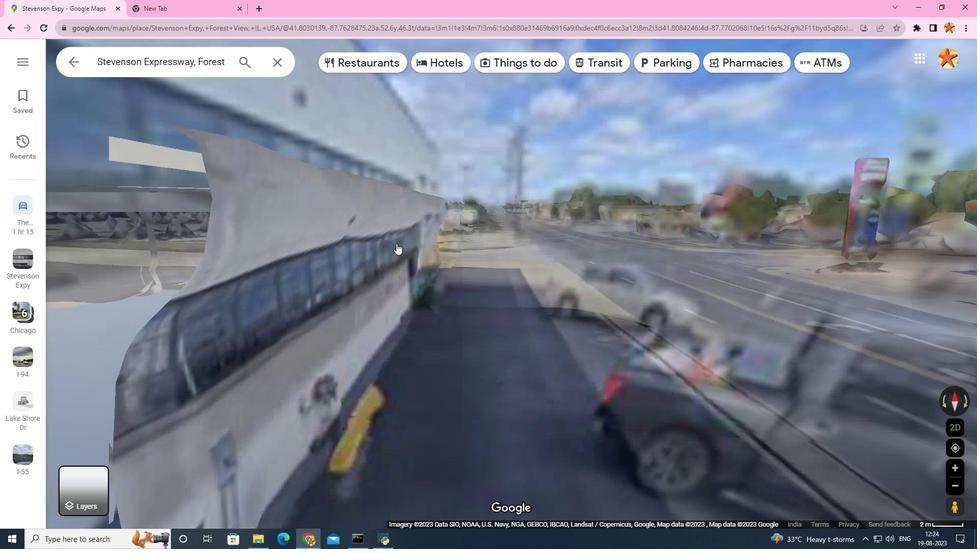 
Action: Mouse moved to (396, 243)
Screenshot: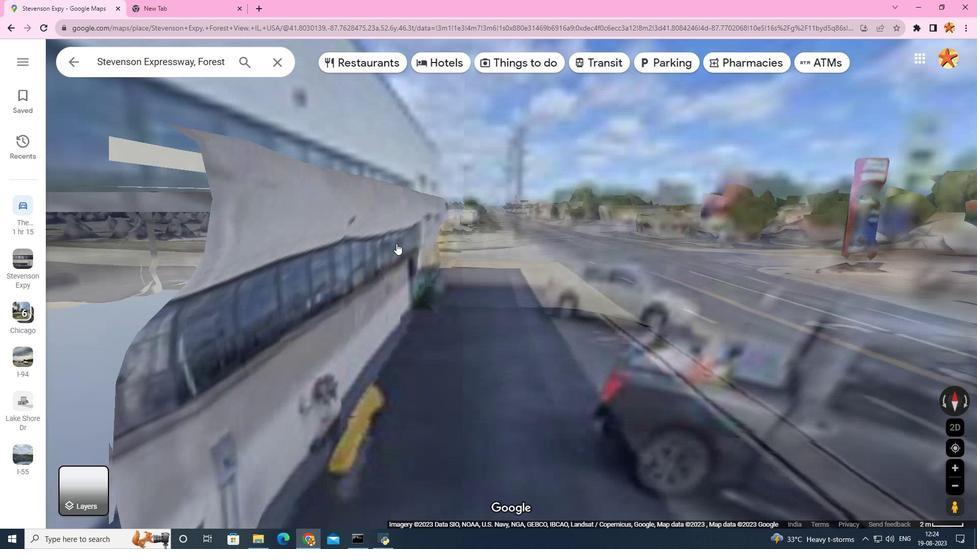 
Action: Mouse scrolled (396, 244) with delta (0, 0)
Screenshot: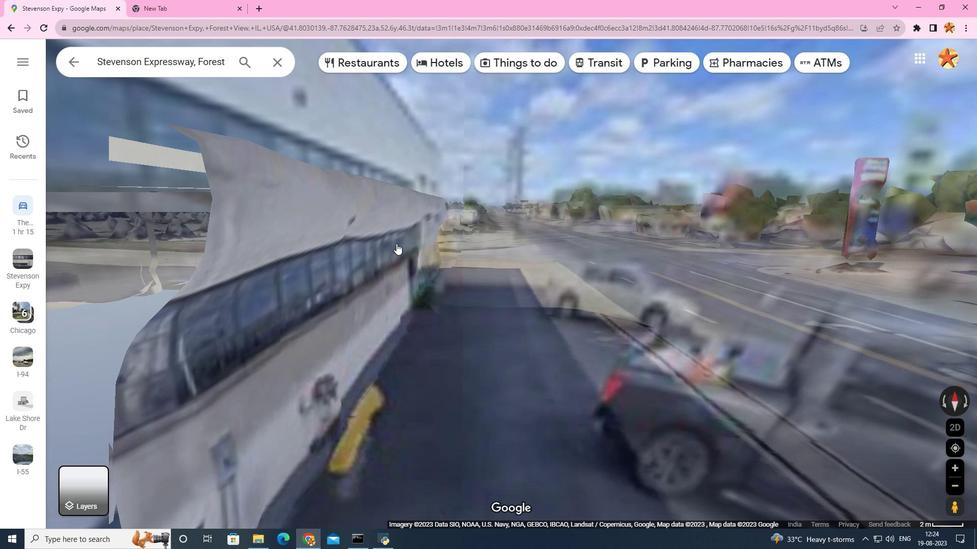 
Action: Mouse scrolled (396, 243) with delta (0, 0)
Screenshot: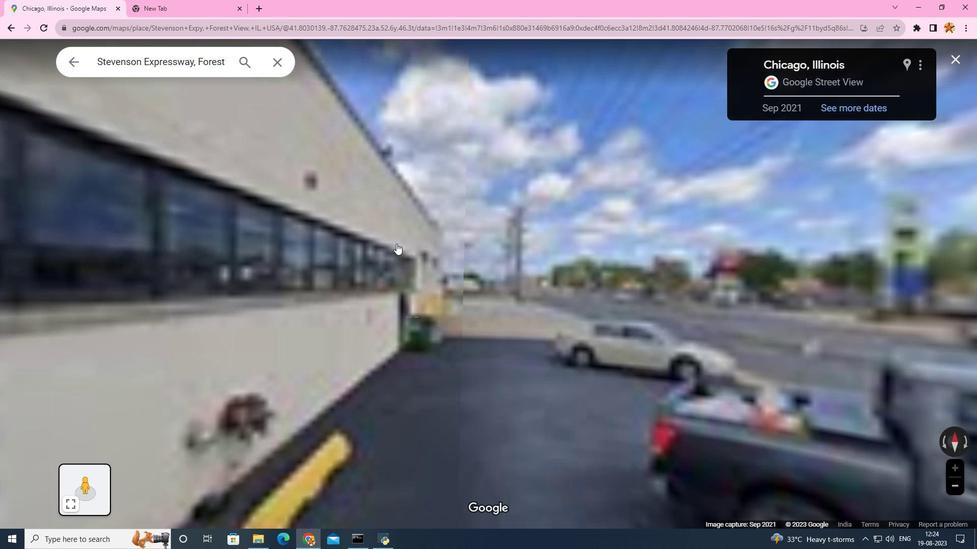
Action: Mouse scrolled (396, 243) with delta (0, 0)
Screenshot: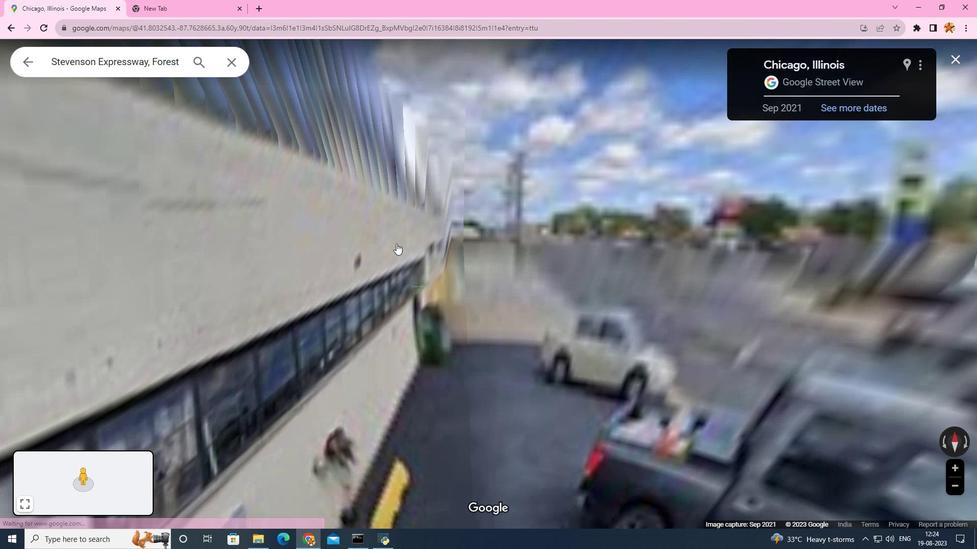 
Action: Mouse scrolled (396, 243) with delta (0, 0)
Screenshot: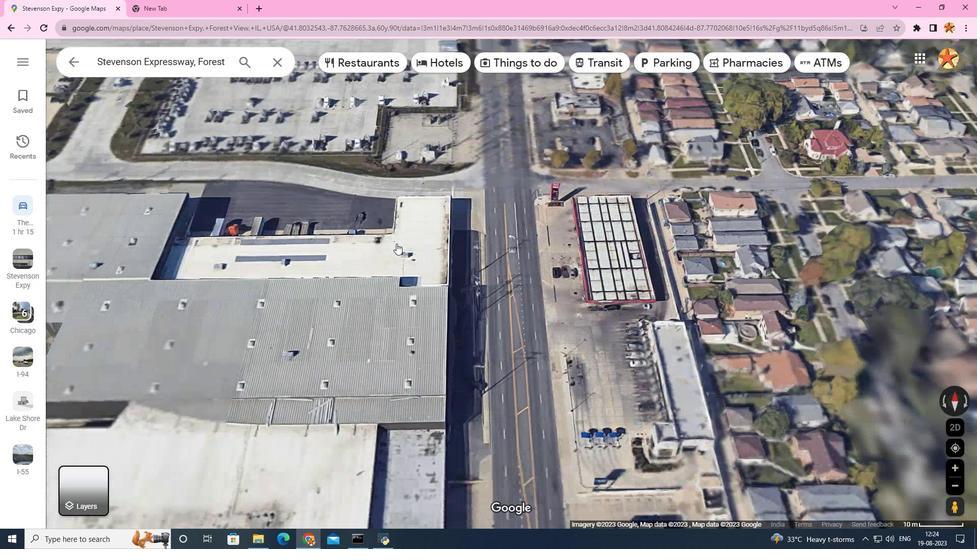 
Action: Mouse scrolled (396, 243) with delta (0, 0)
Screenshot: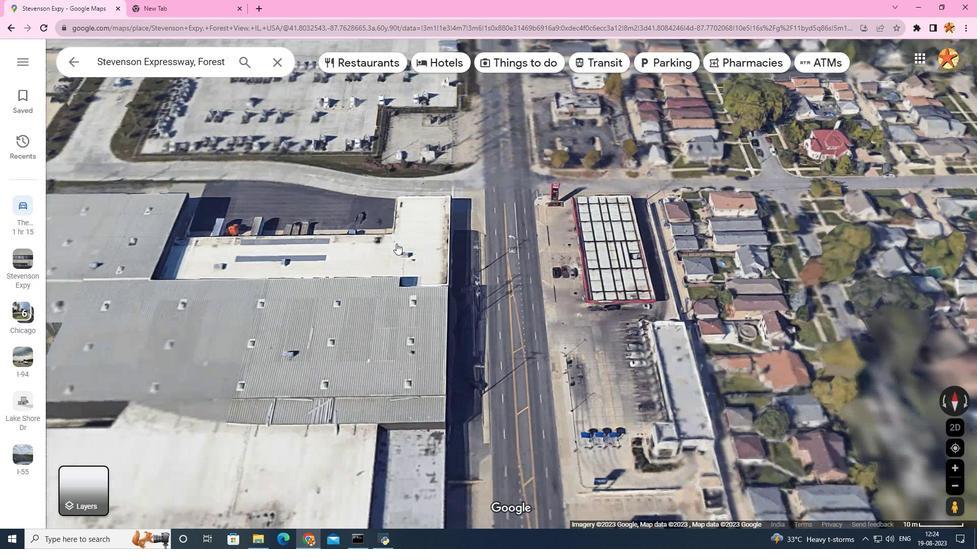 
Action: Mouse scrolled (396, 243) with delta (0, 0)
Screenshot: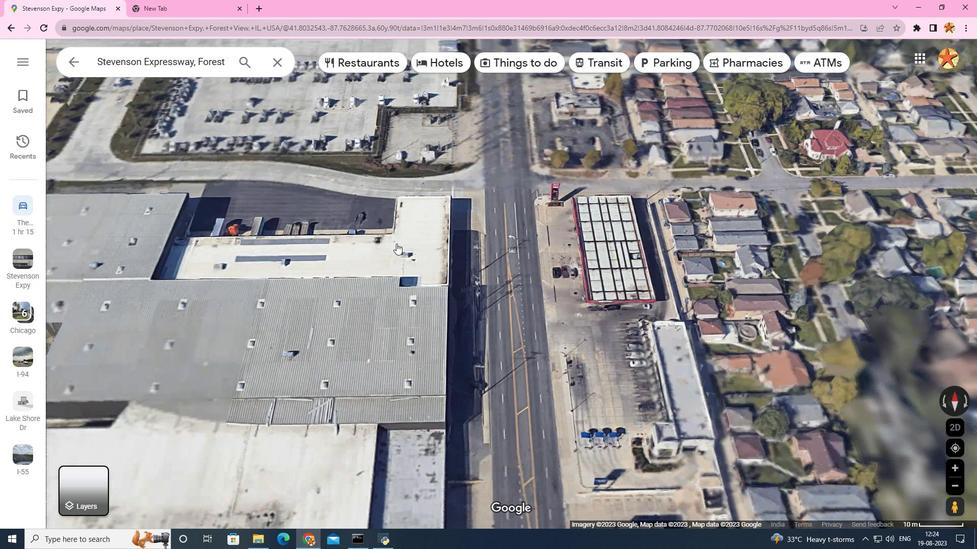 
Action: Mouse scrolled (396, 243) with delta (0, 0)
Screenshot: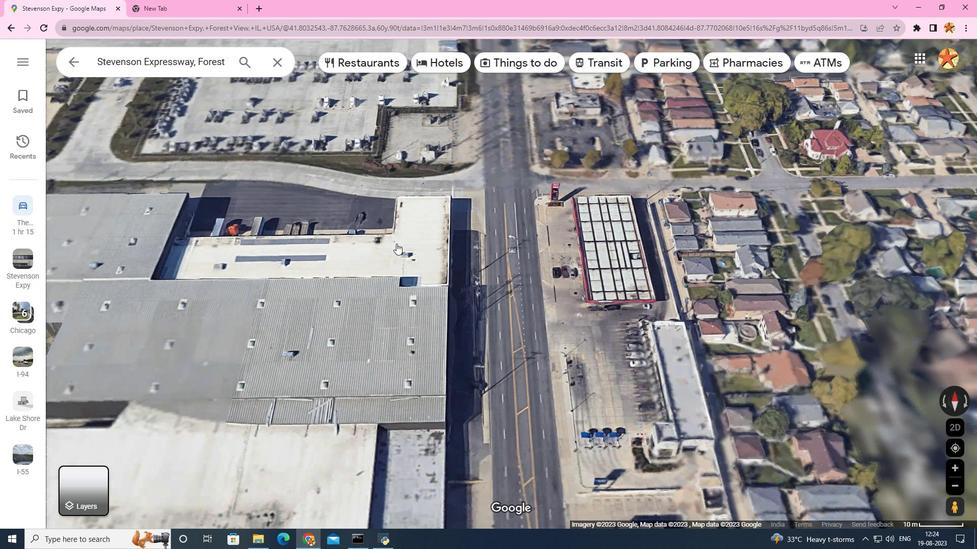 
Action: Mouse scrolled (396, 243) with delta (0, 0)
Screenshot: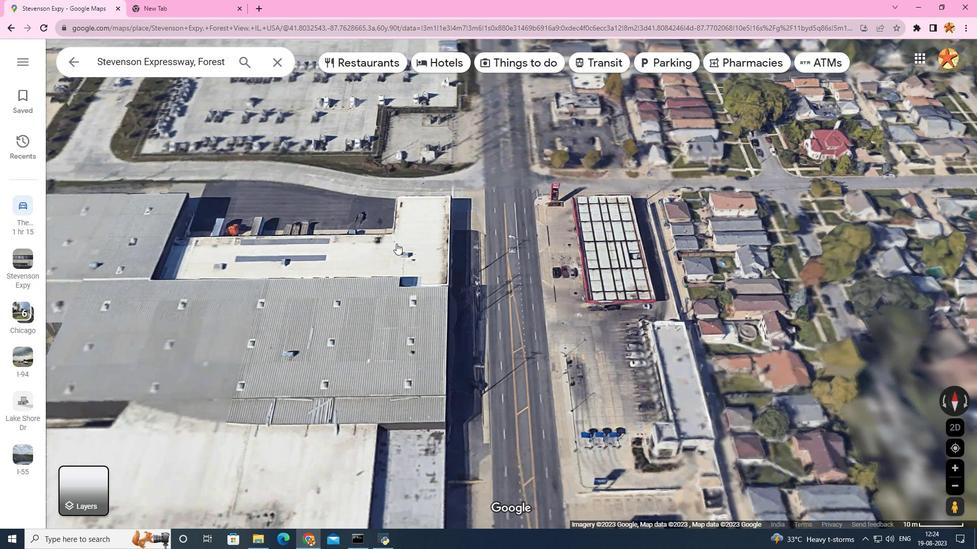 
Action: Mouse scrolled (396, 243) with delta (0, 0)
Screenshot: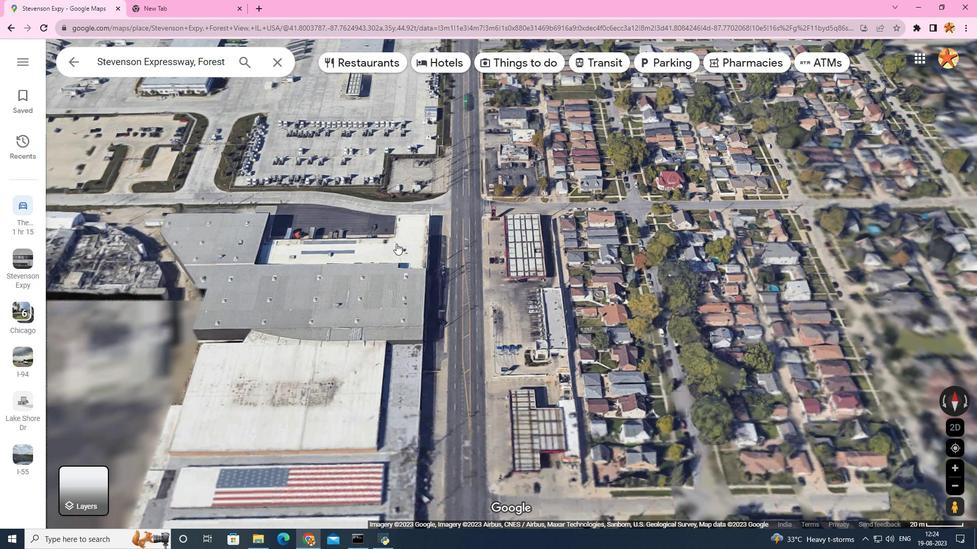 
Action: Mouse scrolled (396, 243) with delta (0, 0)
Screenshot: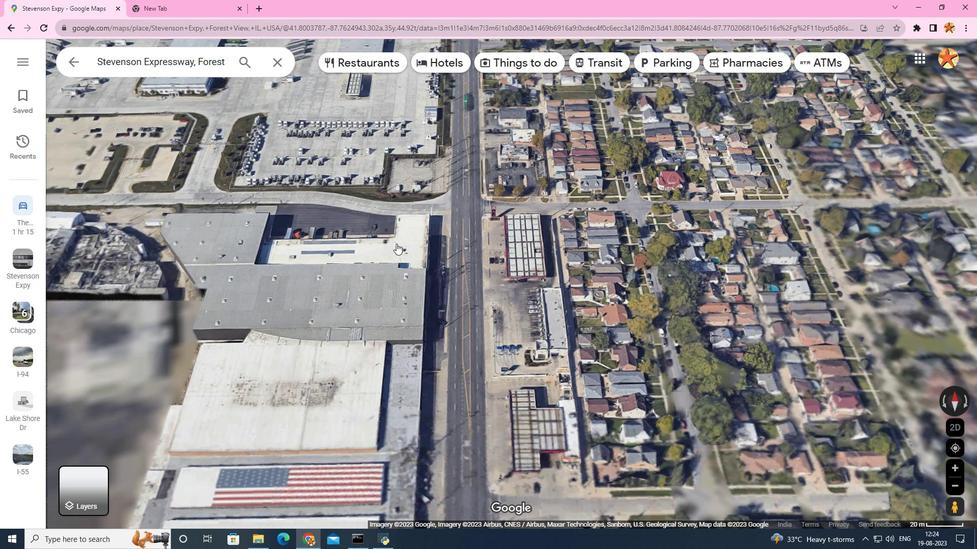
Action: Mouse scrolled (396, 243) with delta (0, 0)
Screenshot: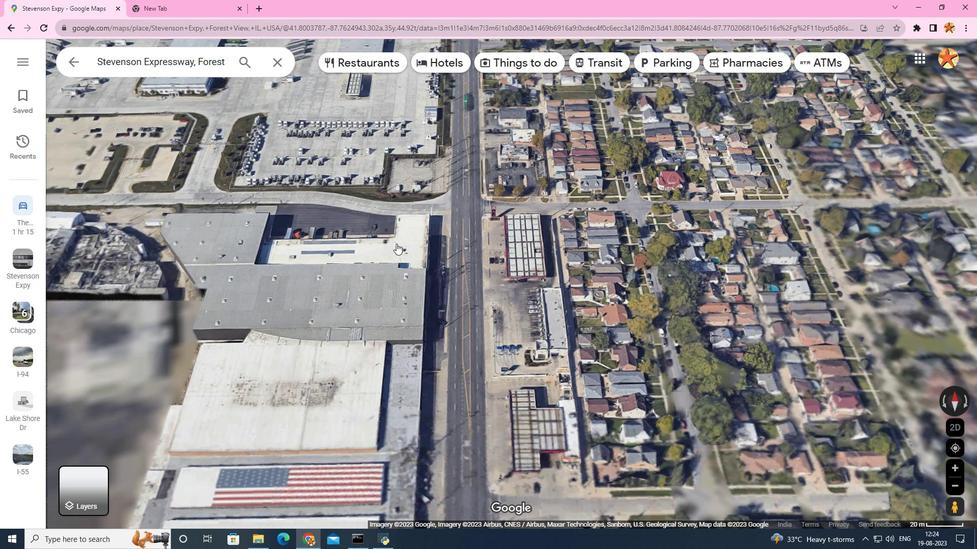 
Action: Mouse scrolled (396, 243) with delta (0, 0)
Screenshot: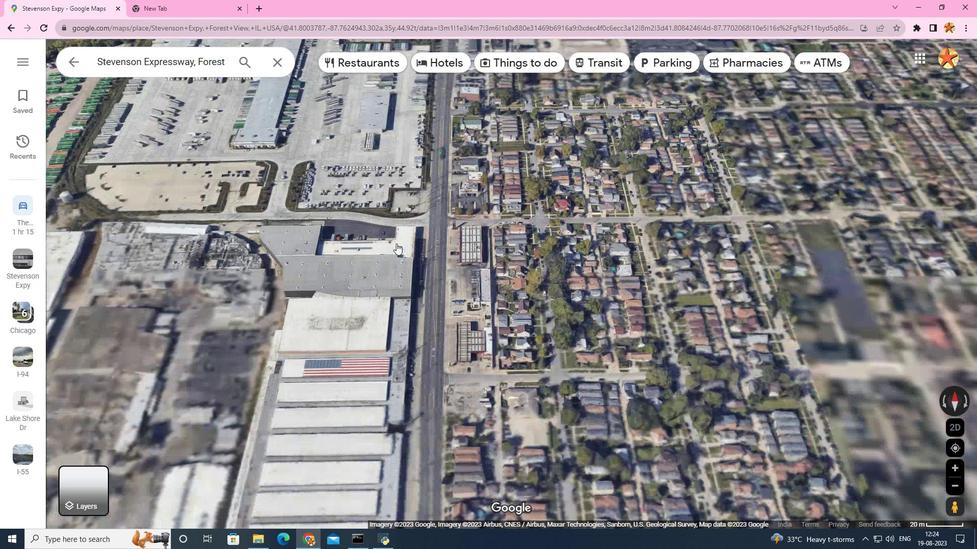 
Action: Mouse moved to (507, 58)
Screenshot: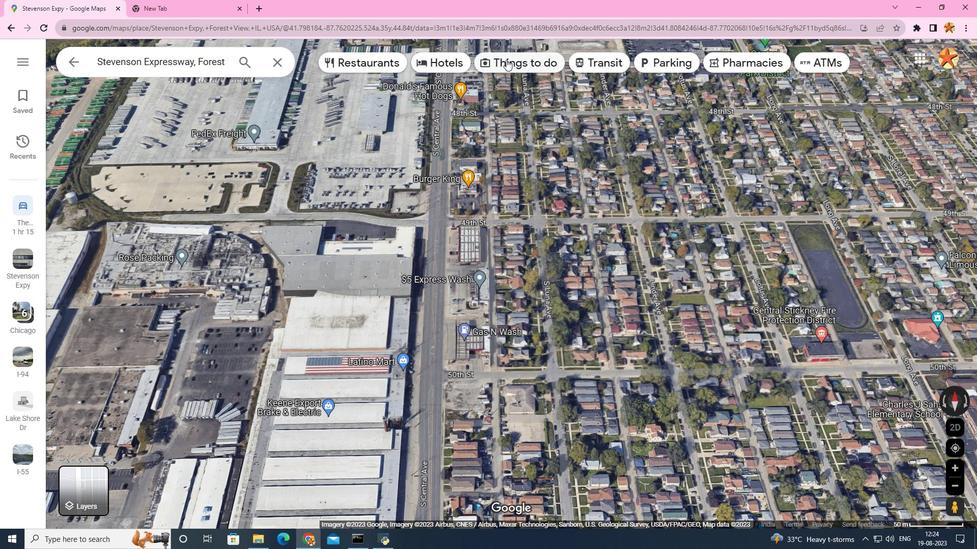 
Action: Mouse pressed left at (507, 58)
Screenshot: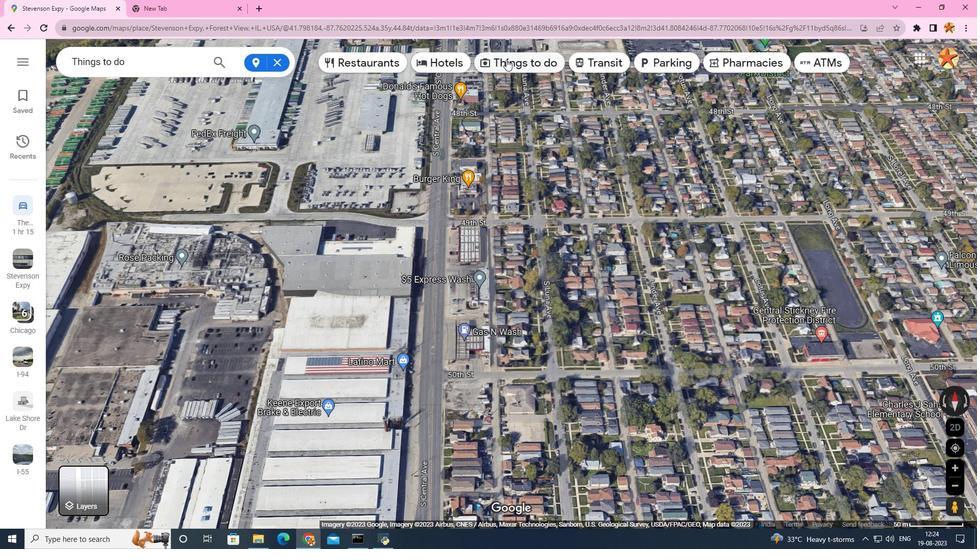 
Action: Mouse moved to (172, 246)
Screenshot: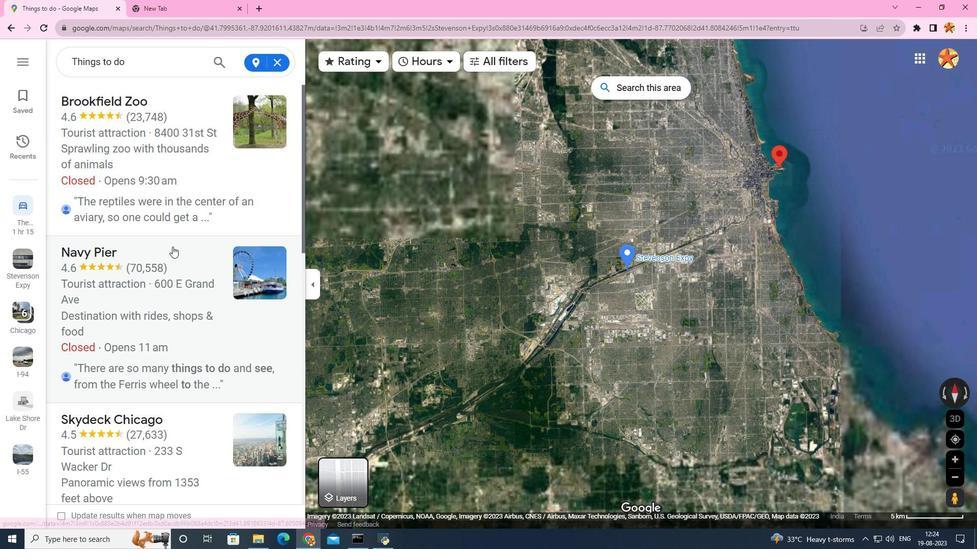 
Action: Mouse scrolled (172, 246) with delta (0, 0)
Screenshot: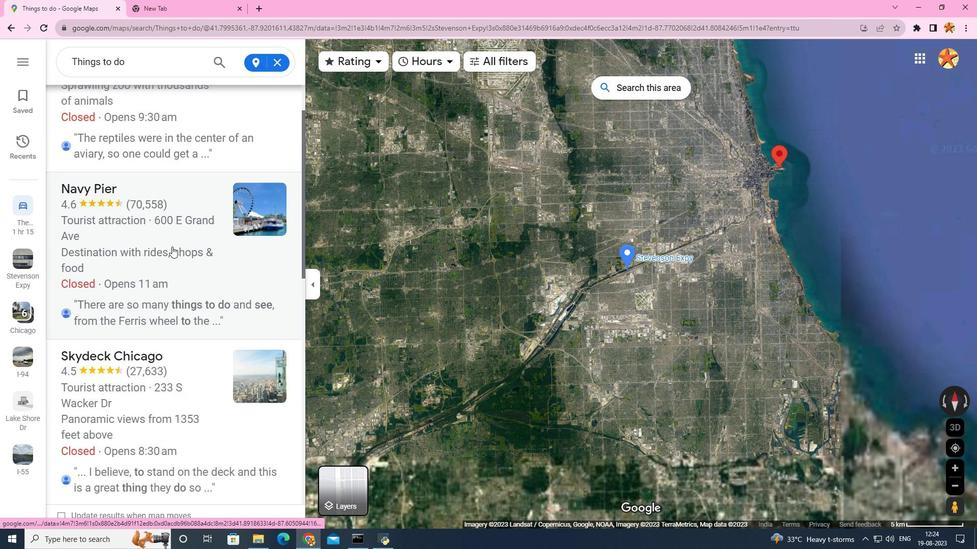 
Action: Mouse scrolled (172, 246) with delta (0, 0)
Screenshot: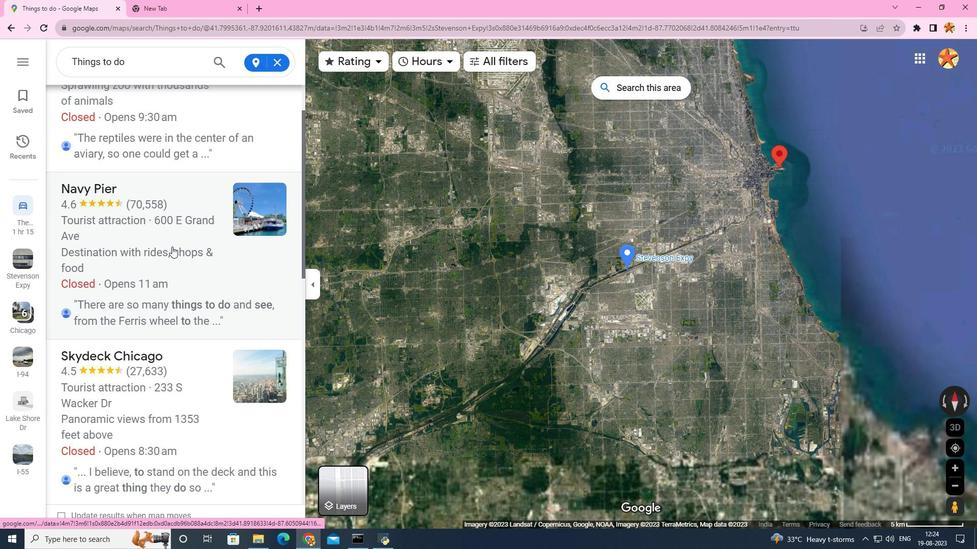 
Action: Mouse moved to (172, 246)
Screenshot: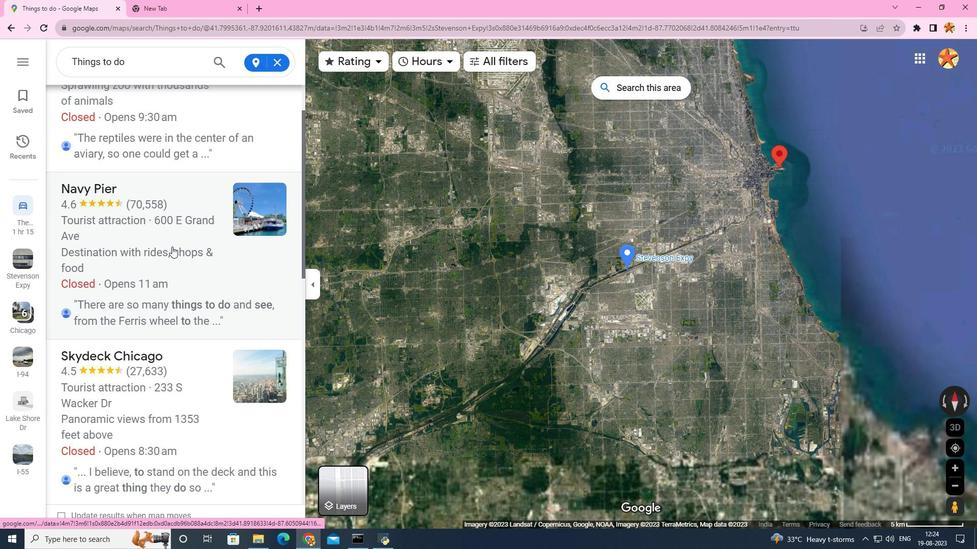 
Action: Mouse scrolled (172, 246) with delta (0, 0)
Screenshot: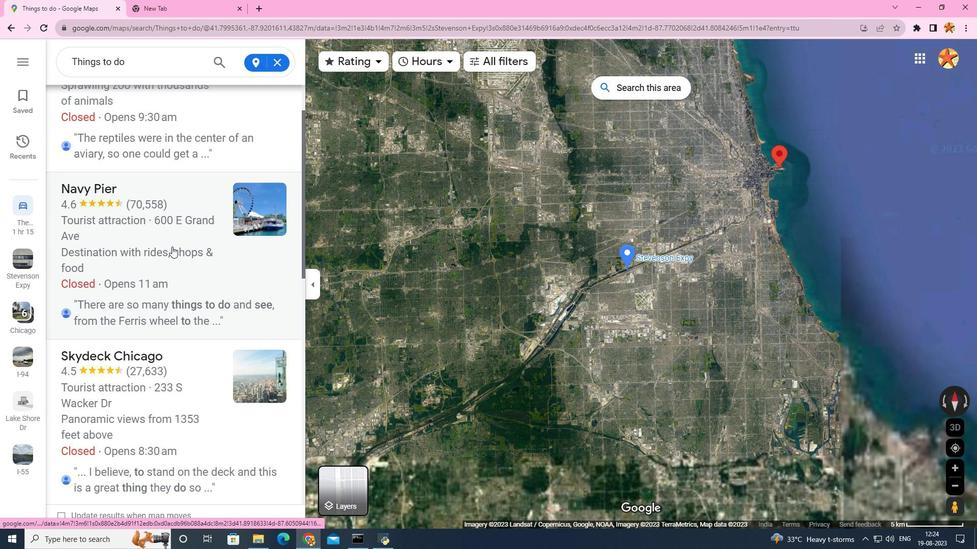 
Action: Mouse scrolled (172, 246) with delta (0, 0)
Screenshot: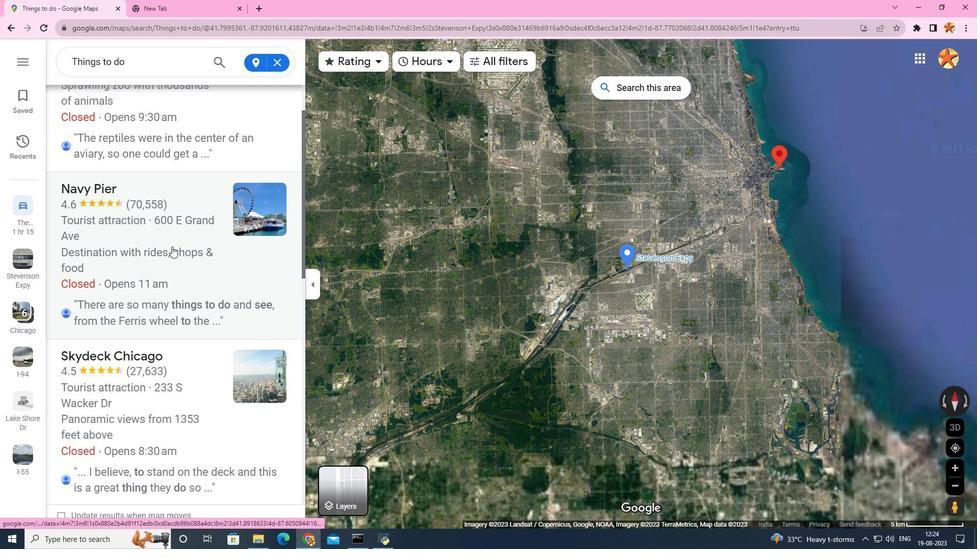 
Action: Mouse scrolled (172, 246) with delta (0, 0)
Screenshot: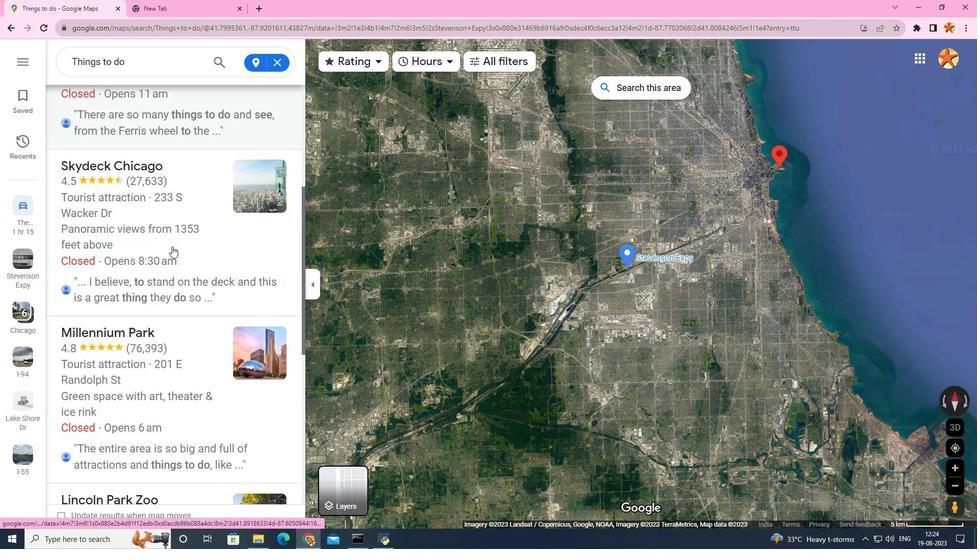
Action: Mouse scrolled (172, 246) with delta (0, 0)
Screenshot: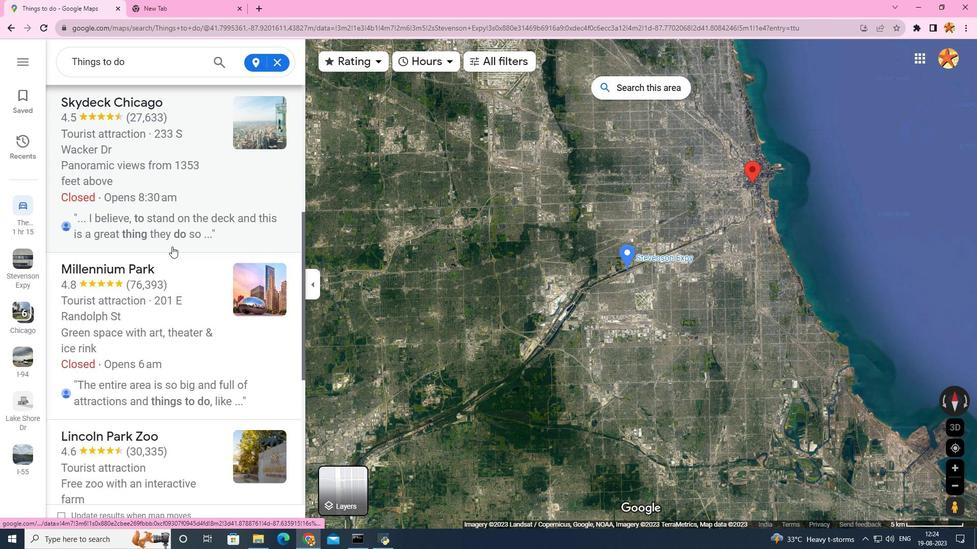 
Action: Mouse scrolled (172, 246) with delta (0, 0)
Screenshot: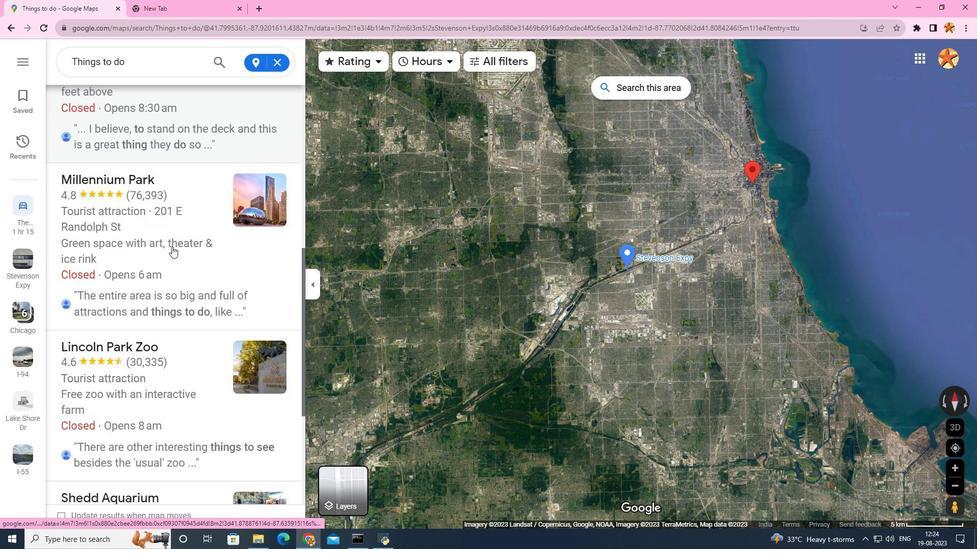 
Action: Mouse scrolled (172, 246) with delta (0, 0)
Screenshot: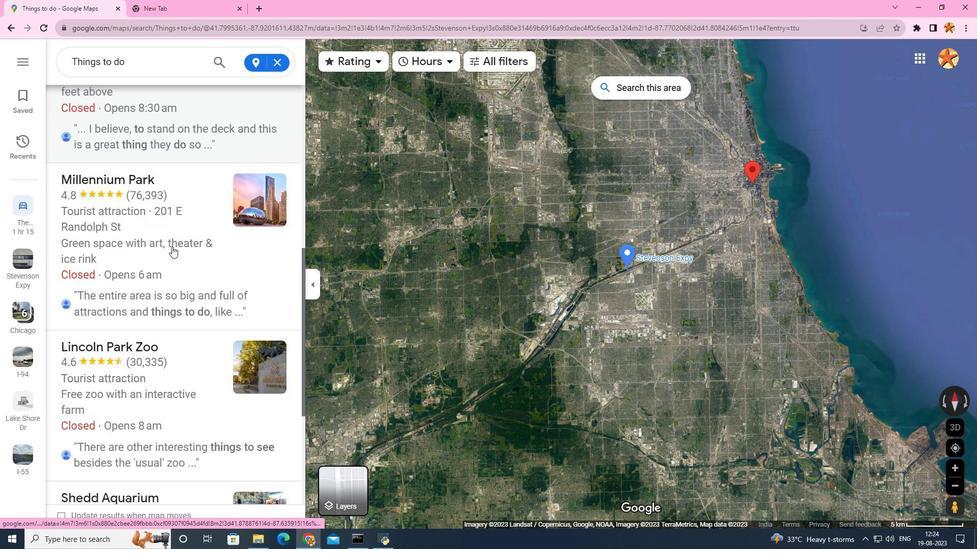
Action: Mouse scrolled (172, 246) with delta (0, 0)
Screenshot: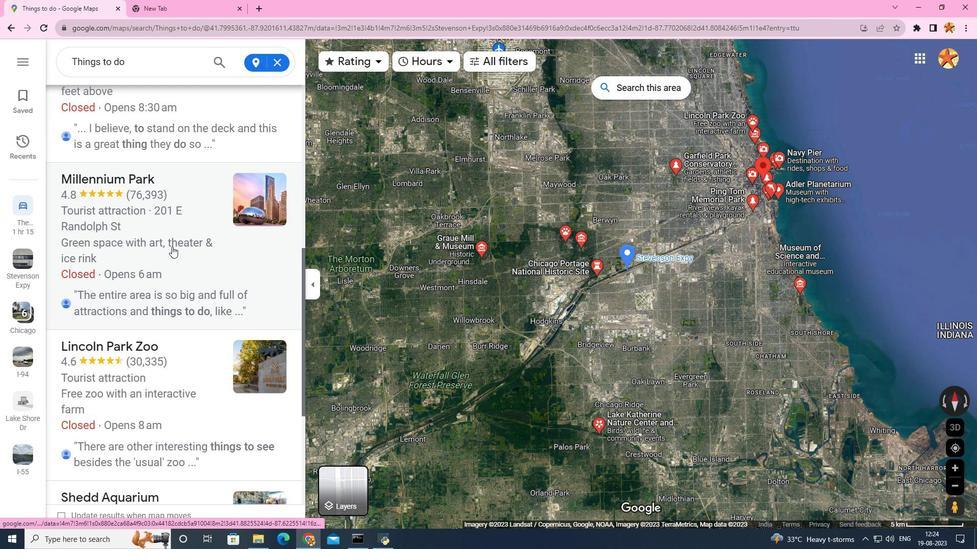 
Action: Mouse scrolled (172, 246) with delta (0, 0)
Screenshot: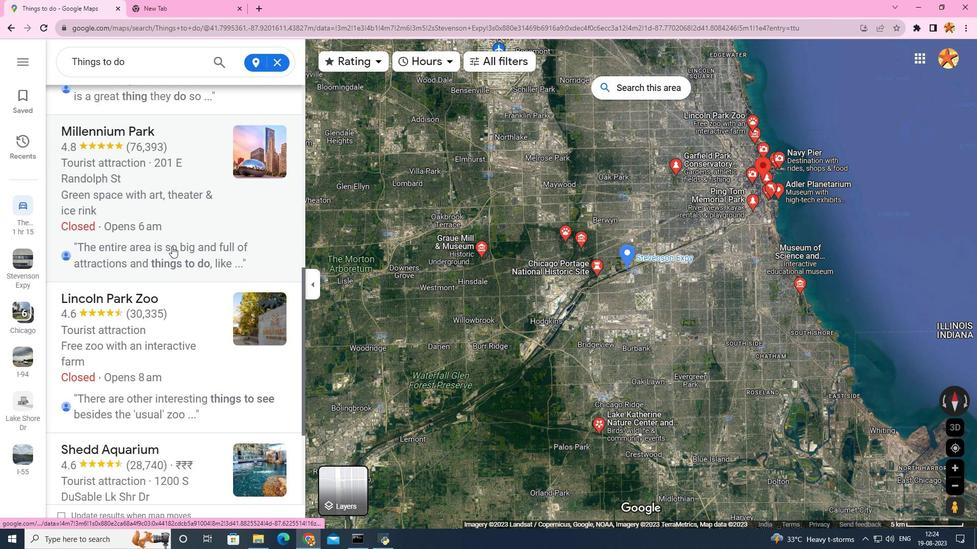 
Action: Mouse scrolled (172, 246) with delta (0, 0)
Screenshot: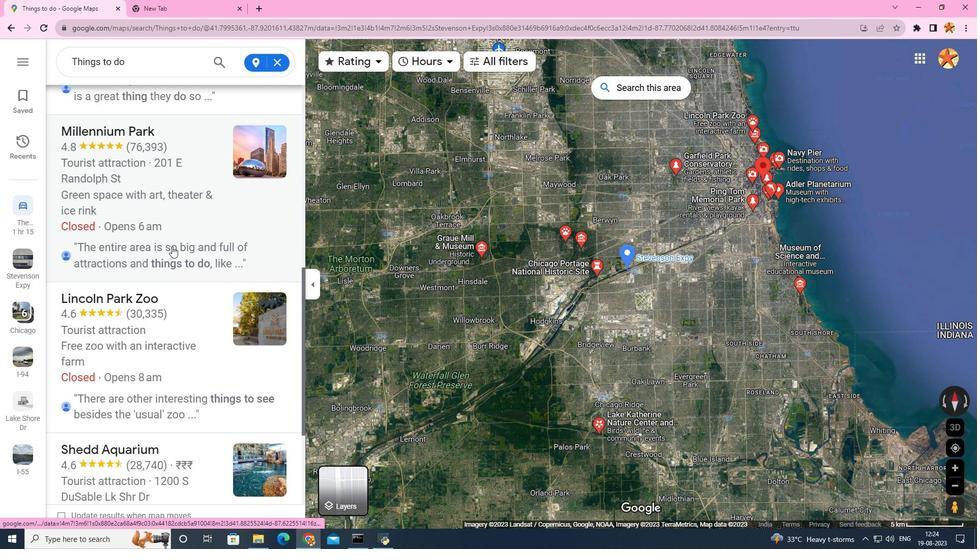 
Action: Mouse scrolled (172, 246) with delta (0, 0)
Screenshot: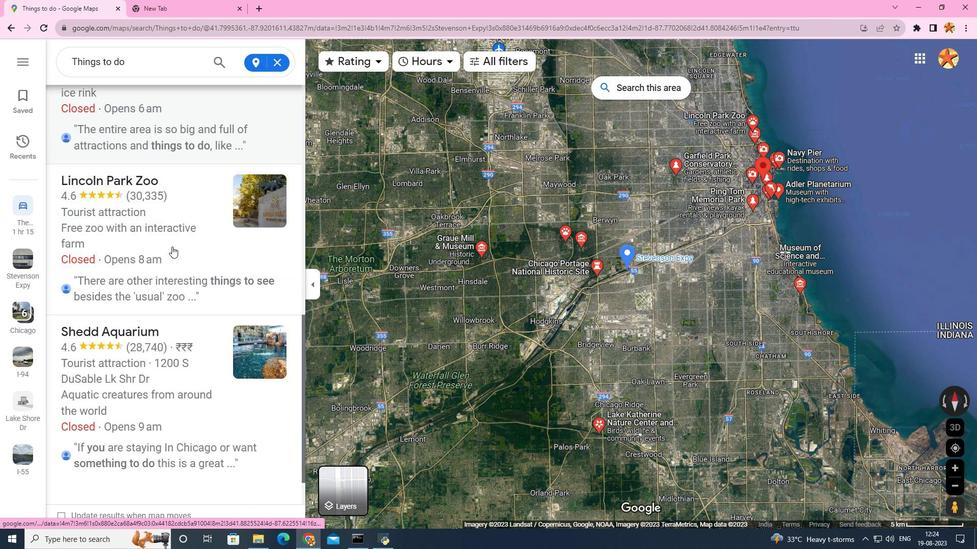 
Action: Mouse scrolled (172, 246) with delta (0, 0)
Screenshot: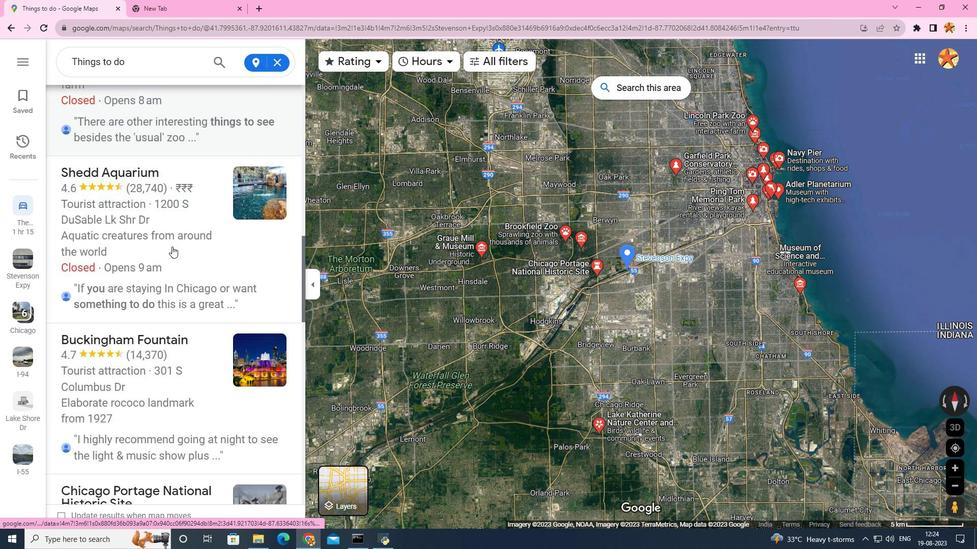 
Action: Mouse scrolled (172, 246) with delta (0, 0)
Screenshot: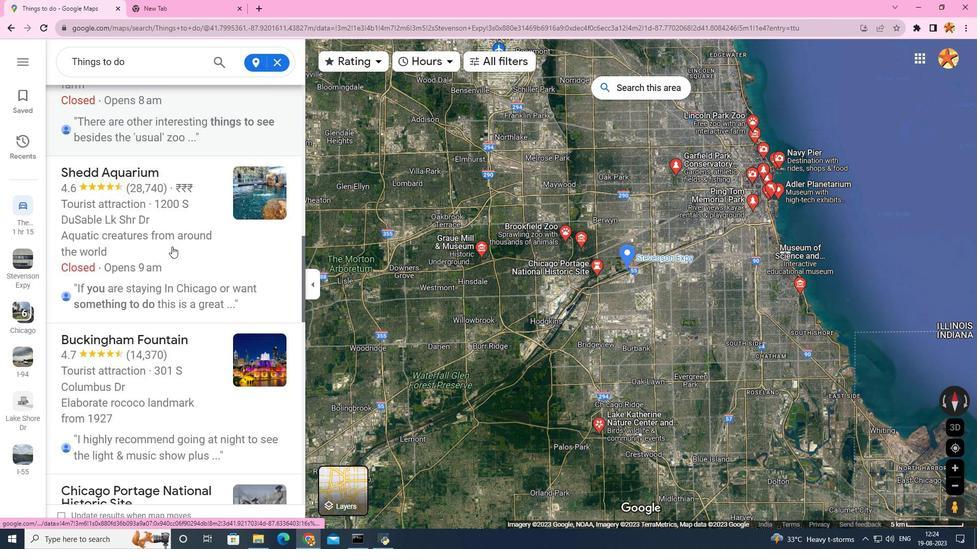 
Action: Mouse scrolled (172, 246) with delta (0, 0)
Screenshot: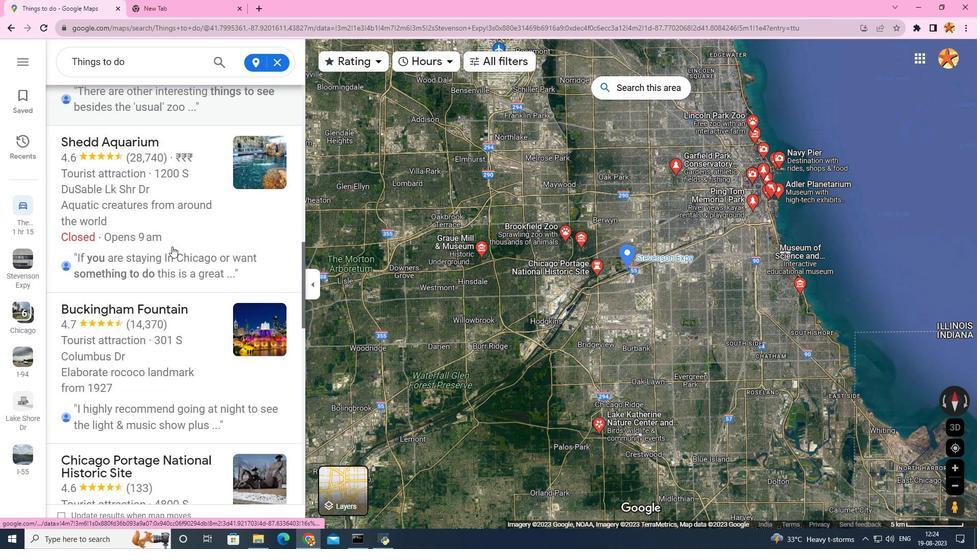 
Action: Mouse scrolled (172, 246) with delta (0, 0)
Screenshot: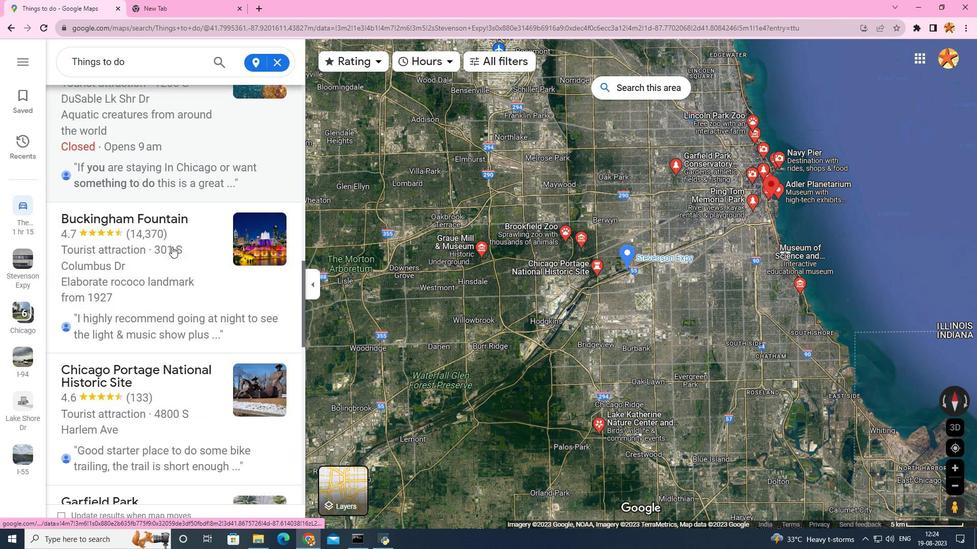 
Action: Mouse scrolled (172, 246) with delta (0, 0)
Screenshot: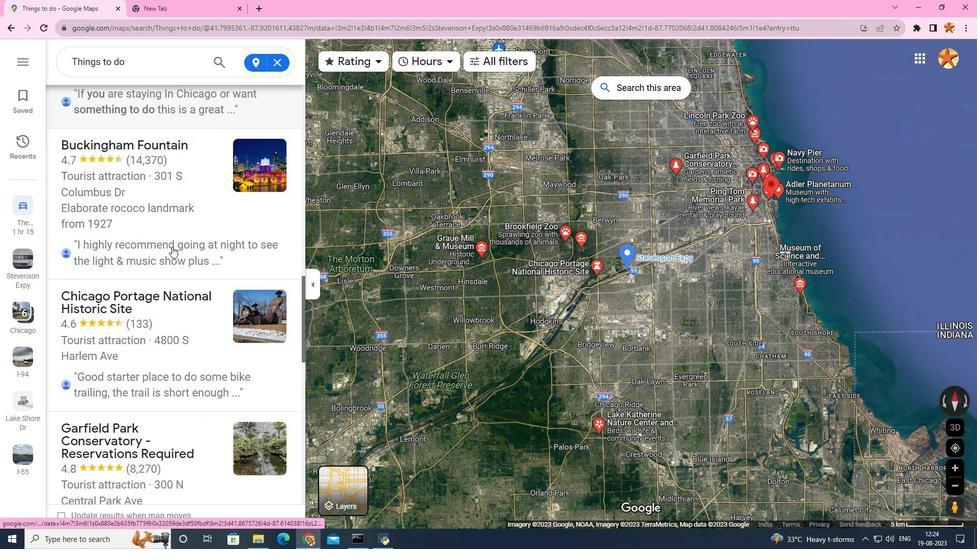
Action: Mouse scrolled (172, 246) with delta (0, 0)
Screenshot: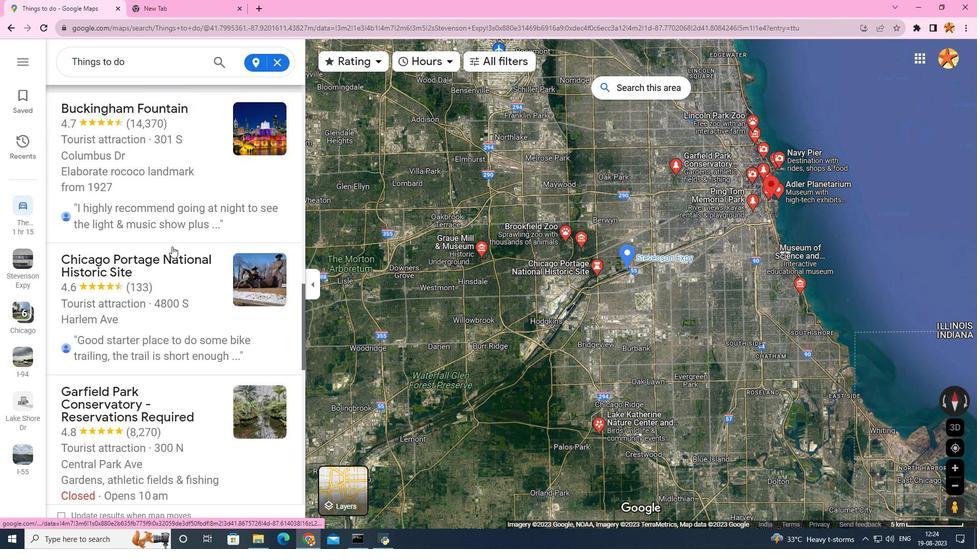 
Action: Mouse scrolled (172, 246) with delta (0, 0)
Screenshot: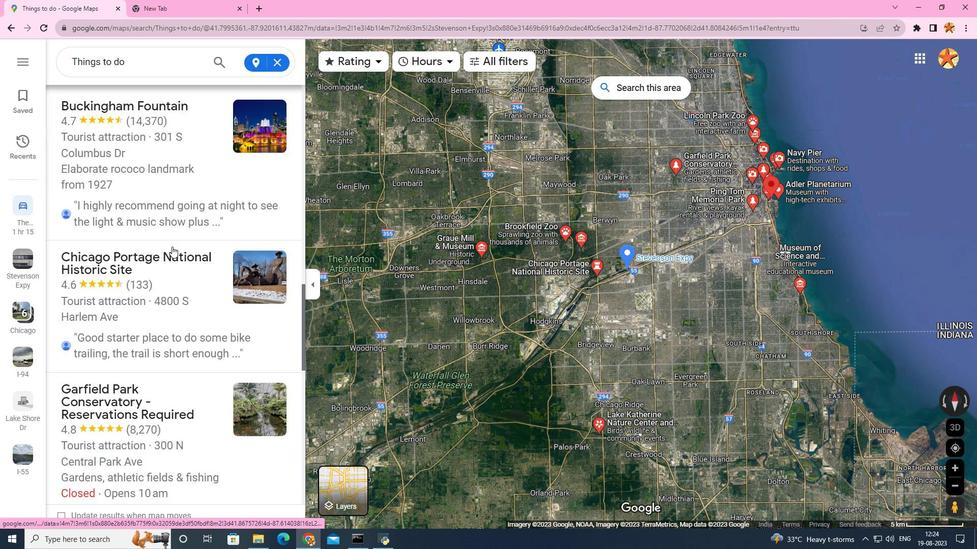 
Action: Mouse scrolled (172, 246) with delta (0, 0)
Screenshot: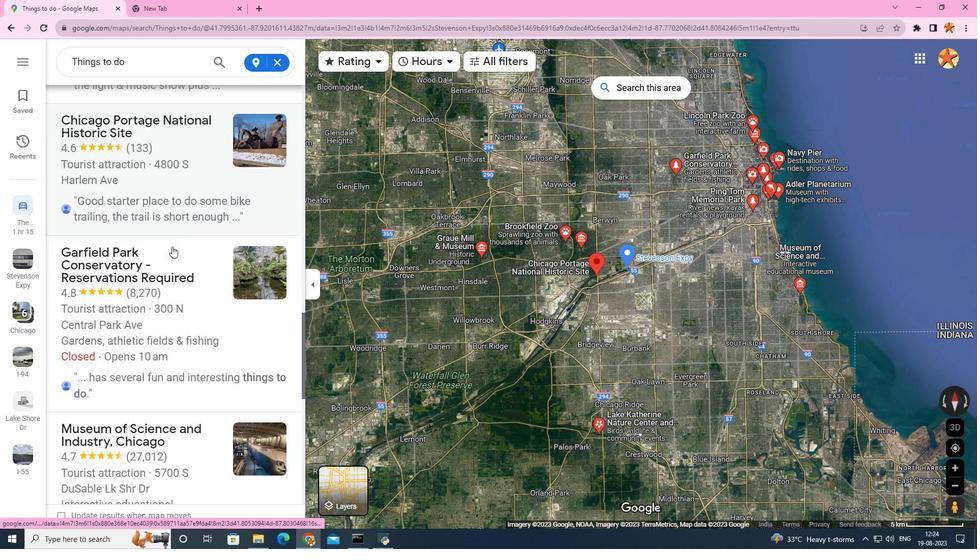 
Action: Mouse scrolled (172, 246) with delta (0, 0)
Screenshot: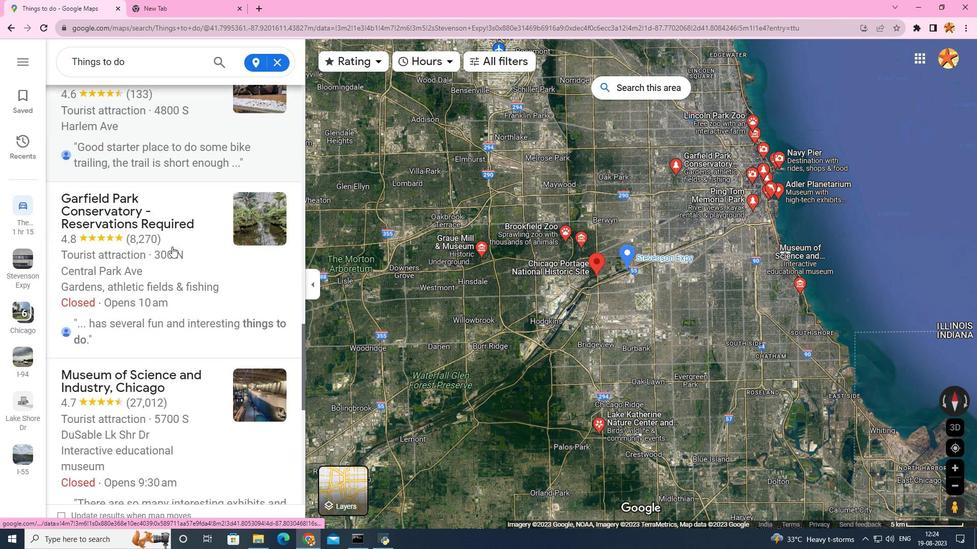 
Action: Mouse scrolled (172, 246) with delta (0, 0)
Screenshot: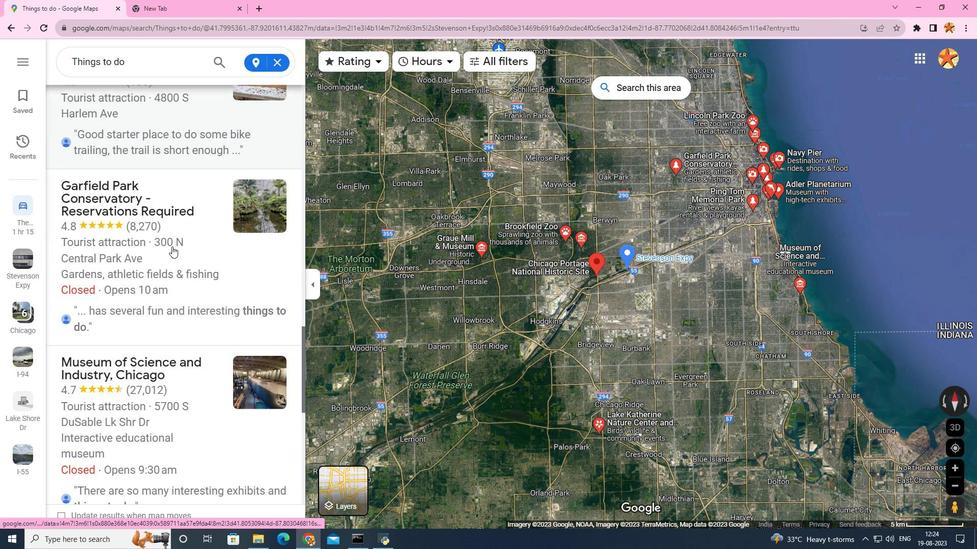 
Action: Mouse scrolled (172, 246) with delta (0, 0)
Screenshot: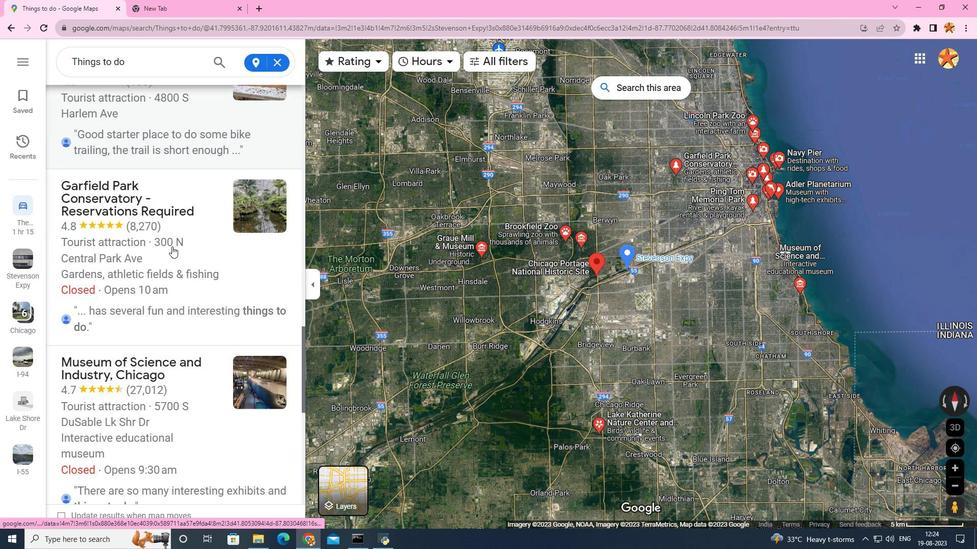
Action: Mouse scrolled (172, 246) with delta (0, 0)
Screenshot: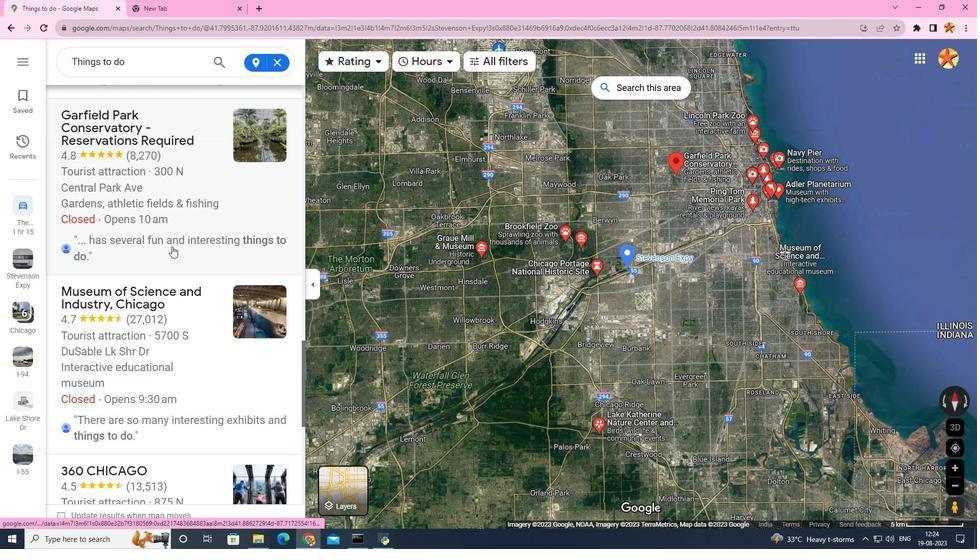 
Action: Mouse scrolled (172, 246) with delta (0, 0)
Screenshot: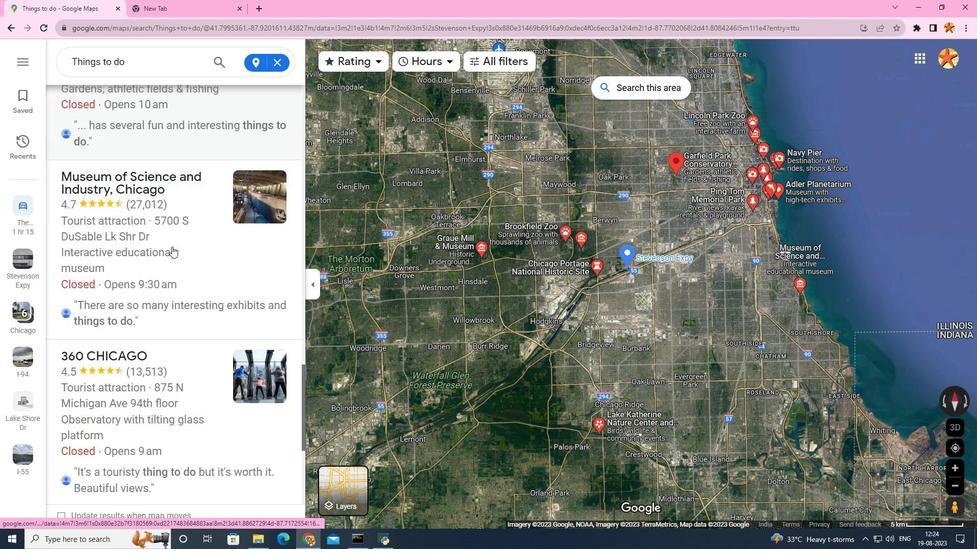 
Action: Mouse scrolled (172, 246) with delta (0, 0)
Screenshot: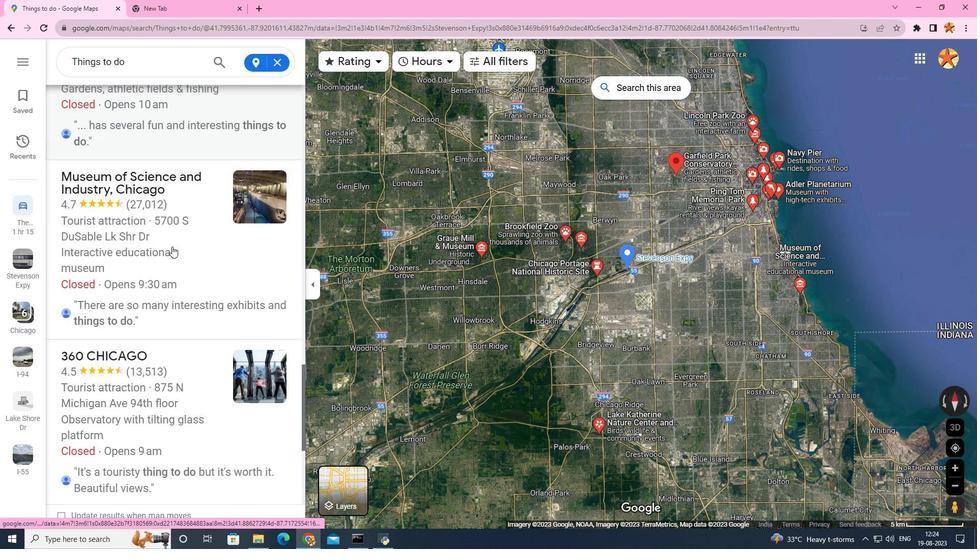 
Action: Mouse scrolled (172, 246) with delta (0, 0)
Screenshot: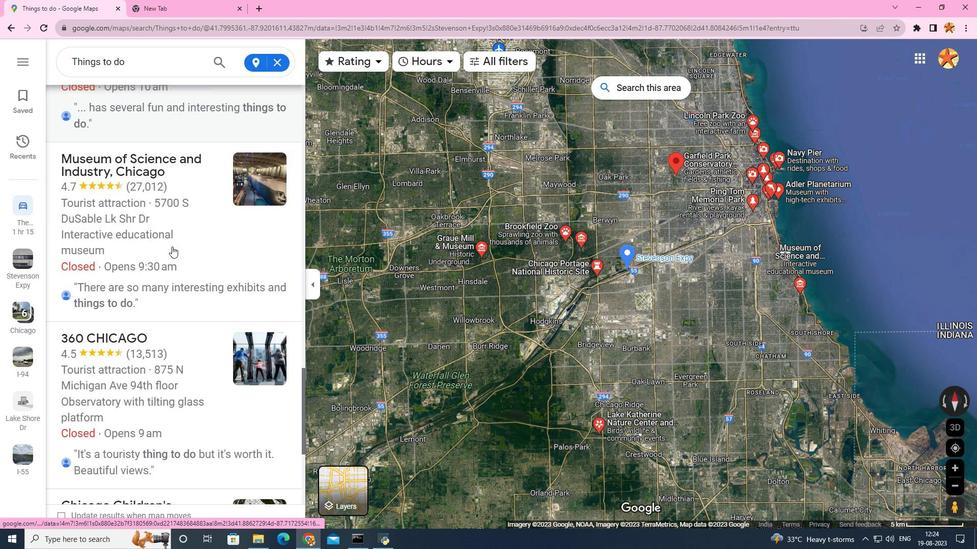 
Action: Mouse scrolled (172, 246) with delta (0, 0)
Screenshot: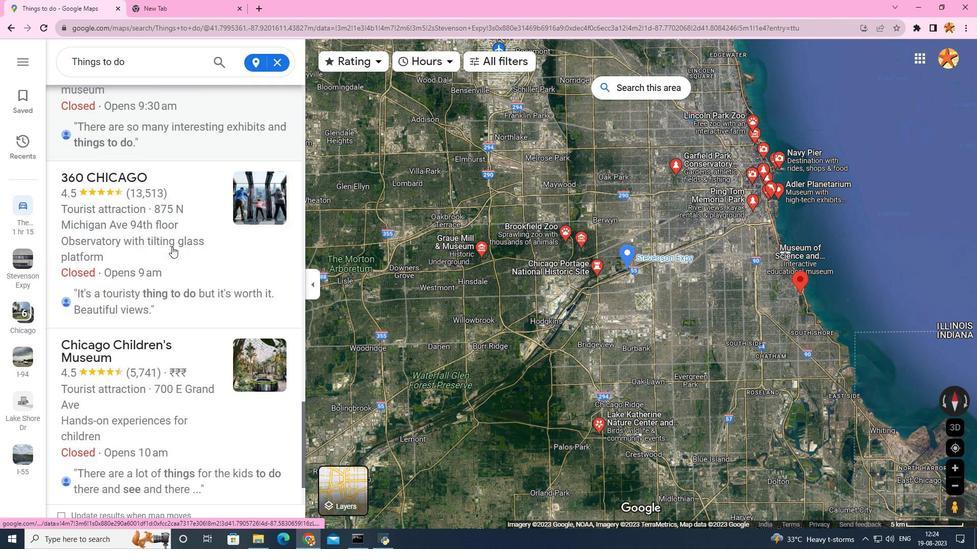 
Action: Mouse scrolled (172, 246) with delta (0, 0)
Screenshot: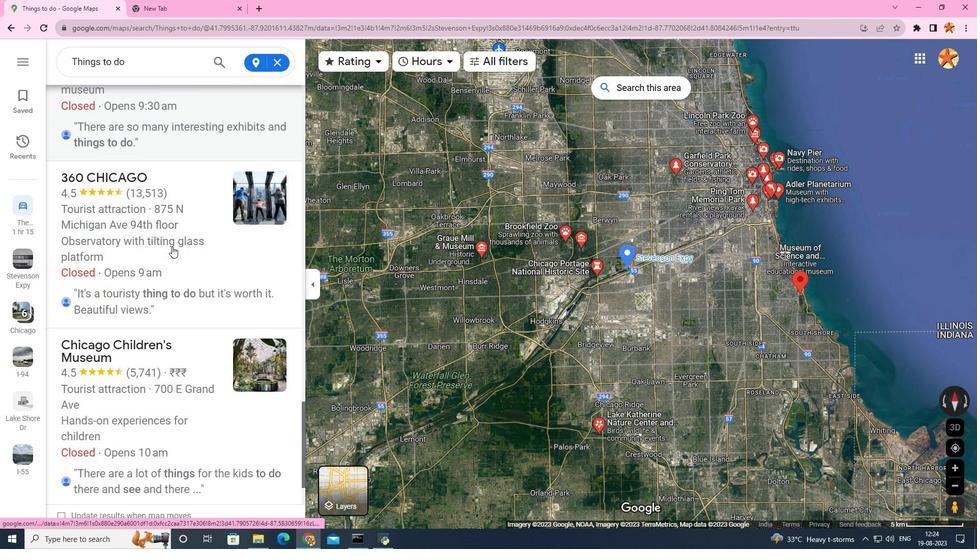 
Action: Mouse scrolled (172, 246) with delta (0, 0)
Screenshot: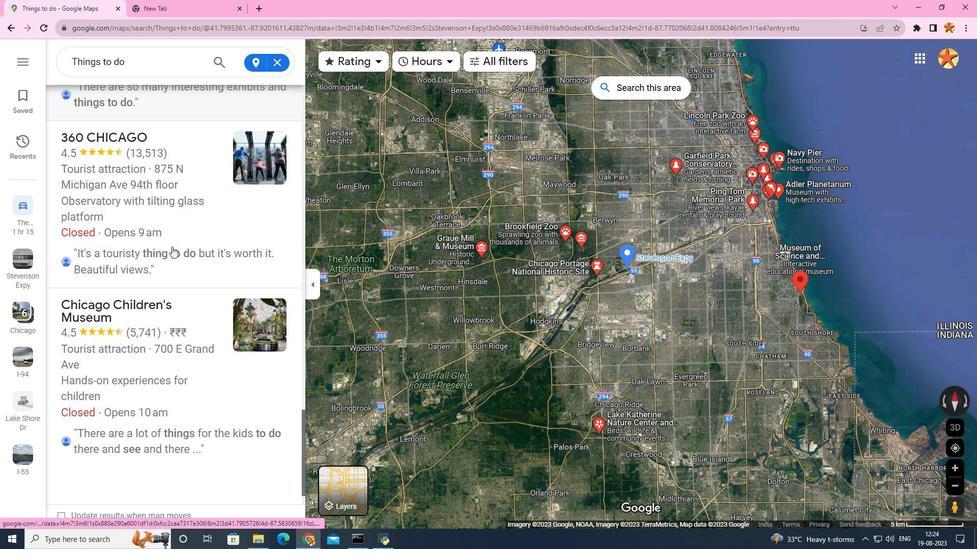 
Action: Mouse scrolled (172, 246) with delta (0, 0)
Screenshot: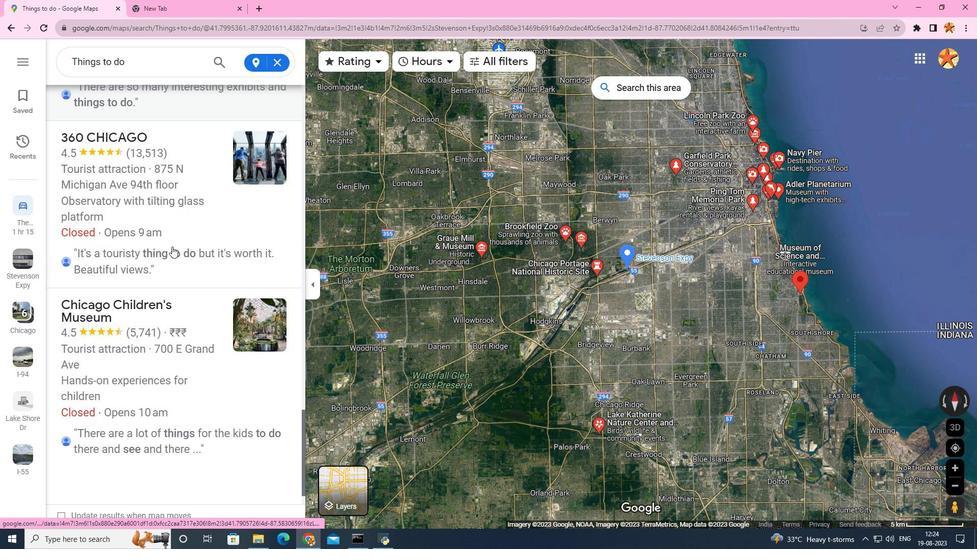 
Action: Mouse scrolled (172, 246) with delta (0, 0)
Screenshot: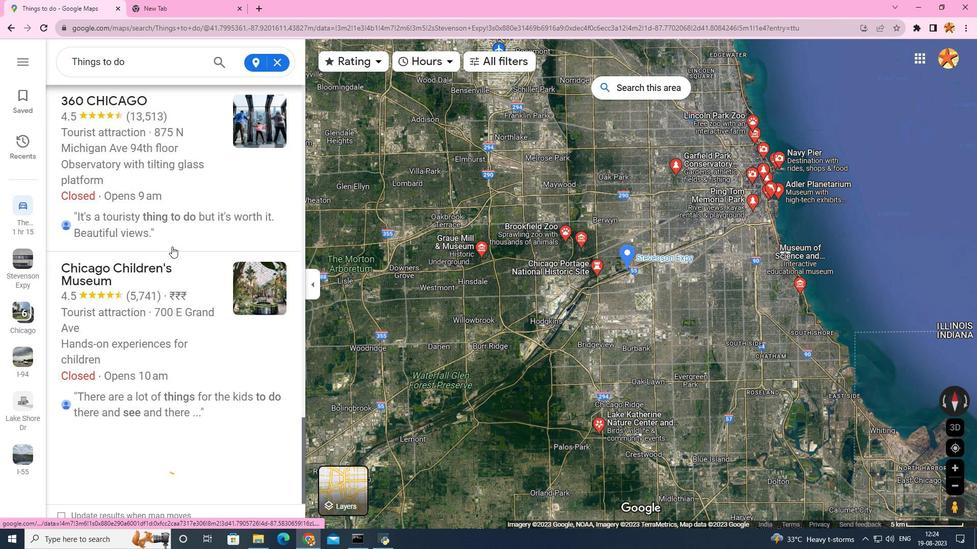 
Action: Mouse scrolled (172, 246) with delta (0, 0)
Screenshot: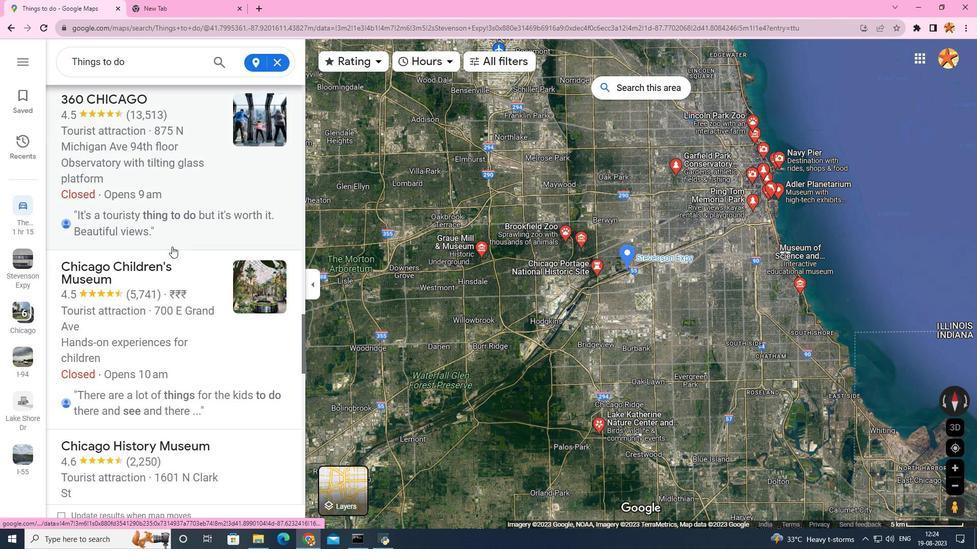 
Action: Mouse scrolled (172, 246) with delta (0, 0)
Screenshot: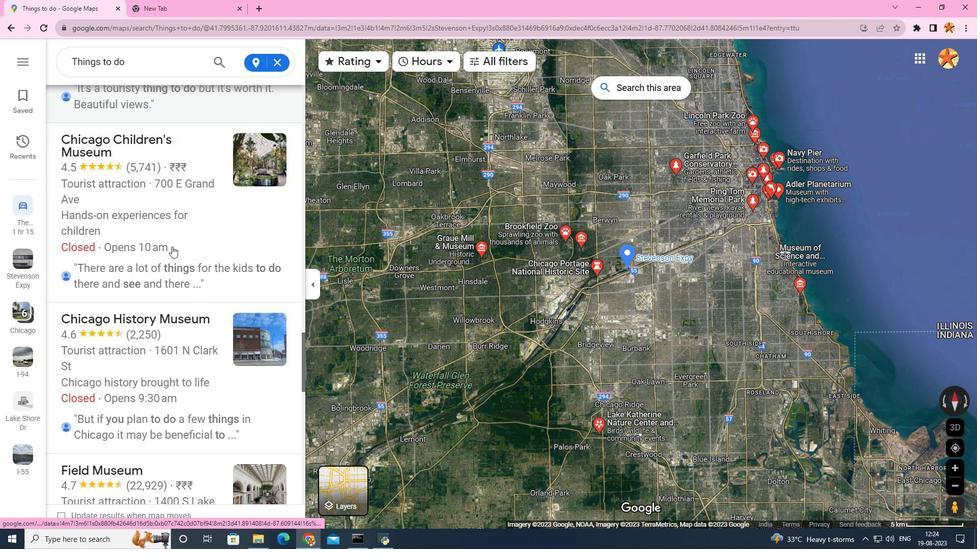 
Action: Mouse scrolled (172, 246) with delta (0, 0)
Screenshot: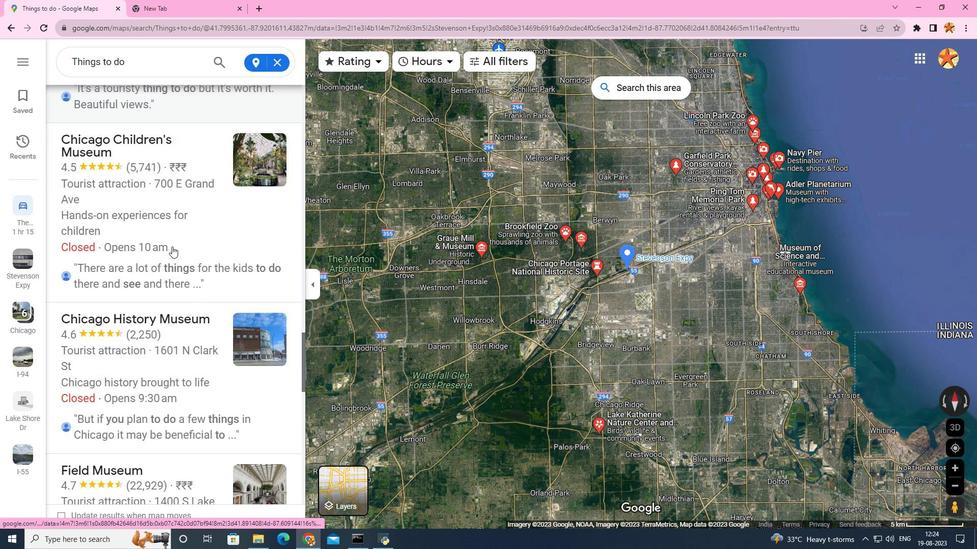 
Action: Mouse scrolled (172, 246) with delta (0, 0)
Screenshot: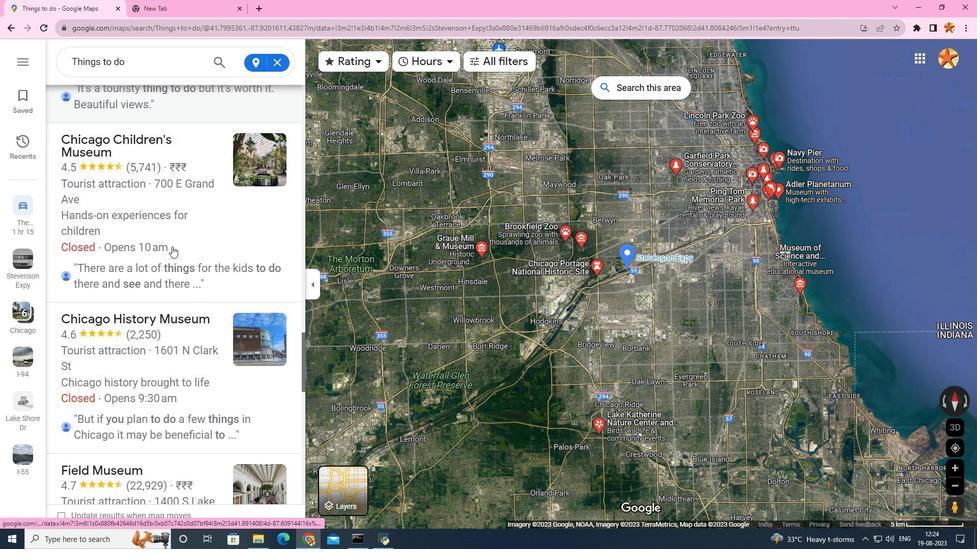 
Action: Mouse scrolled (172, 246) with delta (0, 0)
Screenshot: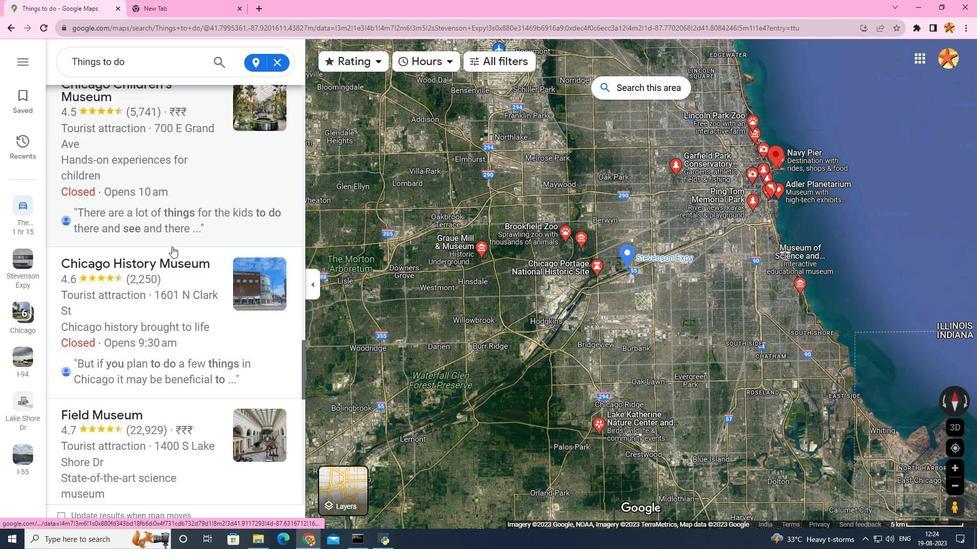 
Action: Mouse scrolled (172, 246) with delta (0, 0)
Screenshot: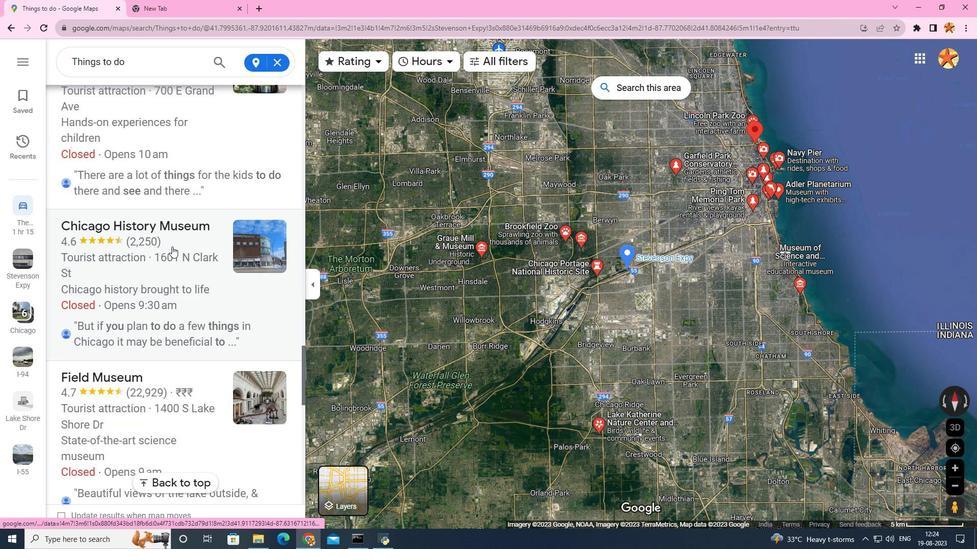 
Action: Mouse scrolled (172, 246) with delta (0, 0)
Screenshot: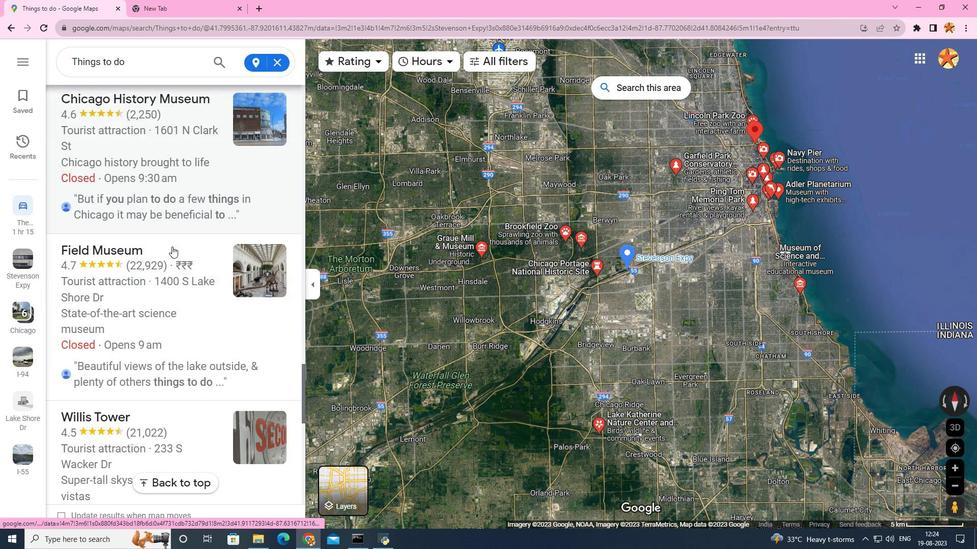 
Action: Mouse scrolled (172, 246) with delta (0, 0)
Screenshot: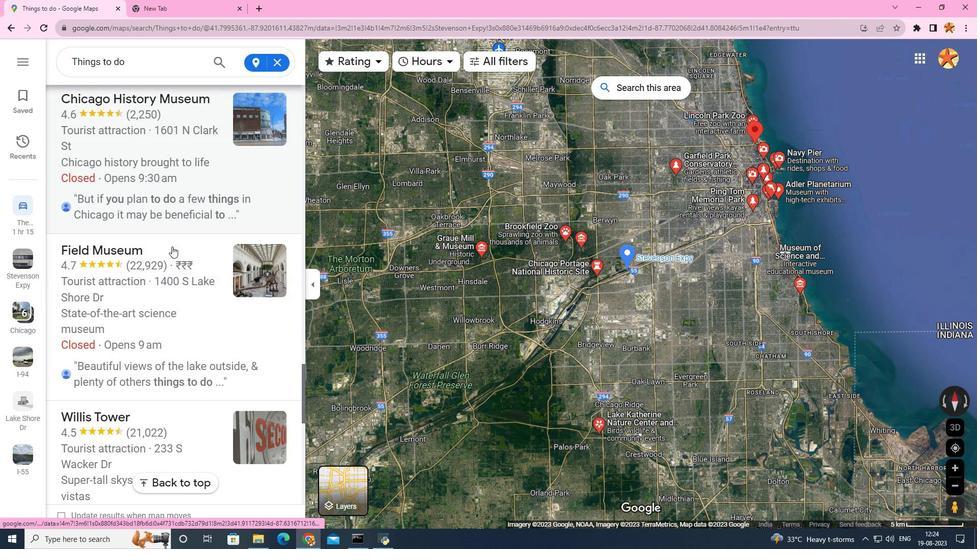 
Action: Mouse scrolled (172, 246) with delta (0, 0)
Screenshot: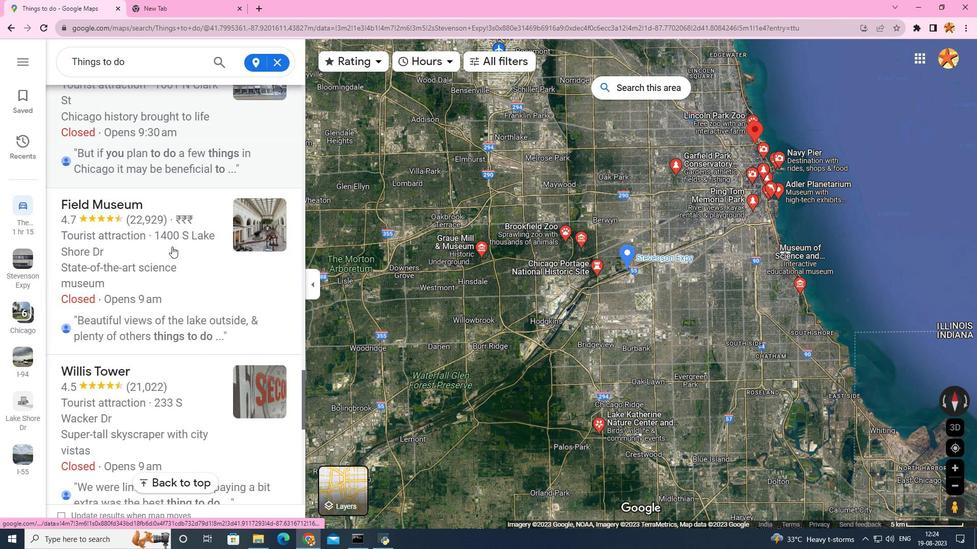 
Action: Mouse scrolled (172, 246) with delta (0, 0)
Screenshot: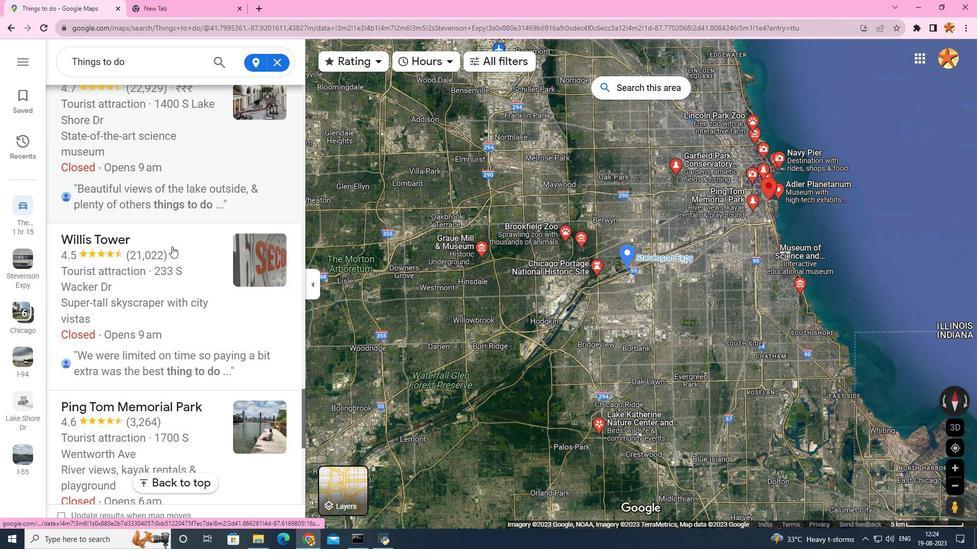 
Action: Mouse scrolled (172, 246) with delta (0, 0)
Screenshot: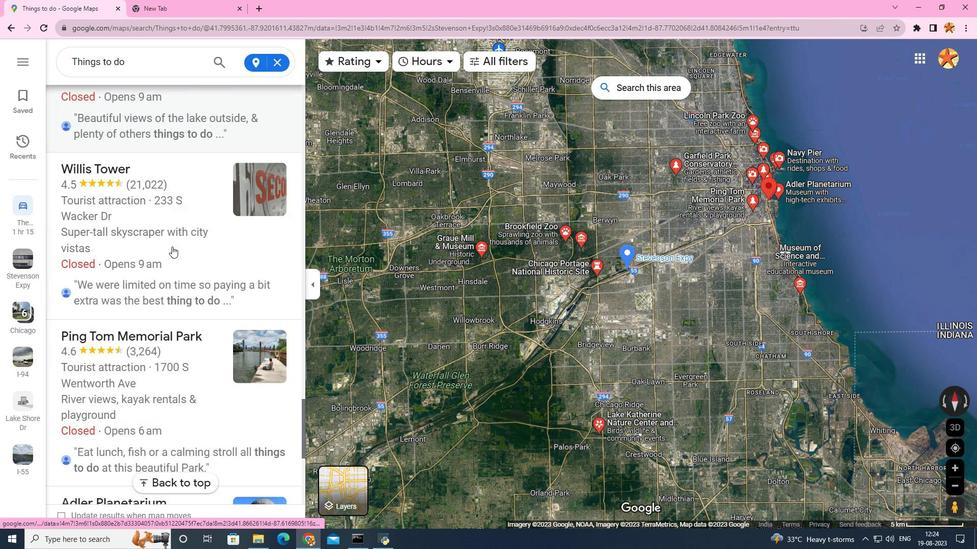 
Action: Mouse scrolled (172, 246) with delta (0, 0)
Screenshot: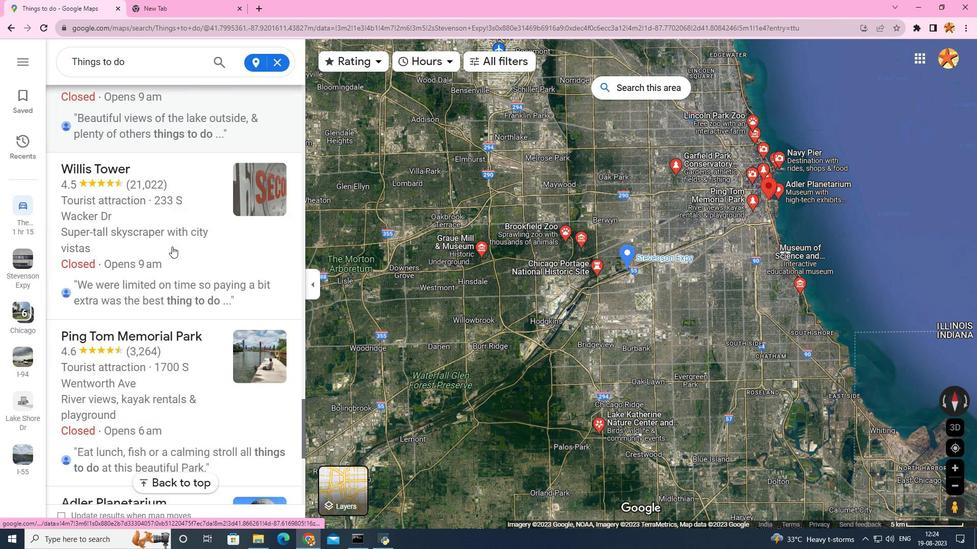 
Action: Mouse scrolled (172, 246) with delta (0, 0)
Screenshot: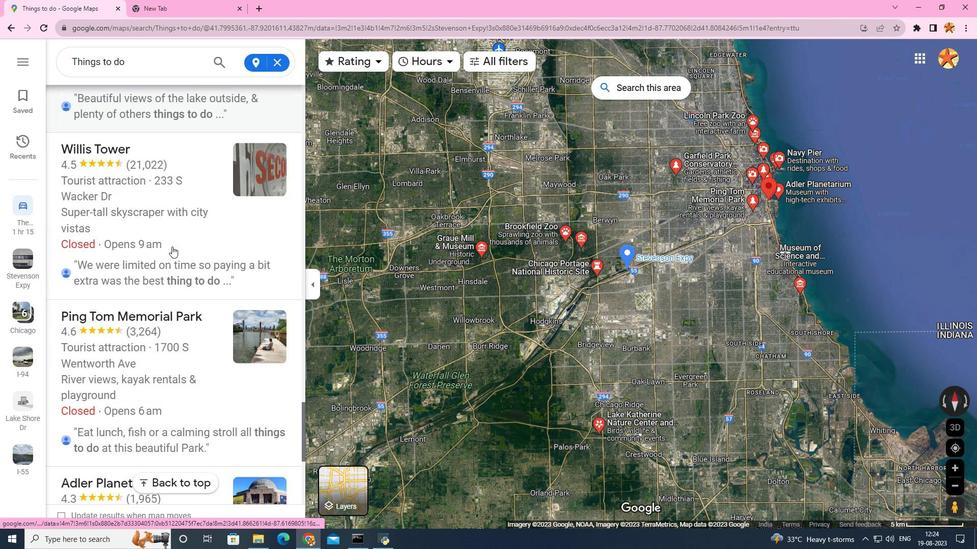 
Action: Mouse scrolled (172, 246) with delta (0, 0)
Screenshot: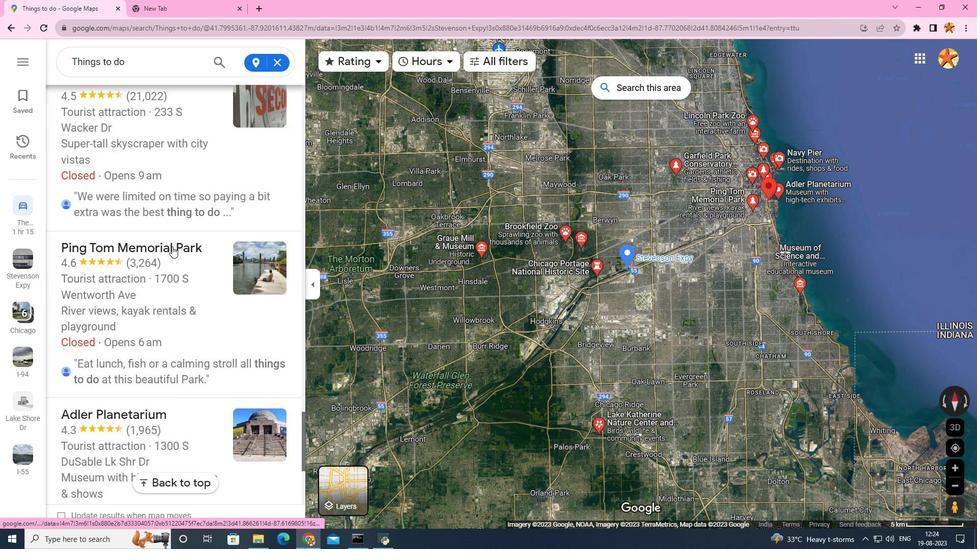 
Action: Mouse scrolled (172, 246) with delta (0, 0)
Screenshot: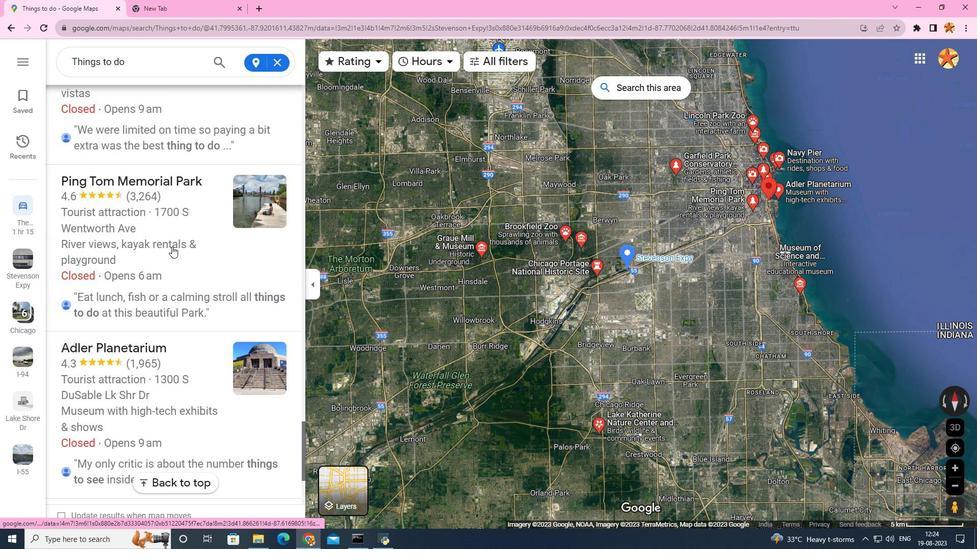 
Action: Mouse scrolled (172, 246) with delta (0, 0)
Screenshot: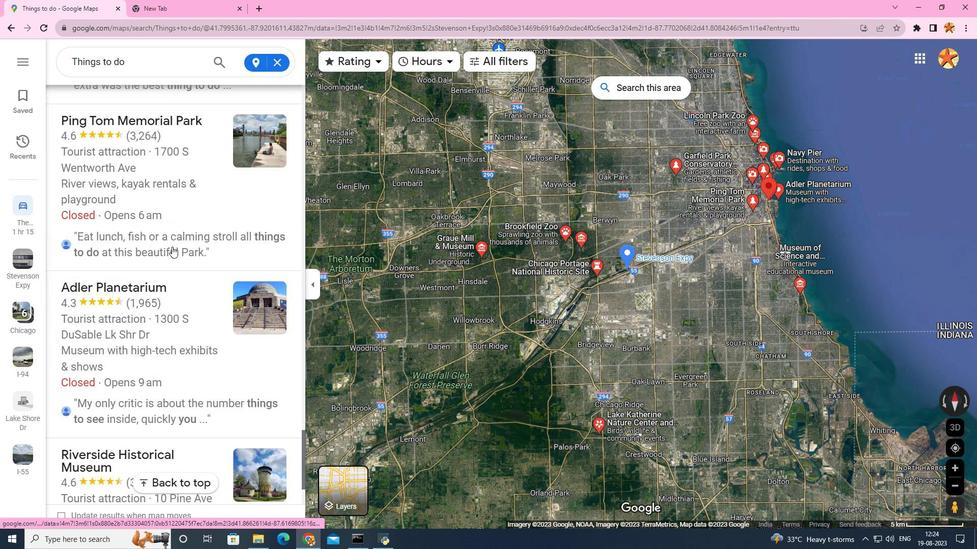
Action: Mouse scrolled (172, 246) with delta (0, 0)
Screenshot: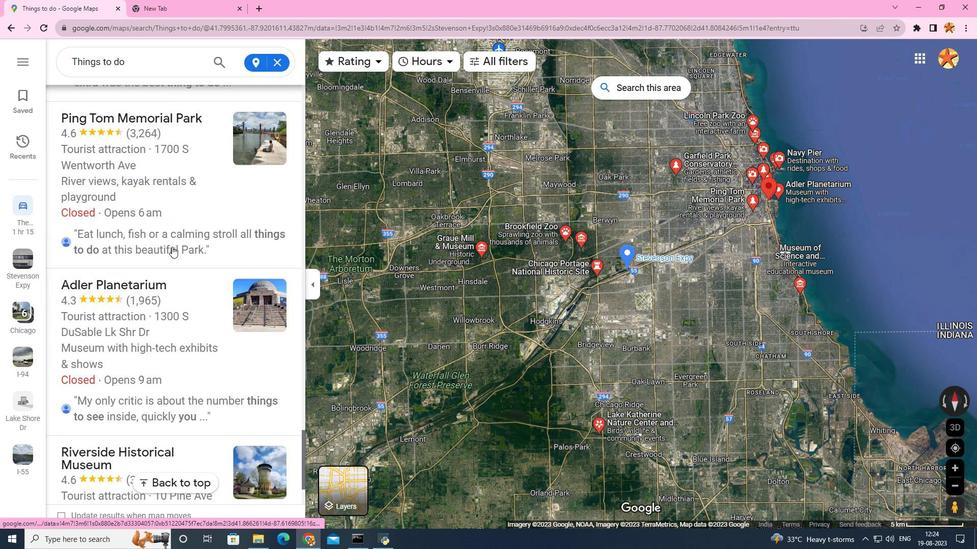 
Action: Mouse scrolled (172, 246) with delta (0, 0)
Screenshot: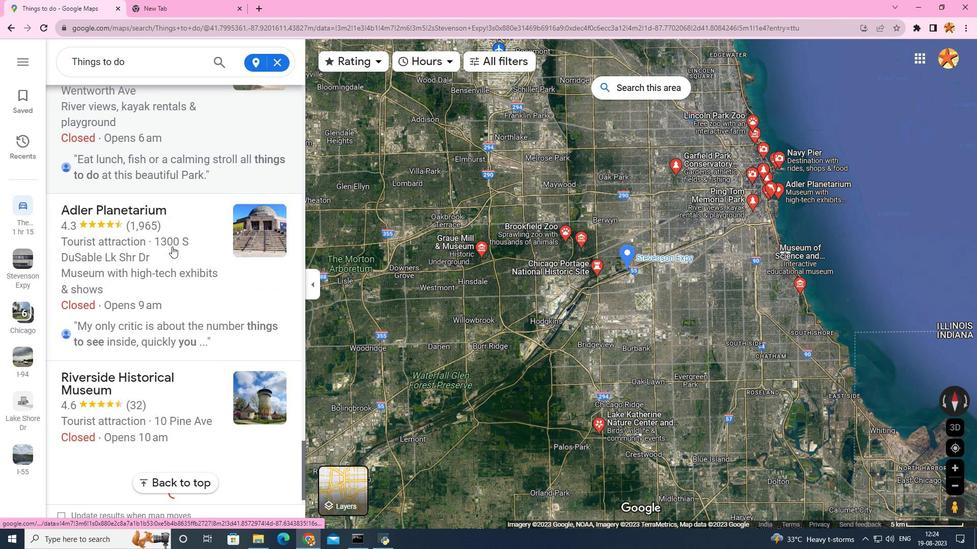 
Action: Mouse scrolled (172, 246) with delta (0, 0)
Screenshot: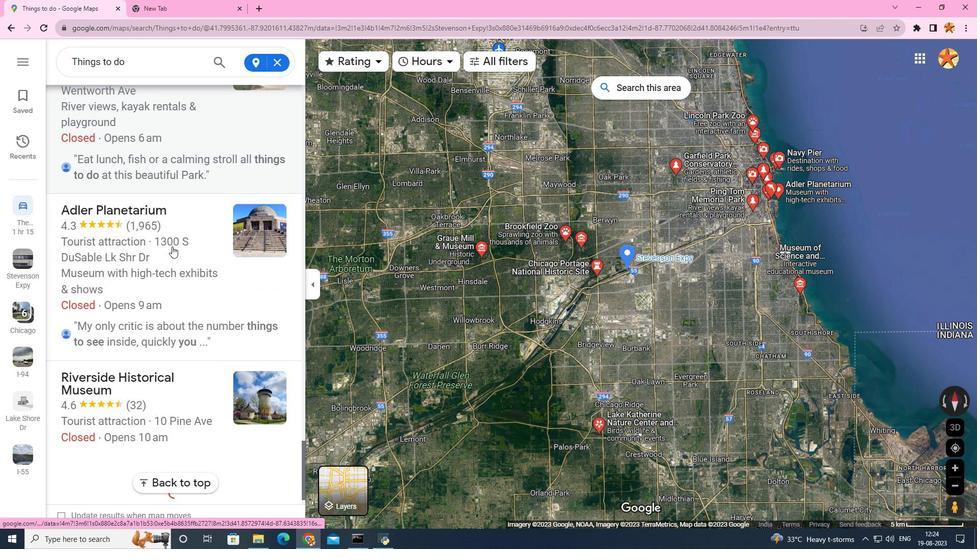 
Action: Mouse scrolled (172, 246) with delta (0, 0)
Screenshot: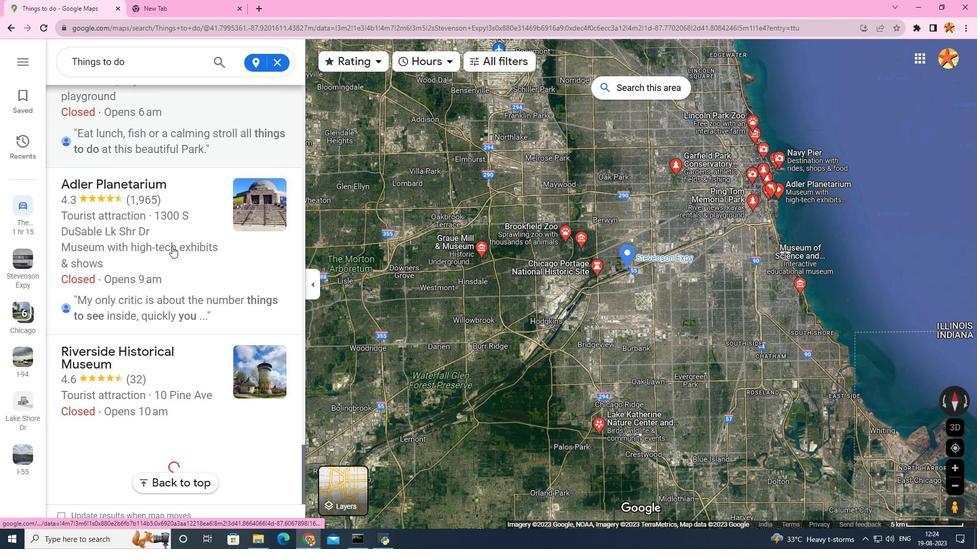 
Action: Mouse scrolled (172, 246) with delta (0, 0)
Screenshot: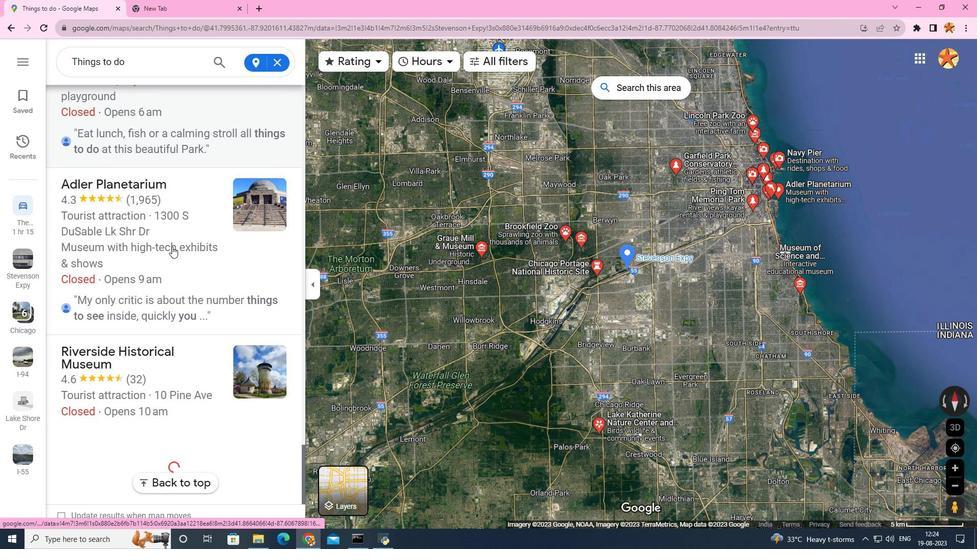
Action: Mouse scrolled (172, 246) with delta (0, 0)
Screenshot: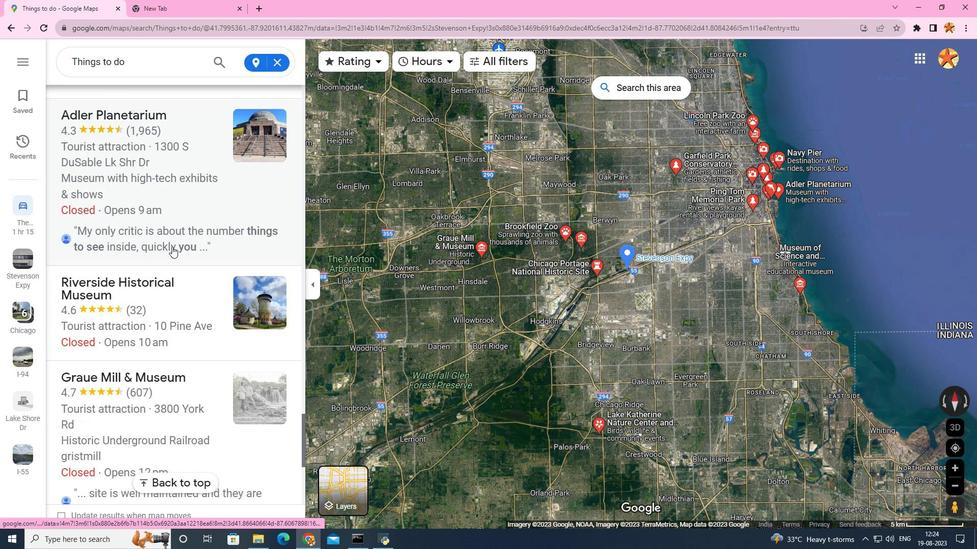 
Action: Mouse scrolled (172, 246) with delta (0, 0)
Screenshot: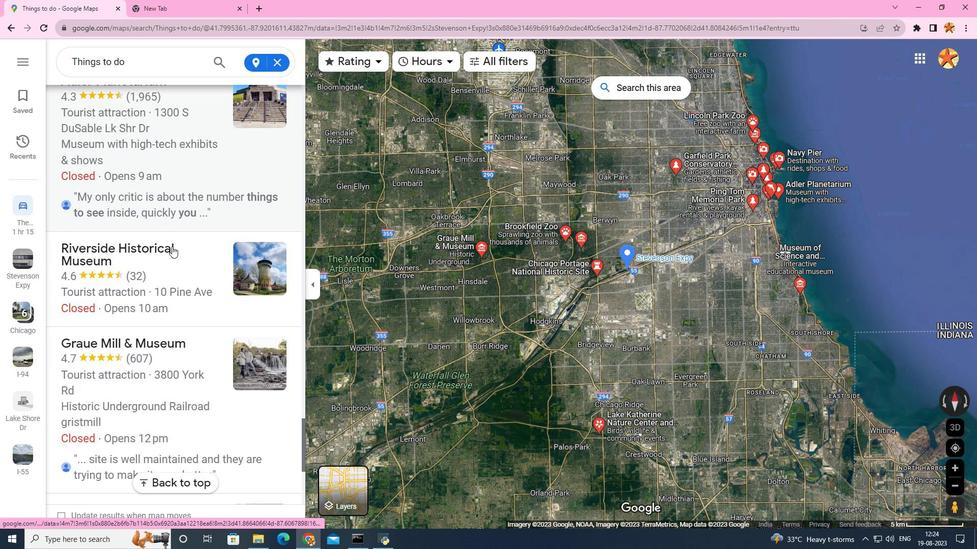 
Action: Mouse scrolled (172, 246) with delta (0, 0)
Screenshot: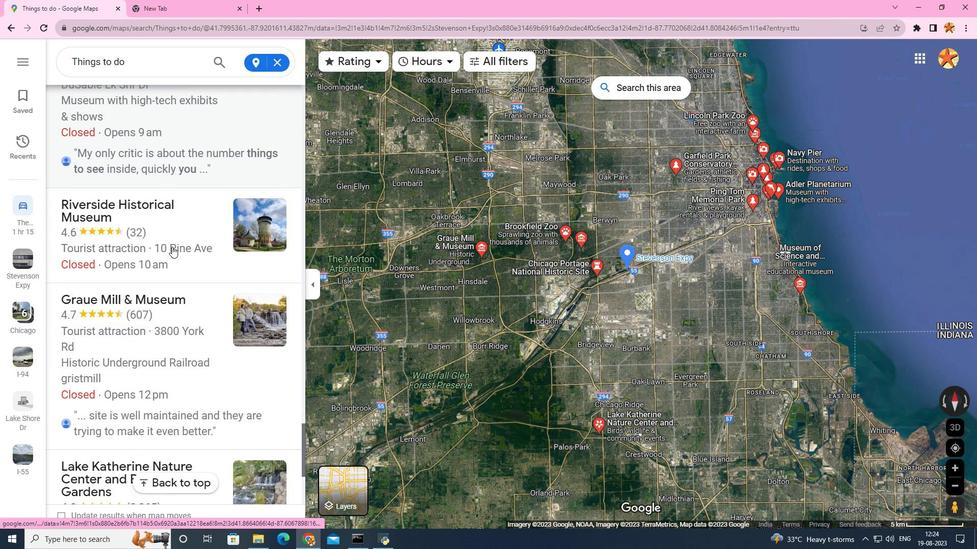 
